 Task: Find connections with filter location Timóteo with filter topic #Leanstartupswith filter profile language English with filter current company Ivalua with filter school The Bhawanipur Education Society College with filter industry Home Health Care Services with filter service category Video Animation with filter keywords title Account Manager
Action: Mouse moved to (580, 112)
Screenshot: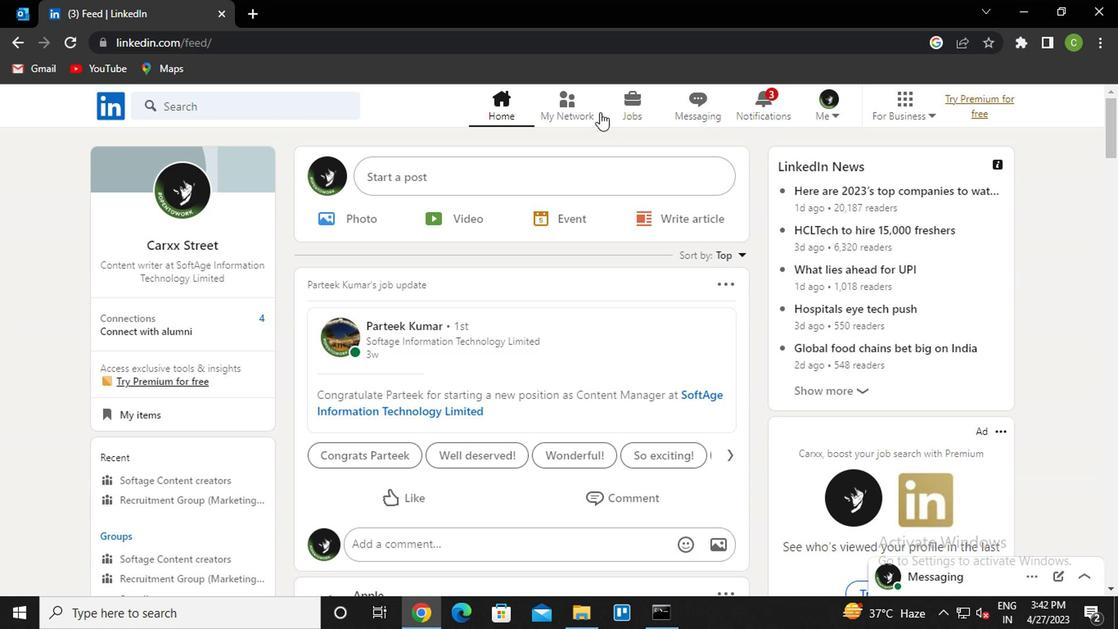 
Action: Mouse pressed left at (580, 112)
Screenshot: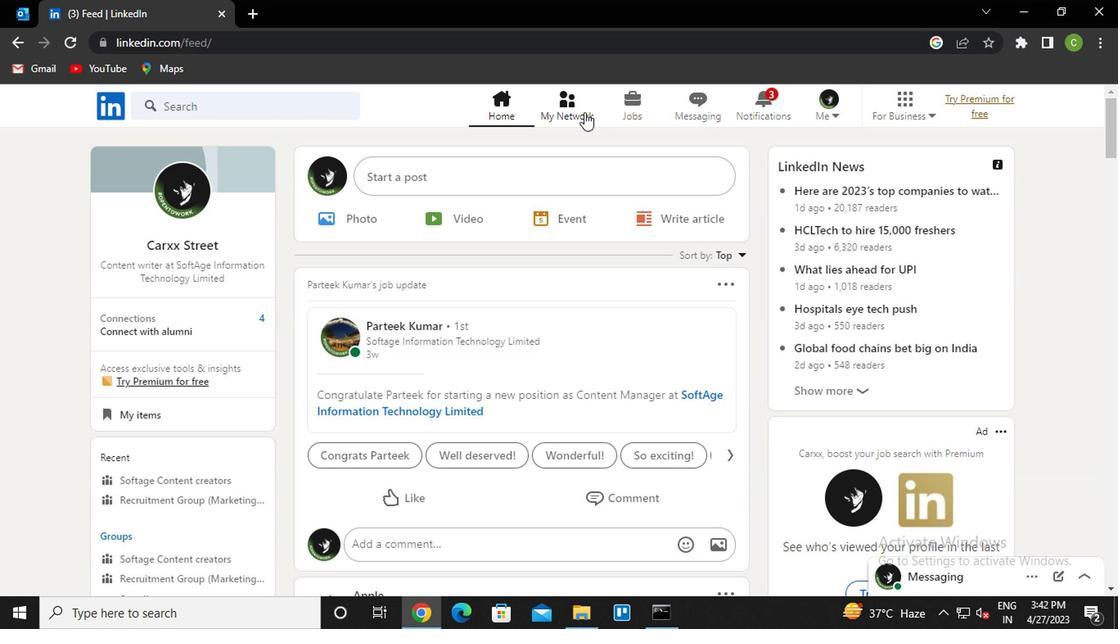
Action: Mouse moved to (236, 205)
Screenshot: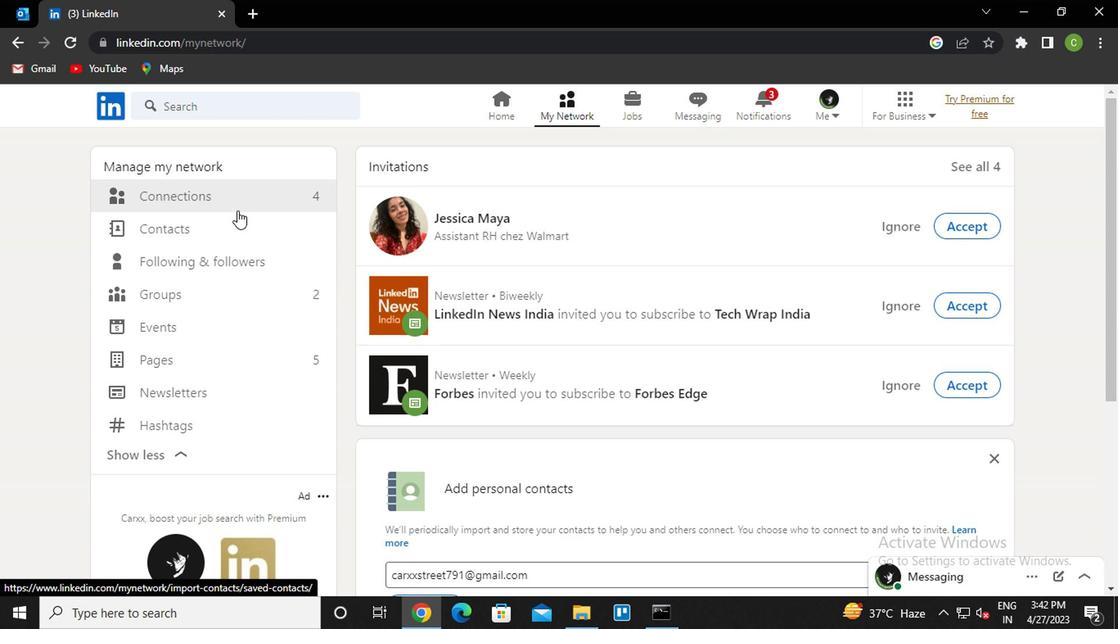 
Action: Mouse pressed left at (236, 205)
Screenshot: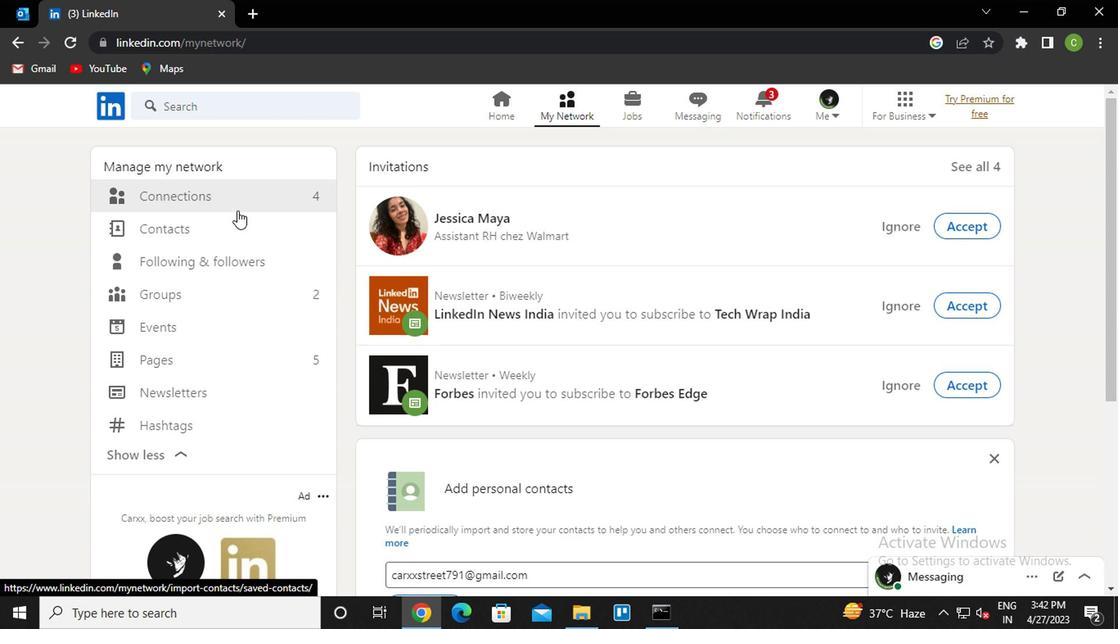 
Action: Mouse moved to (689, 200)
Screenshot: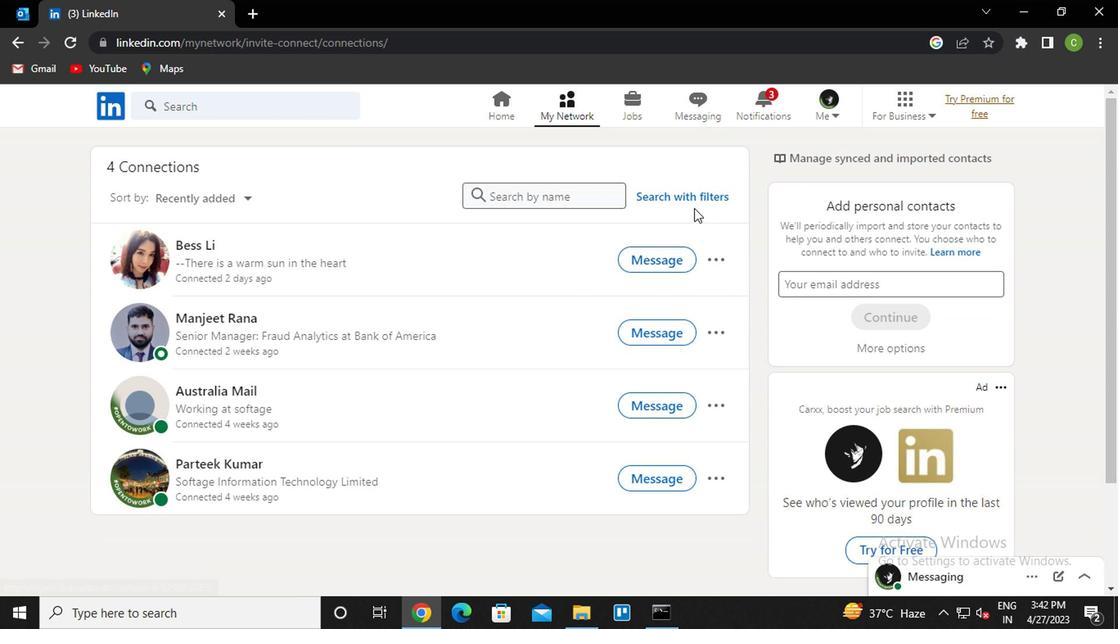 
Action: Mouse pressed left at (689, 200)
Screenshot: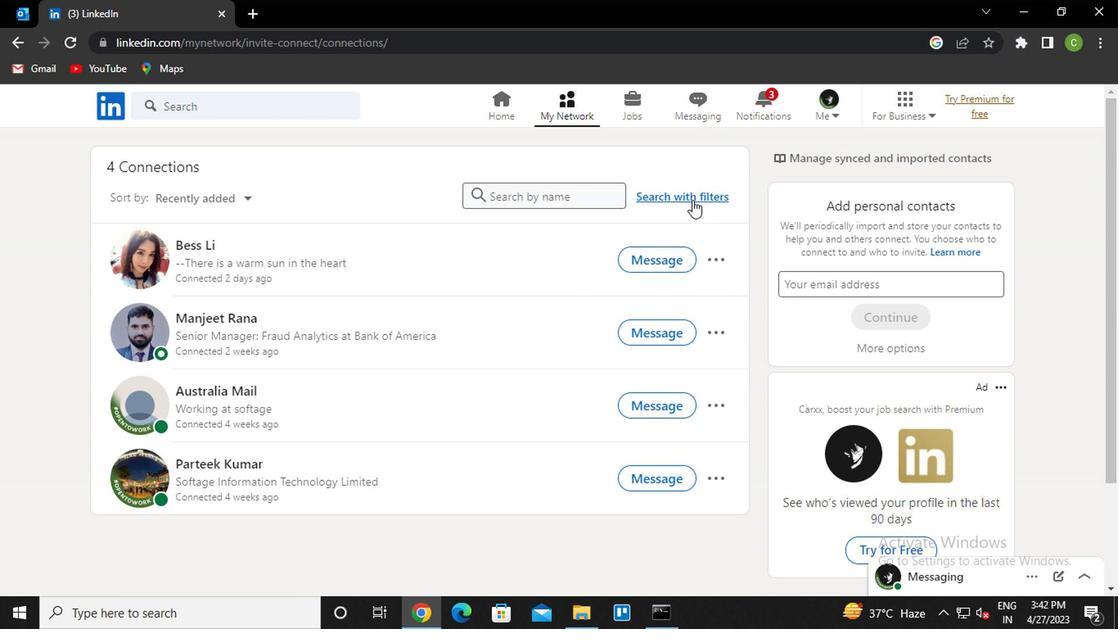 
Action: Mouse moved to (598, 147)
Screenshot: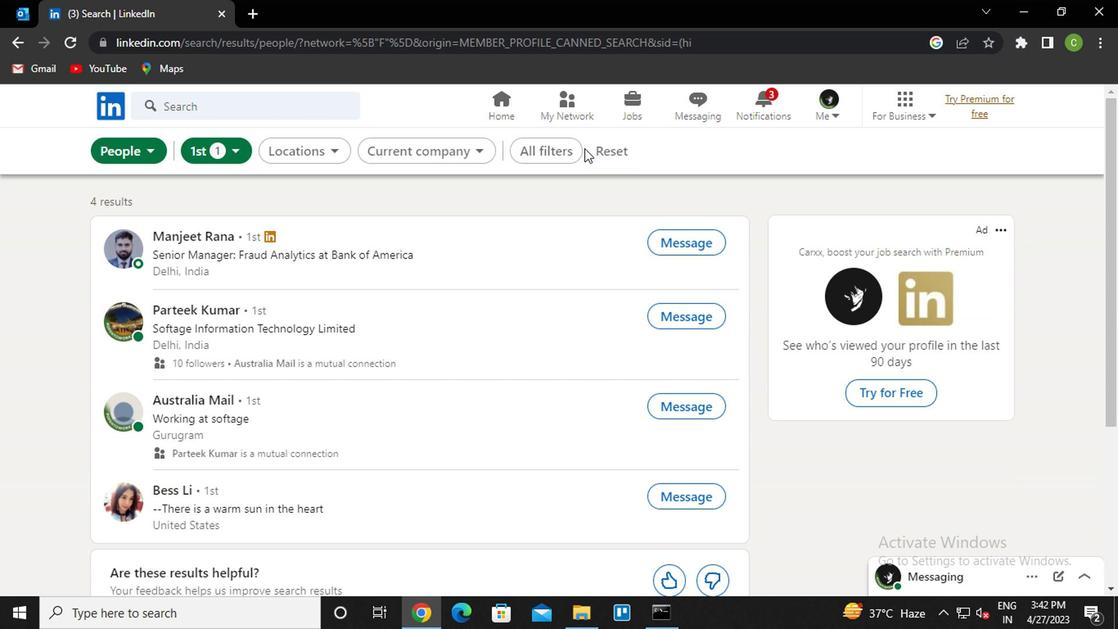 
Action: Mouse pressed left at (598, 147)
Screenshot: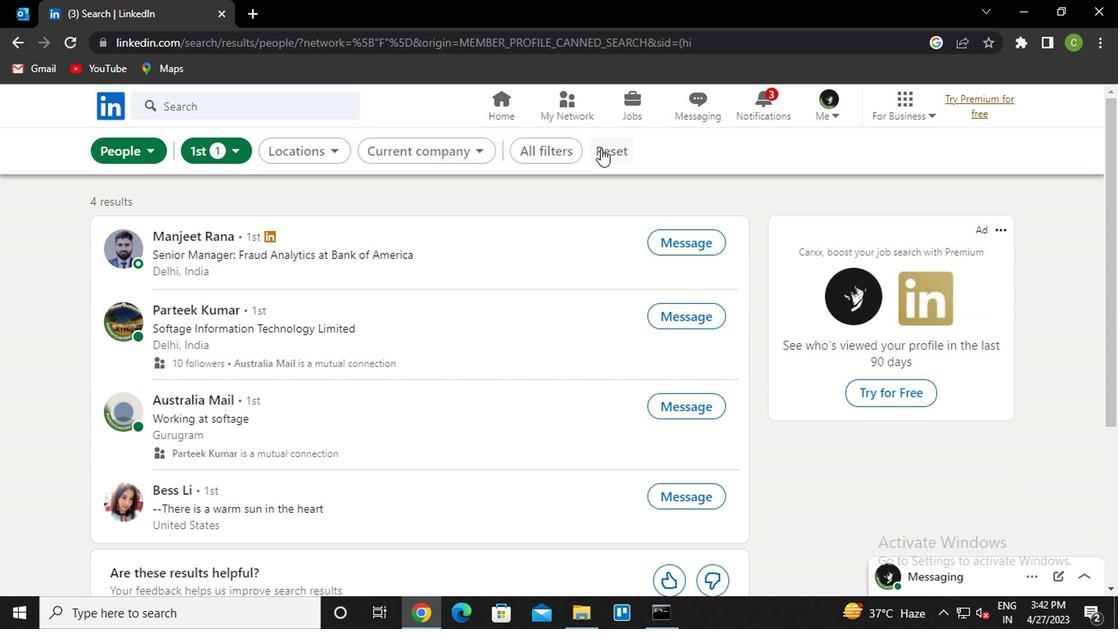 
Action: Mouse moved to (592, 156)
Screenshot: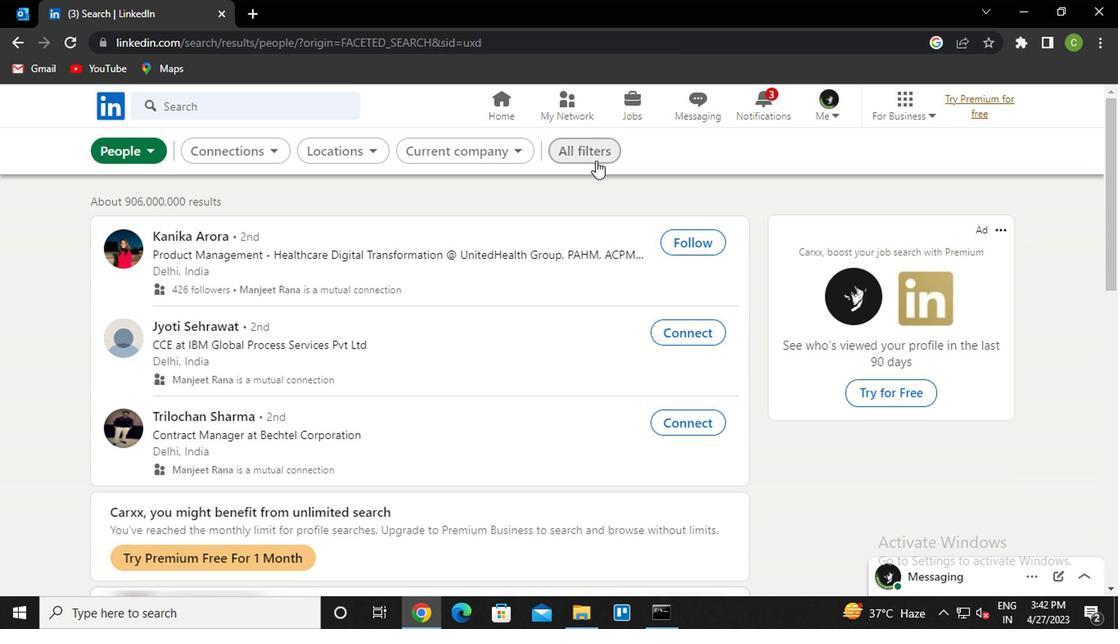 
Action: Mouse pressed left at (592, 156)
Screenshot: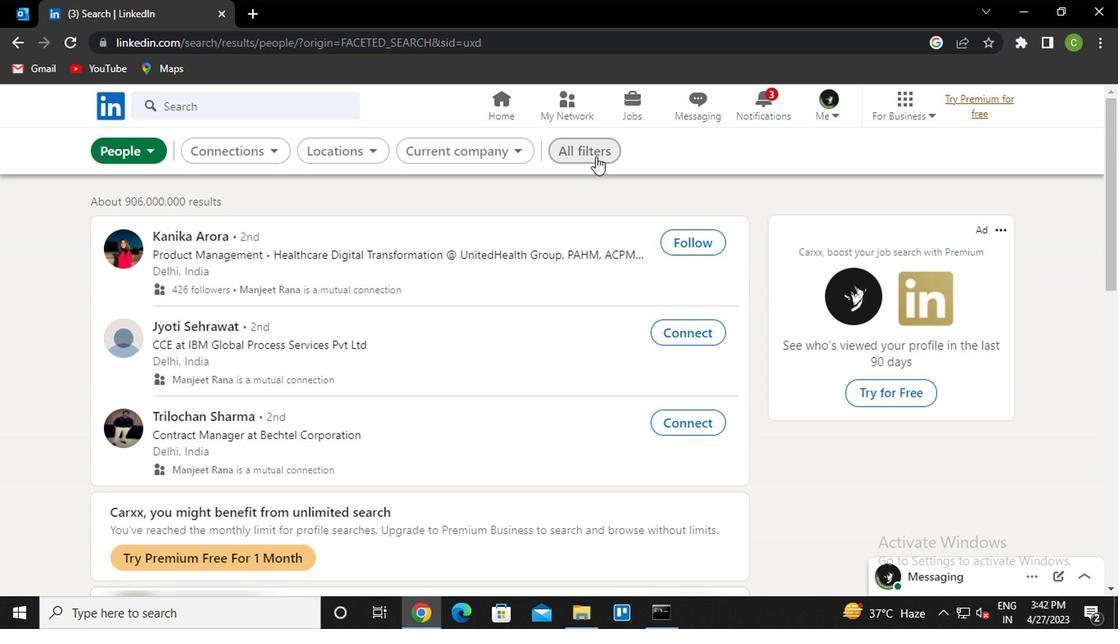
Action: Mouse moved to (869, 338)
Screenshot: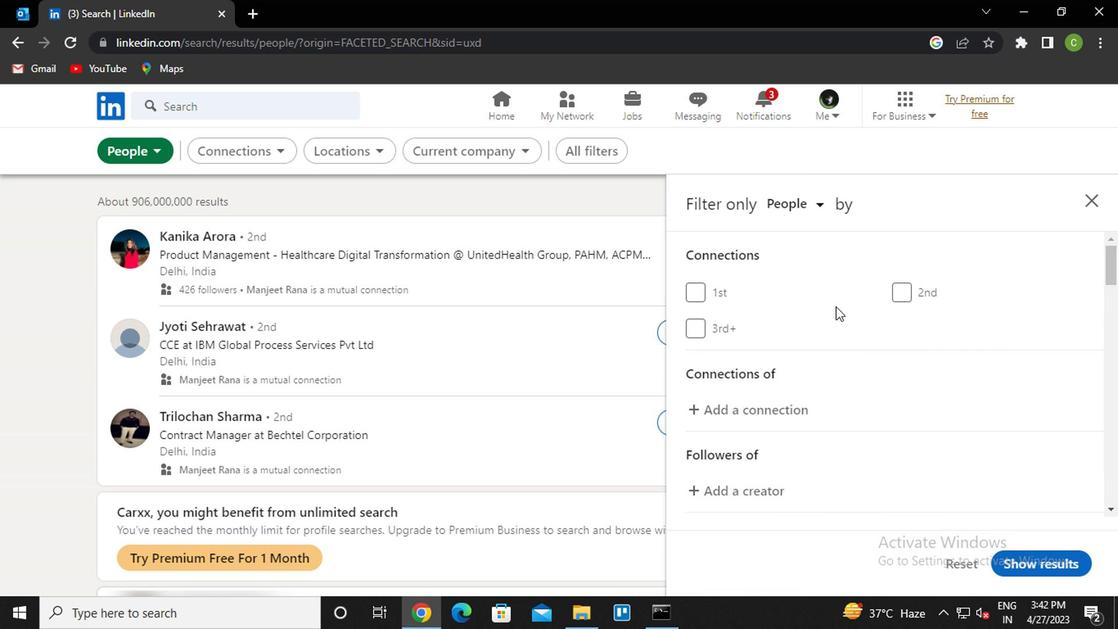 
Action: Mouse scrolled (869, 337) with delta (0, 0)
Screenshot: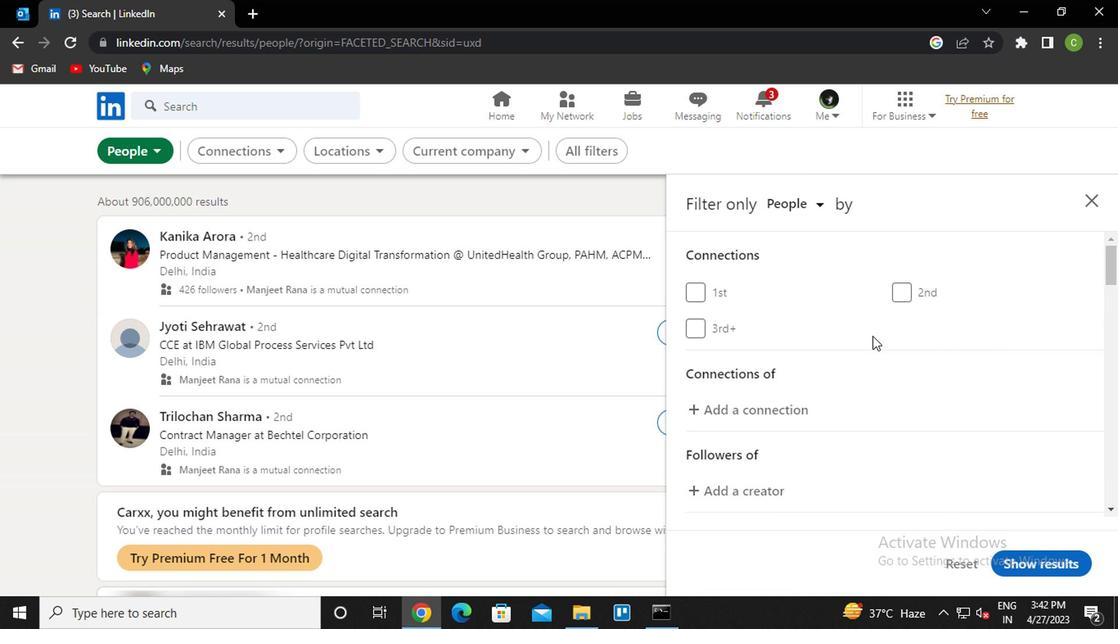 
Action: Mouse scrolled (869, 337) with delta (0, 0)
Screenshot: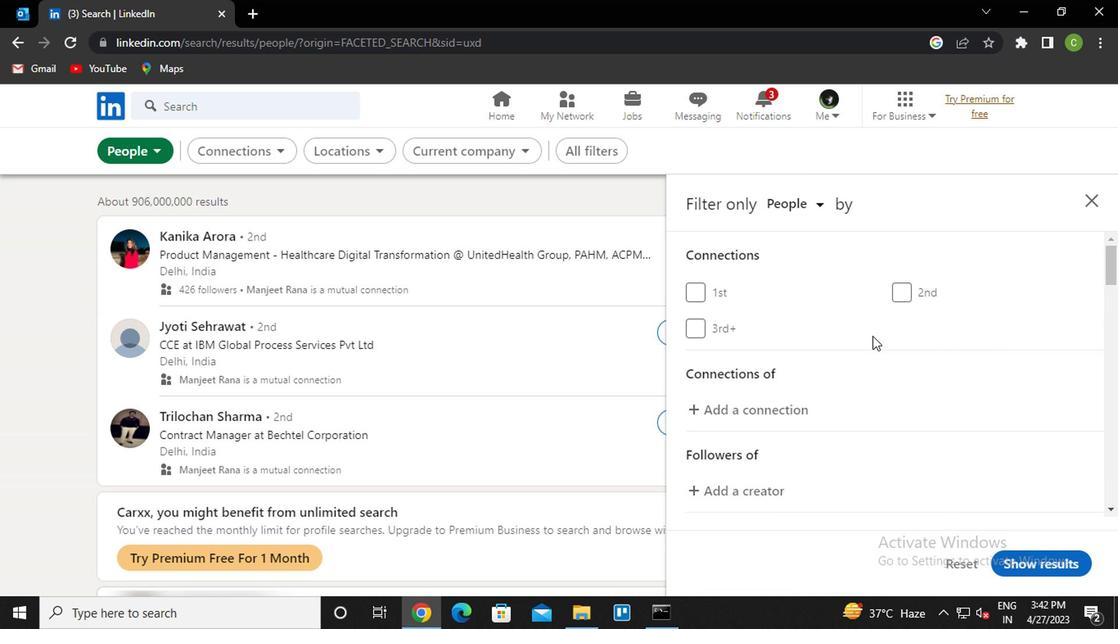 
Action: Mouse moved to (869, 339)
Screenshot: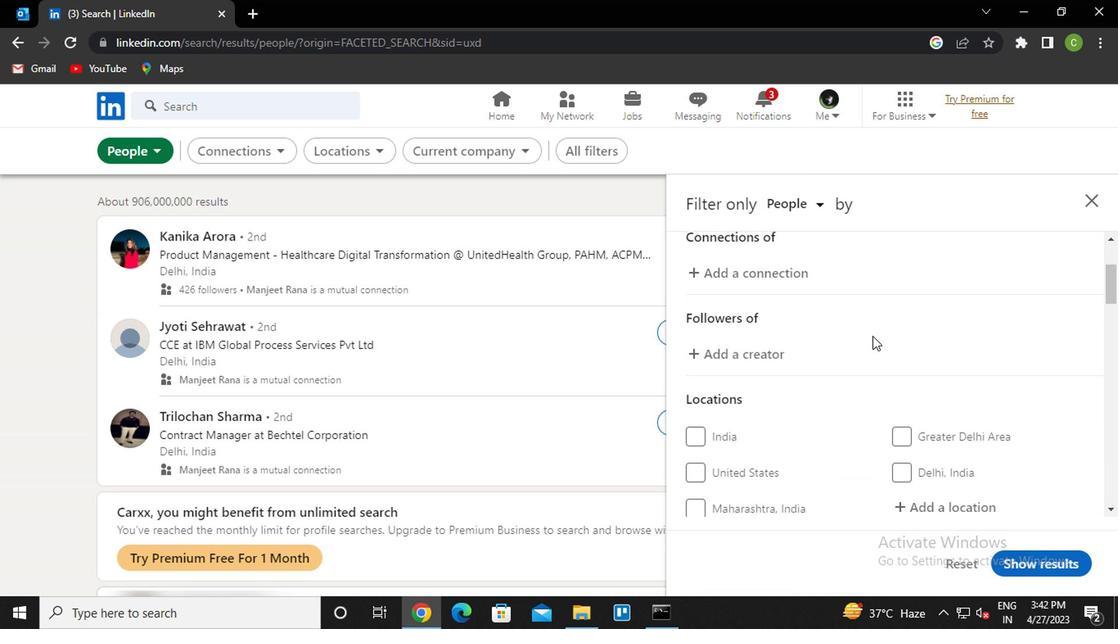 
Action: Mouse scrolled (869, 338) with delta (0, -1)
Screenshot: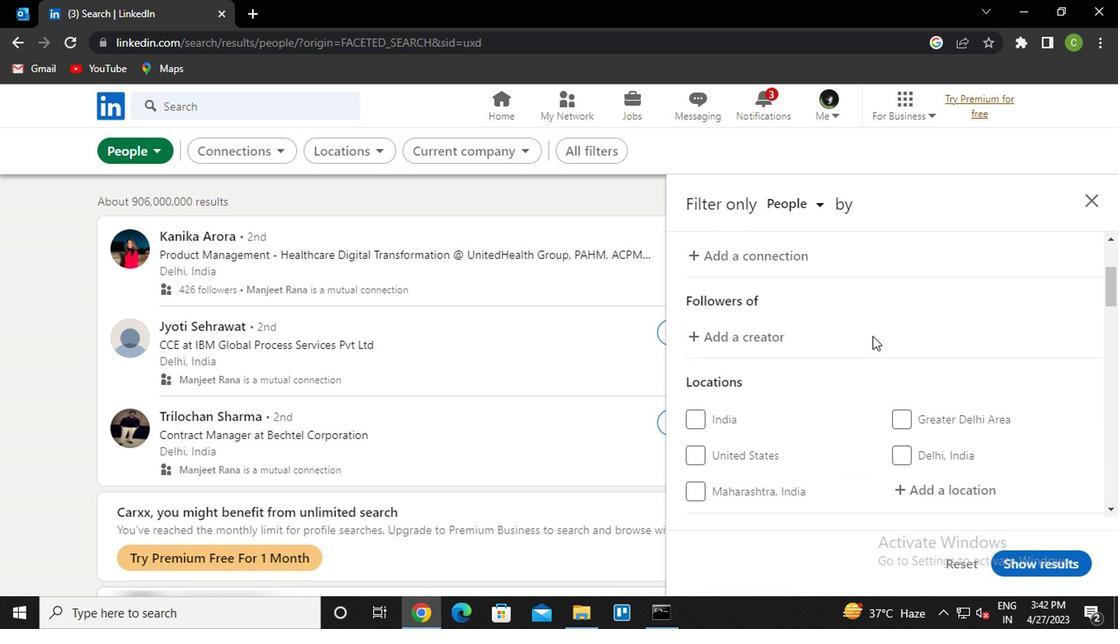 
Action: Mouse moved to (869, 340)
Screenshot: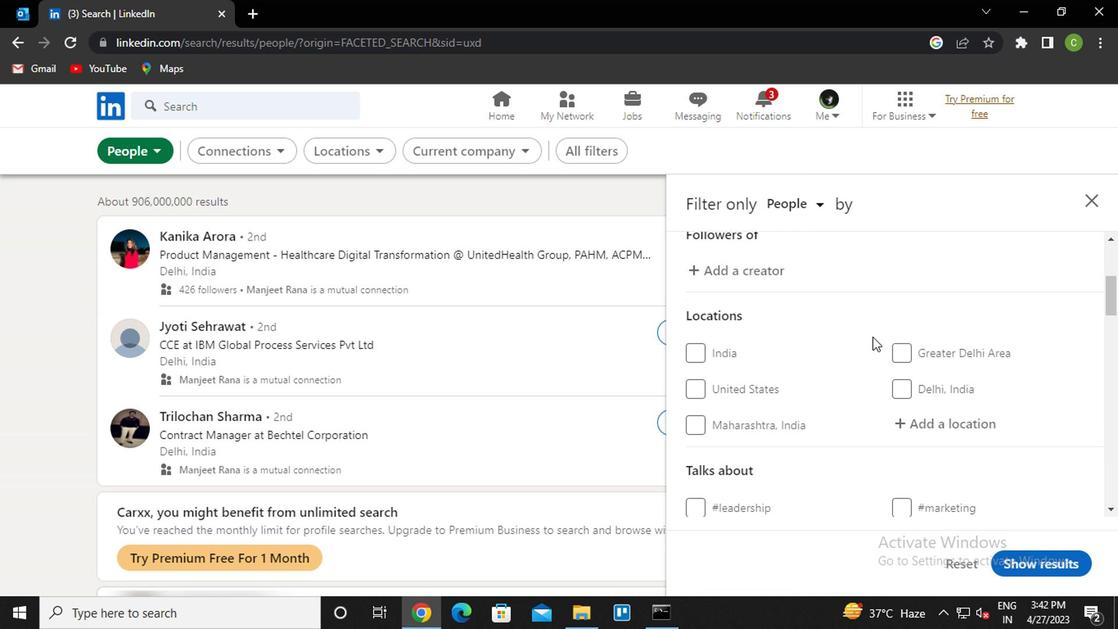 
Action: Mouse scrolled (869, 339) with delta (0, 0)
Screenshot: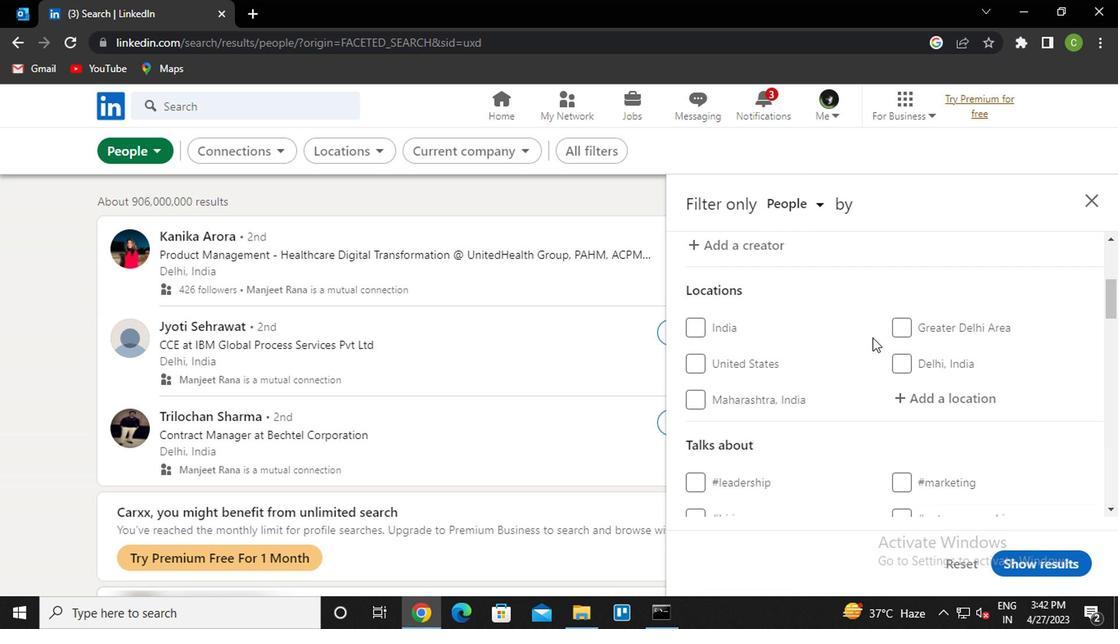 
Action: Mouse moved to (921, 316)
Screenshot: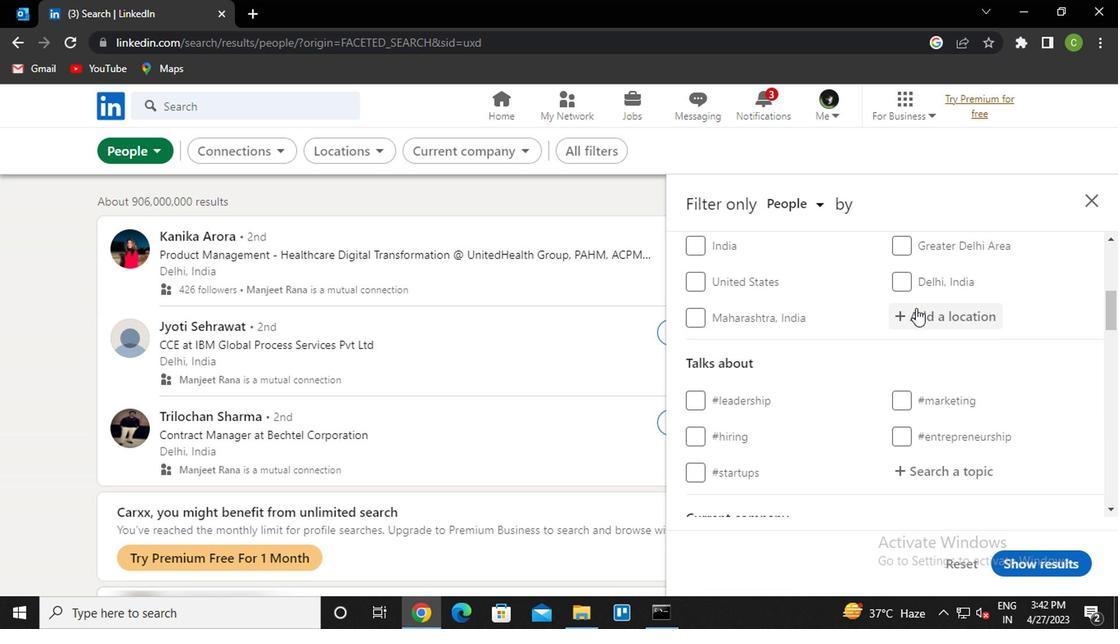 
Action: Mouse pressed left at (921, 316)
Screenshot: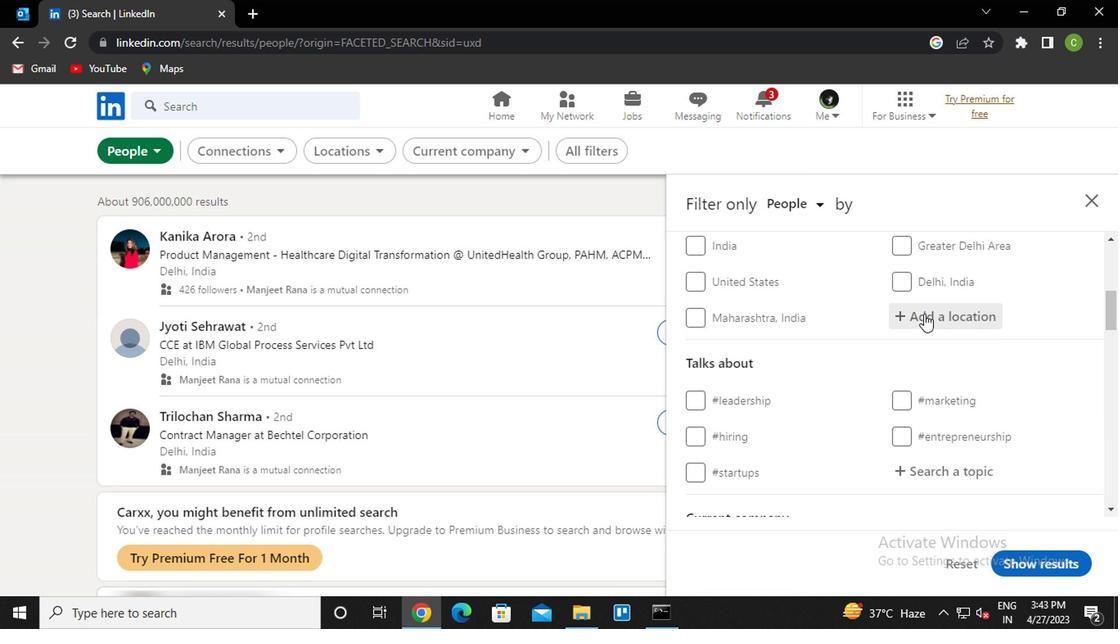 
Action: Key pressed <Key.caps_lock>t<Key.caps_lock>imote<Key.down><Key.enter>
Screenshot: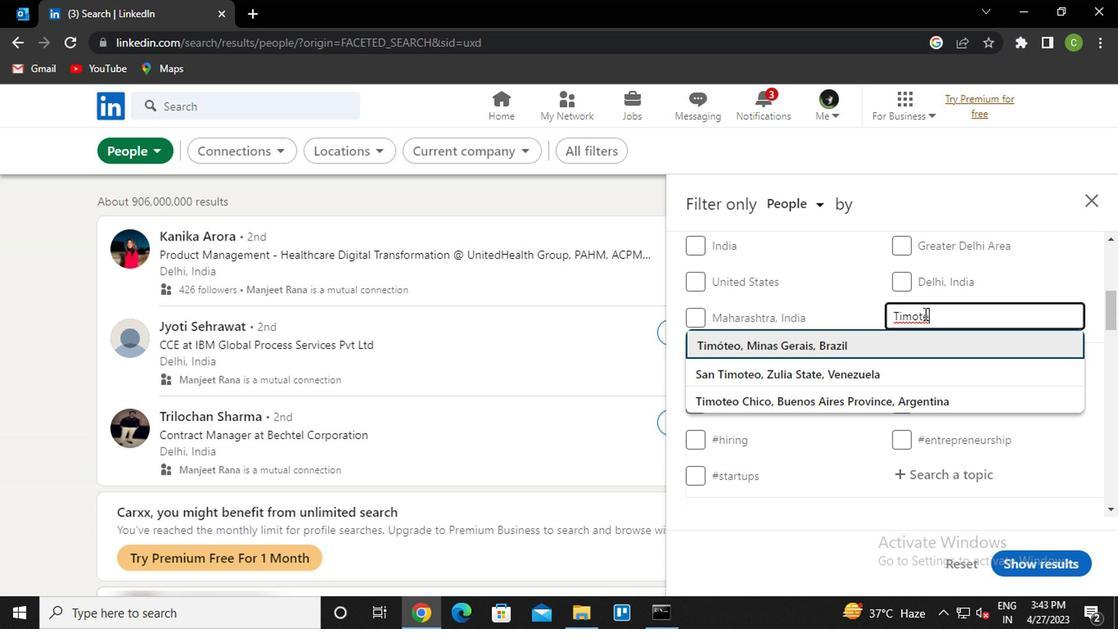 
Action: Mouse scrolled (921, 315) with delta (0, -1)
Screenshot: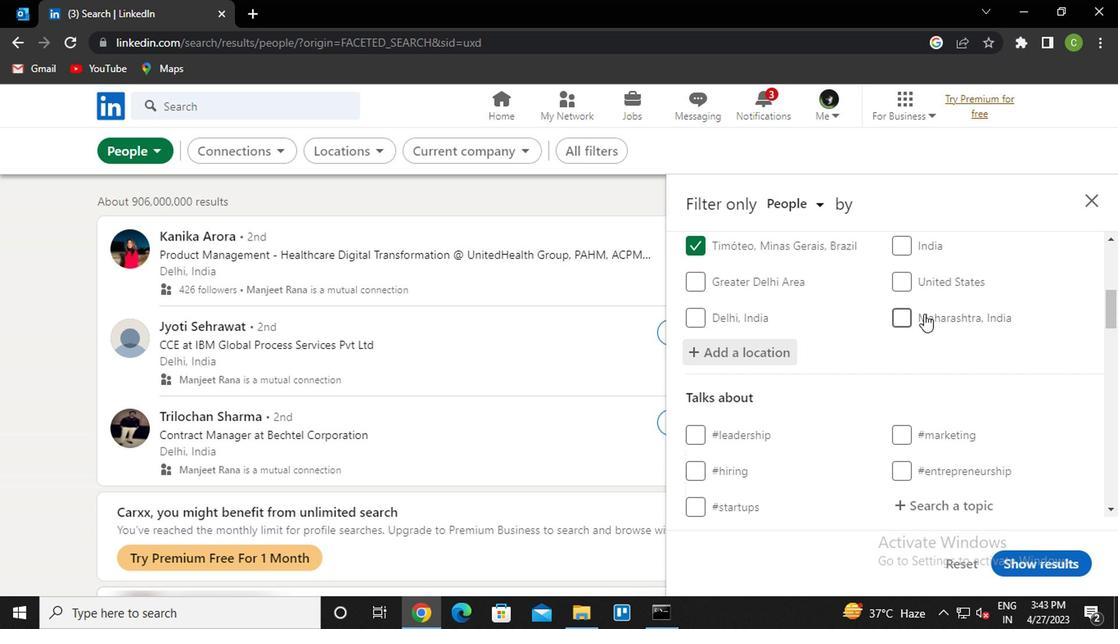 
Action: Mouse scrolled (921, 315) with delta (0, -1)
Screenshot: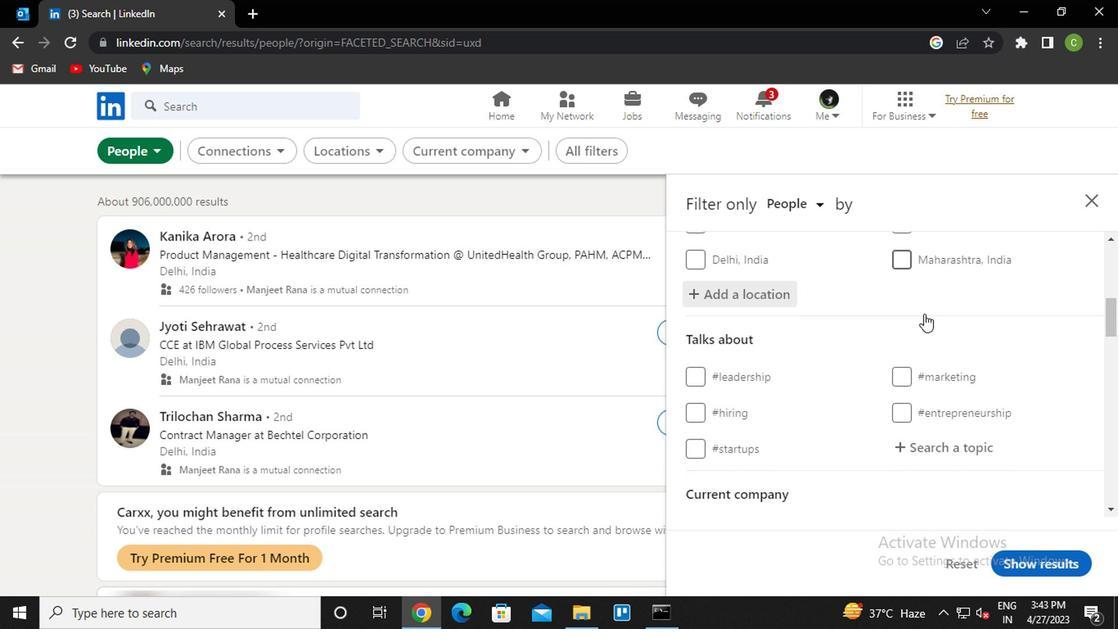 
Action: Mouse moved to (934, 339)
Screenshot: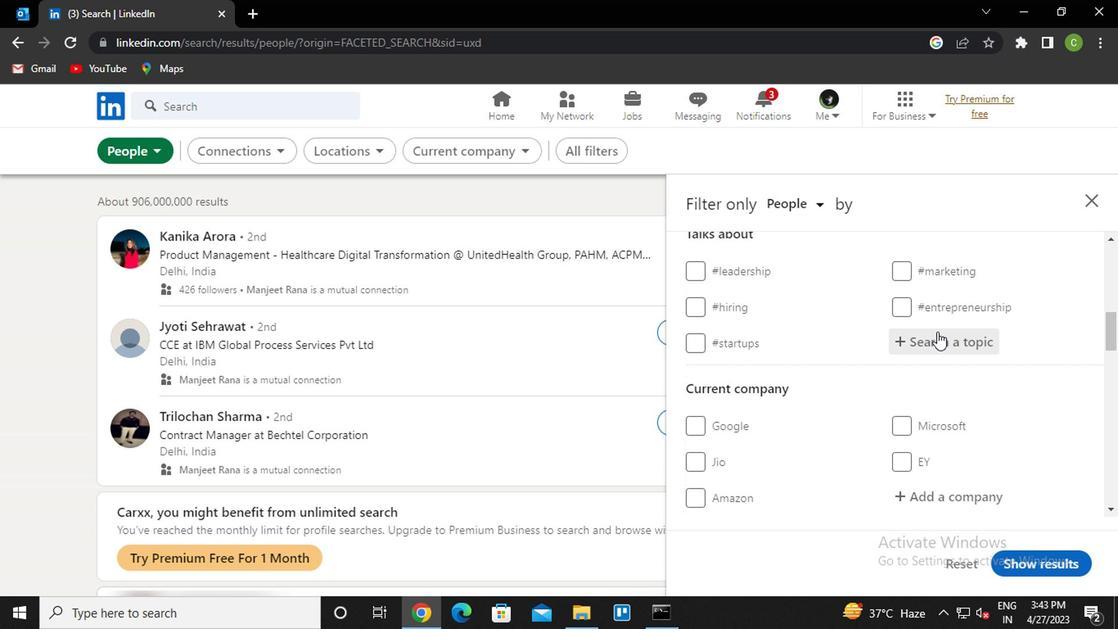 
Action: Mouse pressed left at (934, 339)
Screenshot: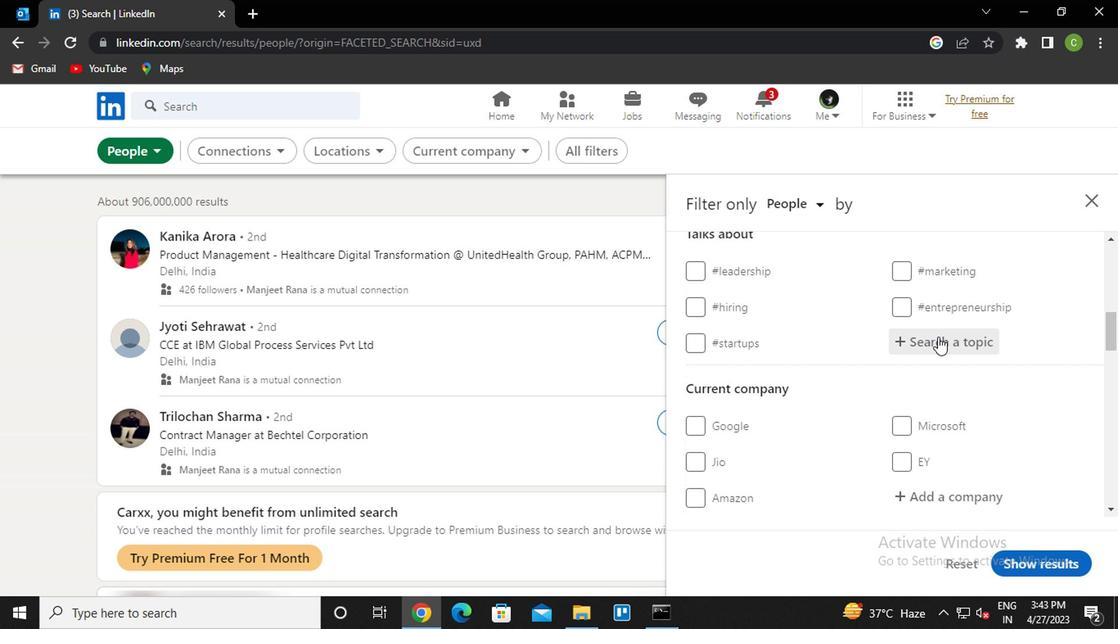 
Action: Key pressed <Key.caps_lock>l<Key.caps_lock>eanstart<Key.down><Key.enter>
Screenshot: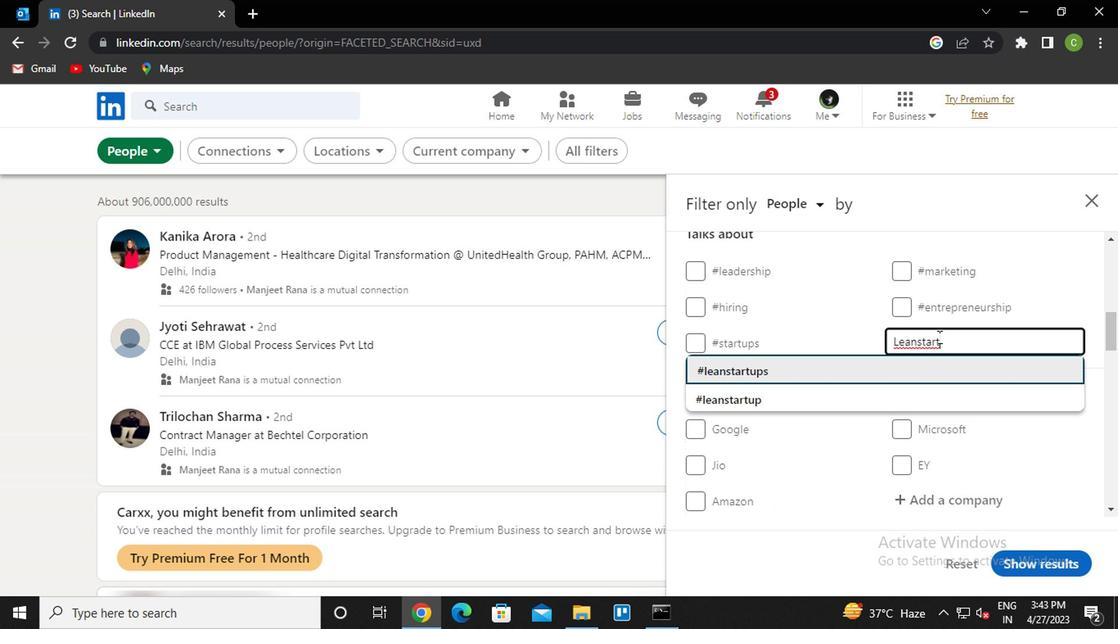 
Action: Mouse moved to (934, 341)
Screenshot: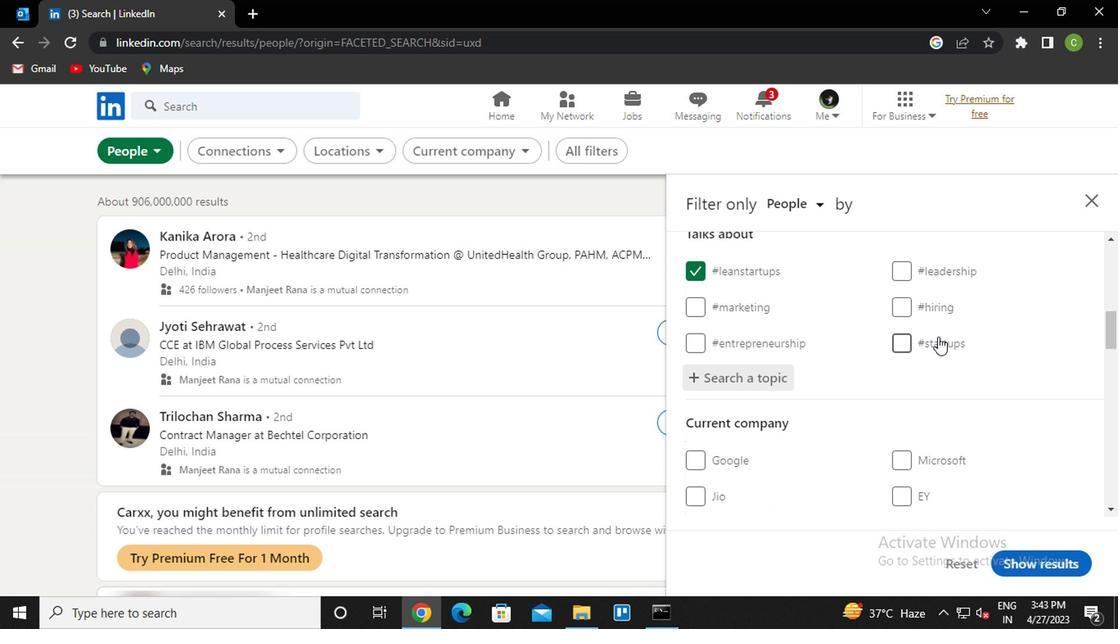 
Action: Mouse scrolled (934, 340) with delta (0, -1)
Screenshot: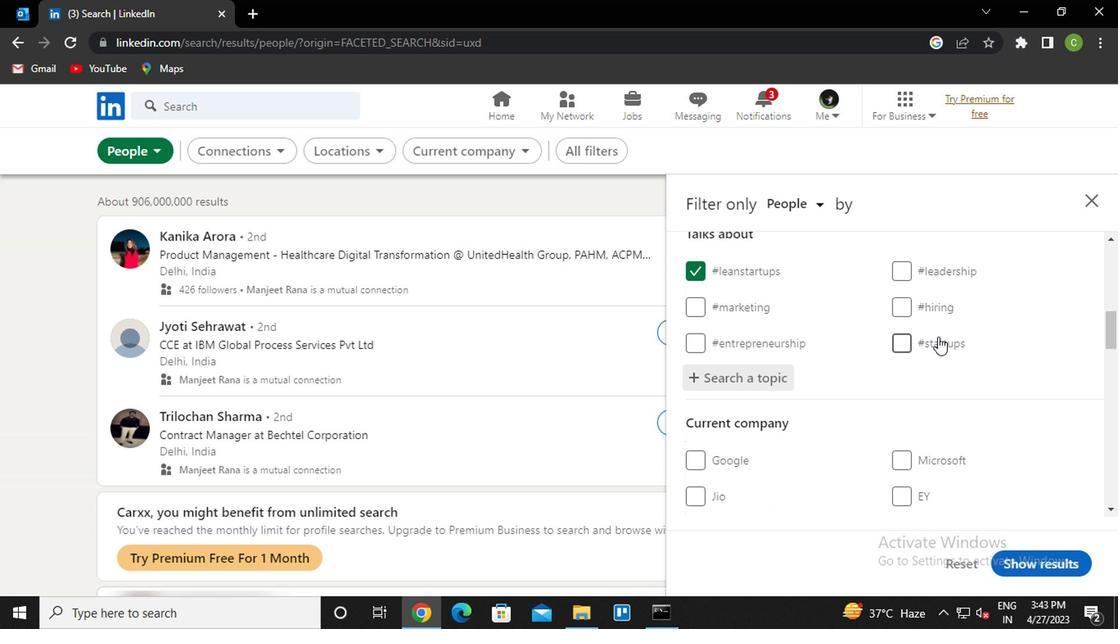 
Action: Mouse moved to (932, 342)
Screenshot: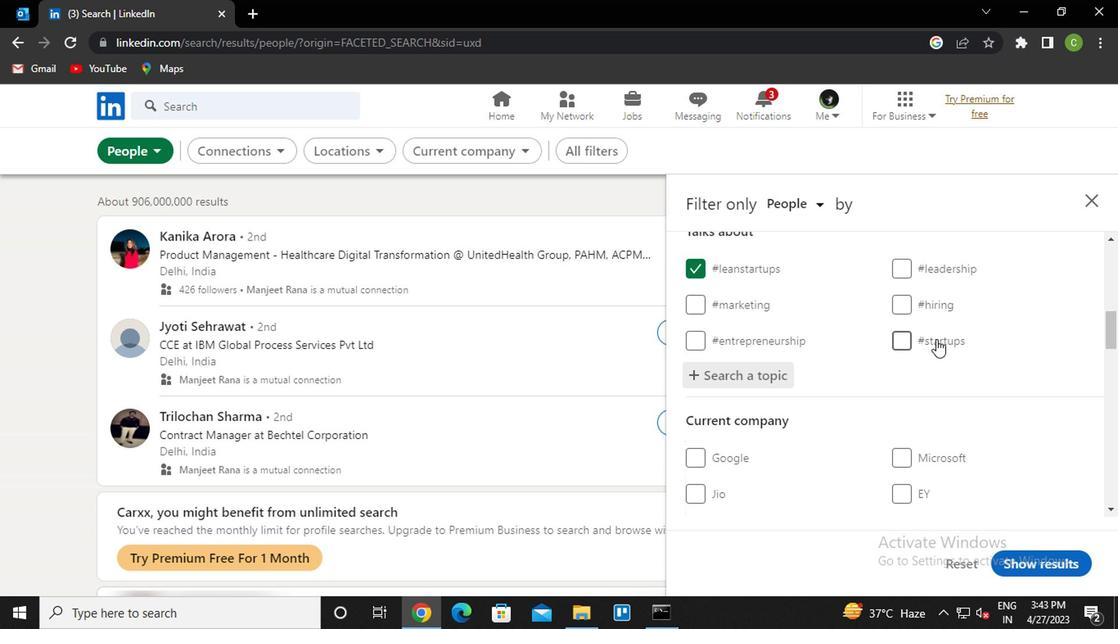 
Action: Mouse scrolled (932, 341) with delta (0, 0)
Screenshot: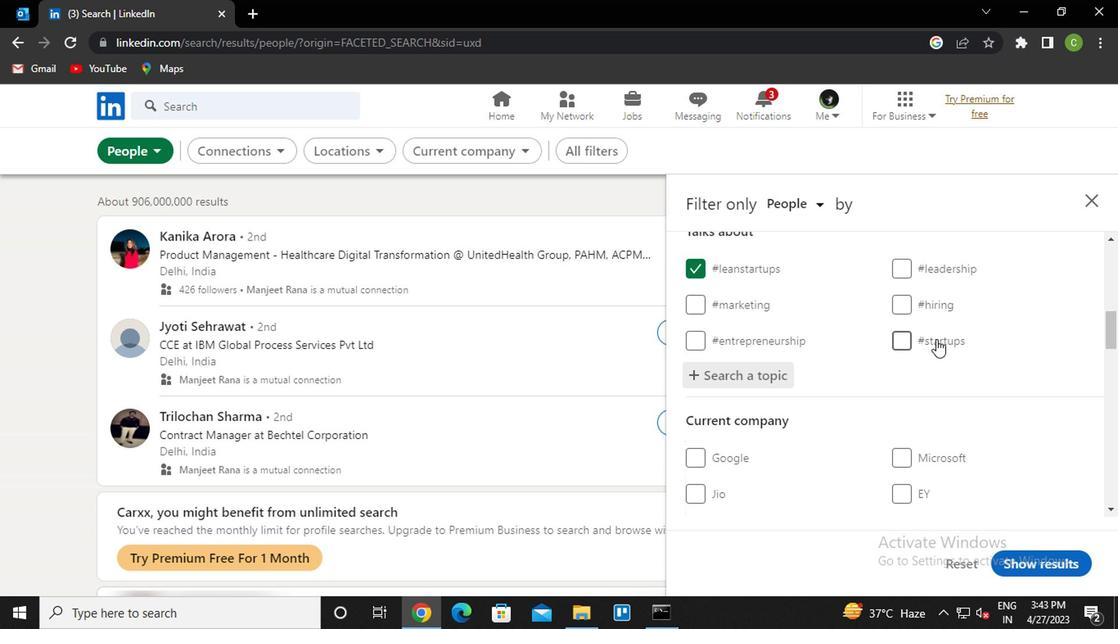 
Action: Mouse moved to (926, 346)
Screenshot: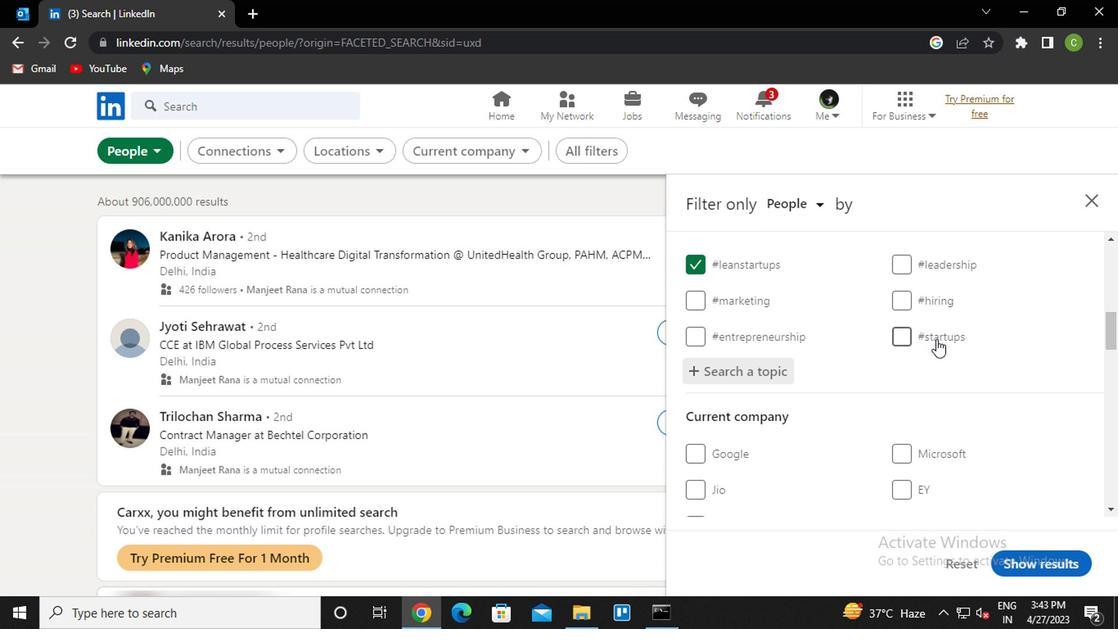 
Action: Mouse scrolled (926, 345) with delta (0, 0)
Screenshot: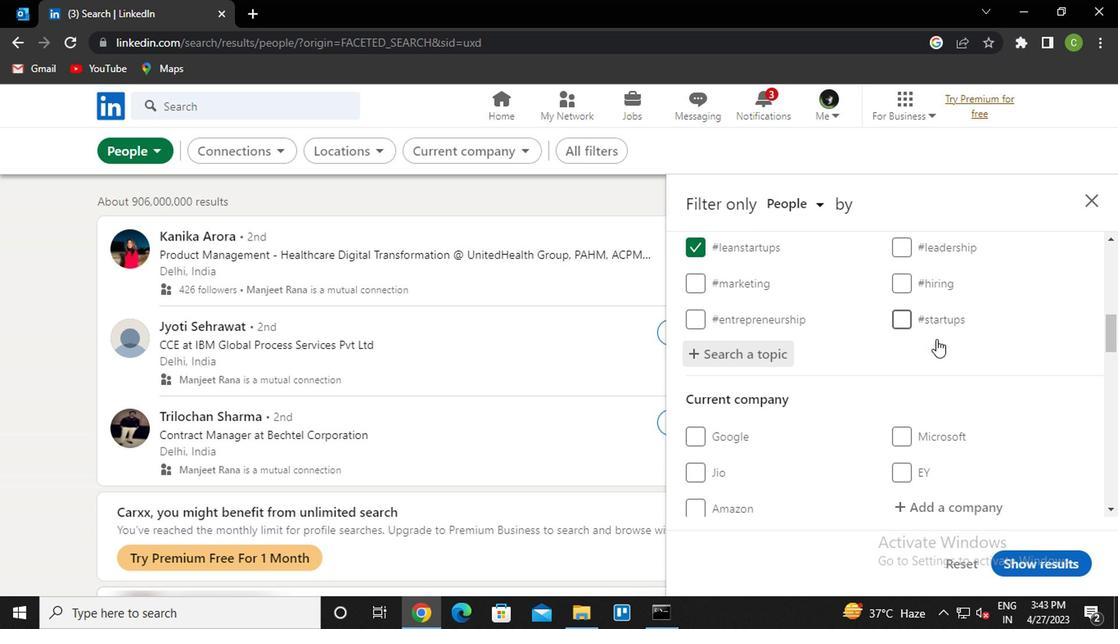 
Action: Mouse moved to (923, 349)
Screenshot: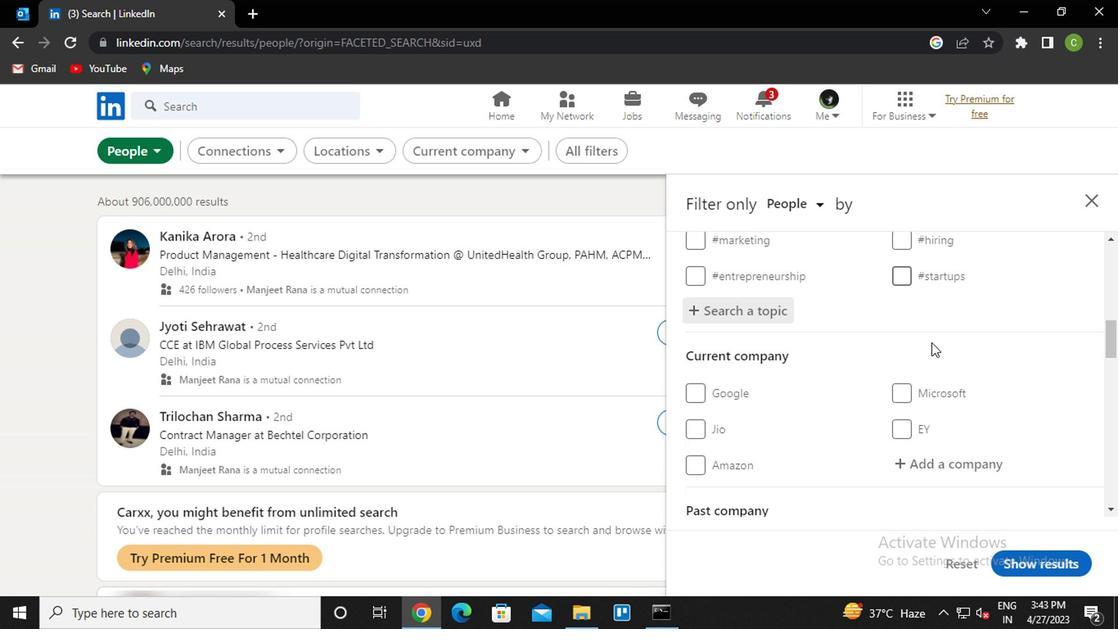 
Action: Mouse scrolled (923, 348) with delta (0, -1)
Screenshot: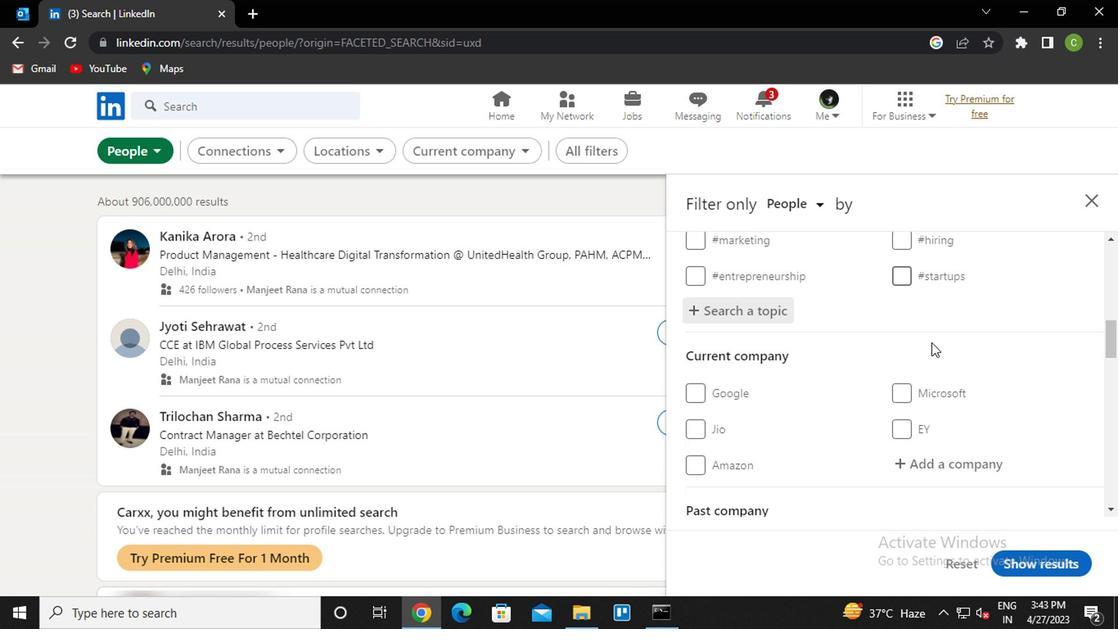 
Action: Mouse moved to (858, 379)
Screenshot: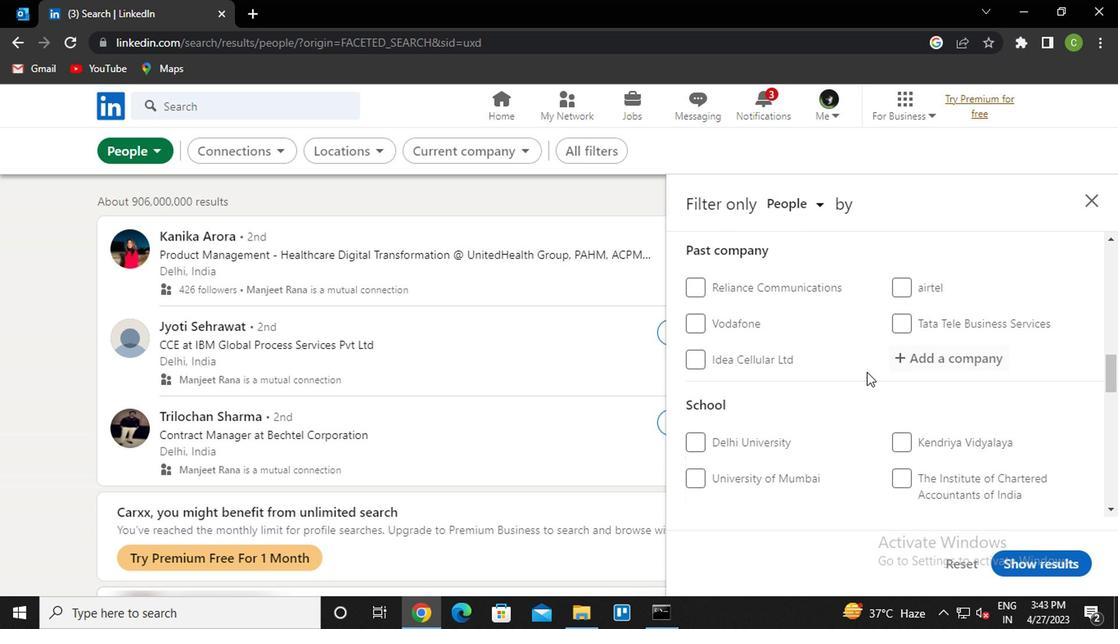 
Action: Mouse scrolled (858, 379) with delta (0, 0)
Screenshot: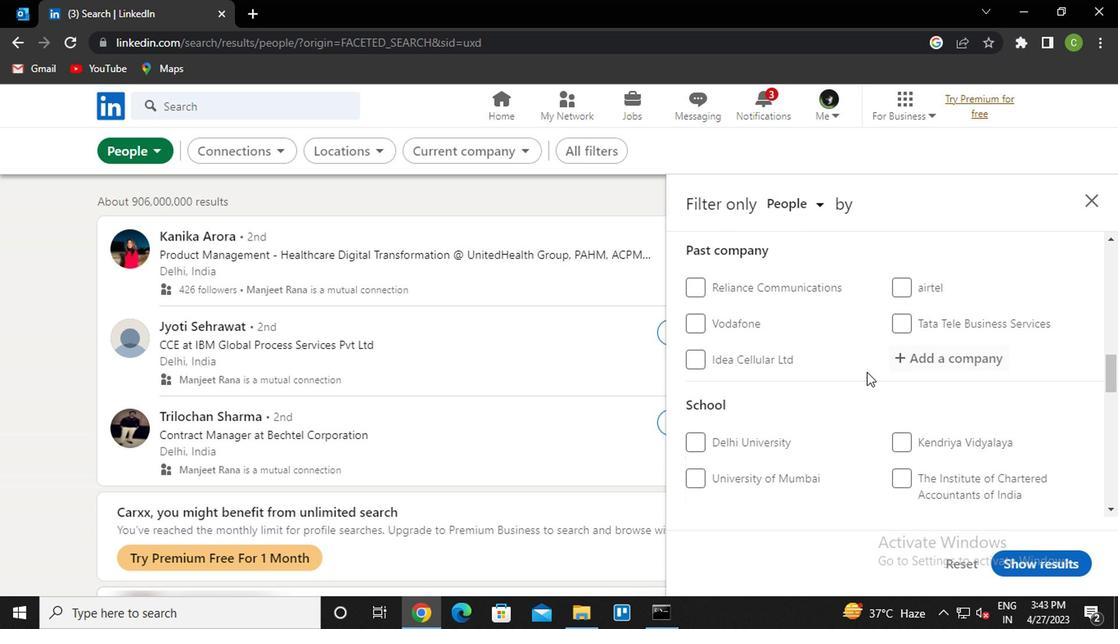 
Action: Mouse moved to (858, 379)
Screenshot: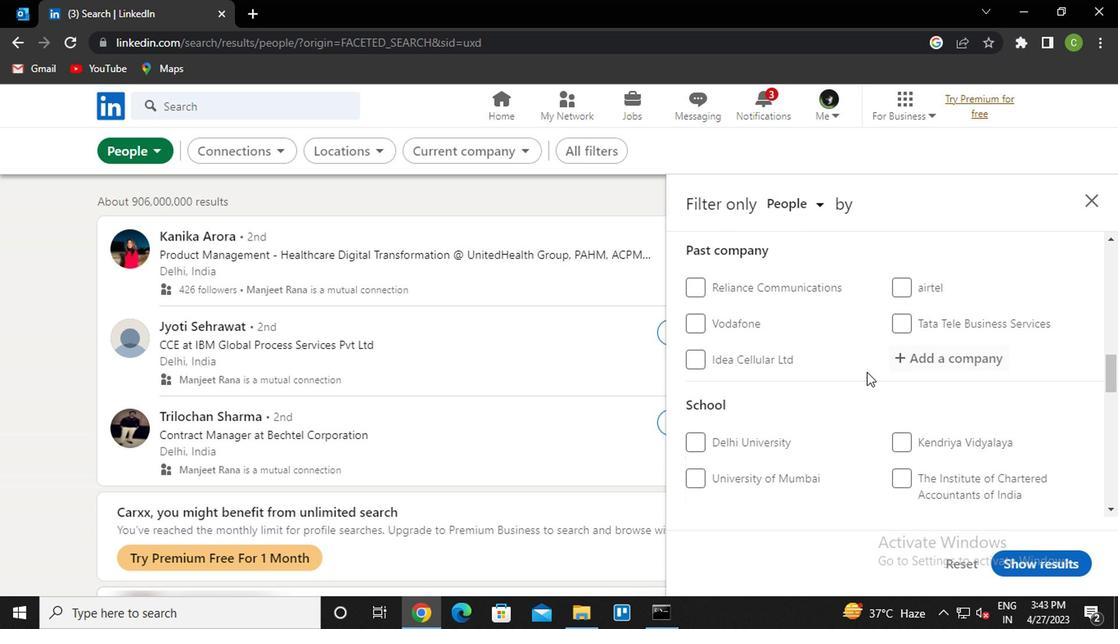 
Action: Mouse scrolled (858, 379) with delta (0, 0)
Screenshot: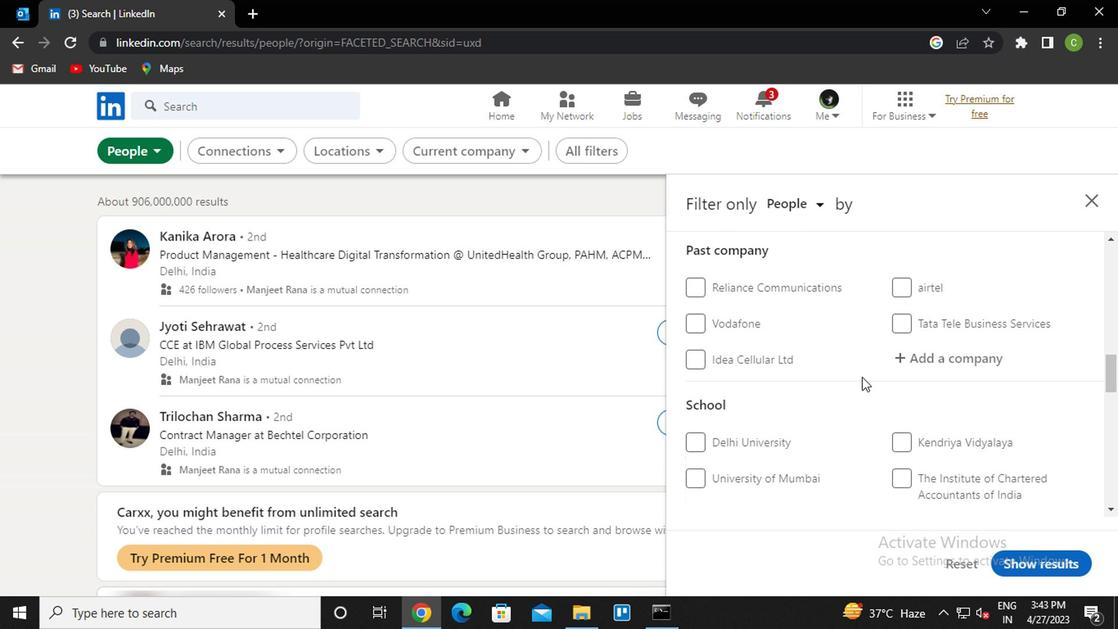 
Action: Mouse scrolled (858, 379) with delta (0, 0)
Screenshot: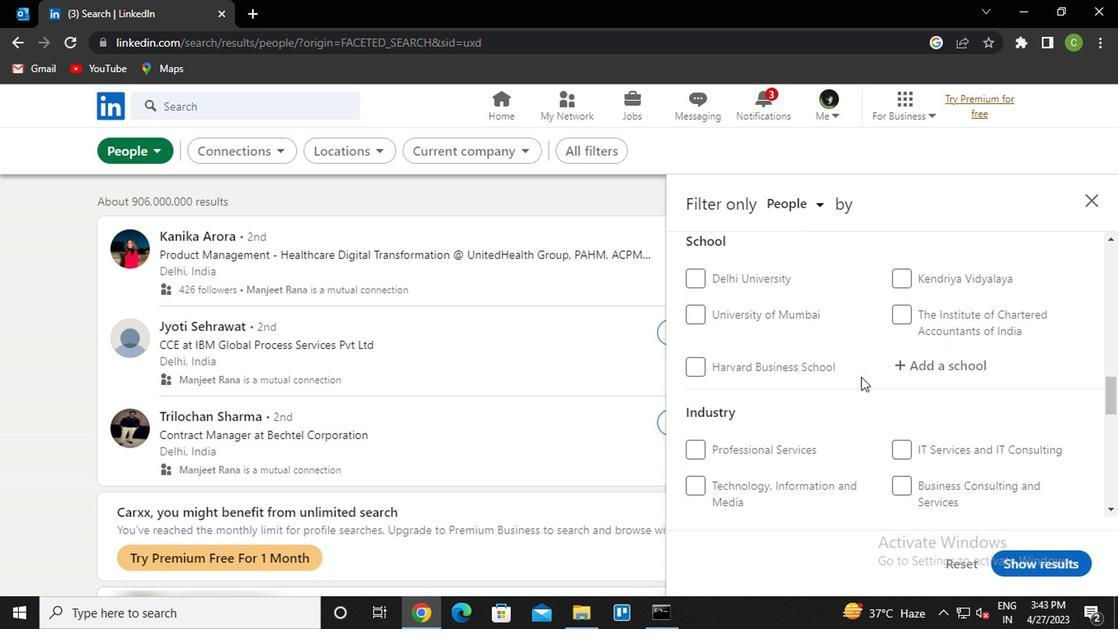 
Action: Mouse moved to (855, 380)
Screenshot: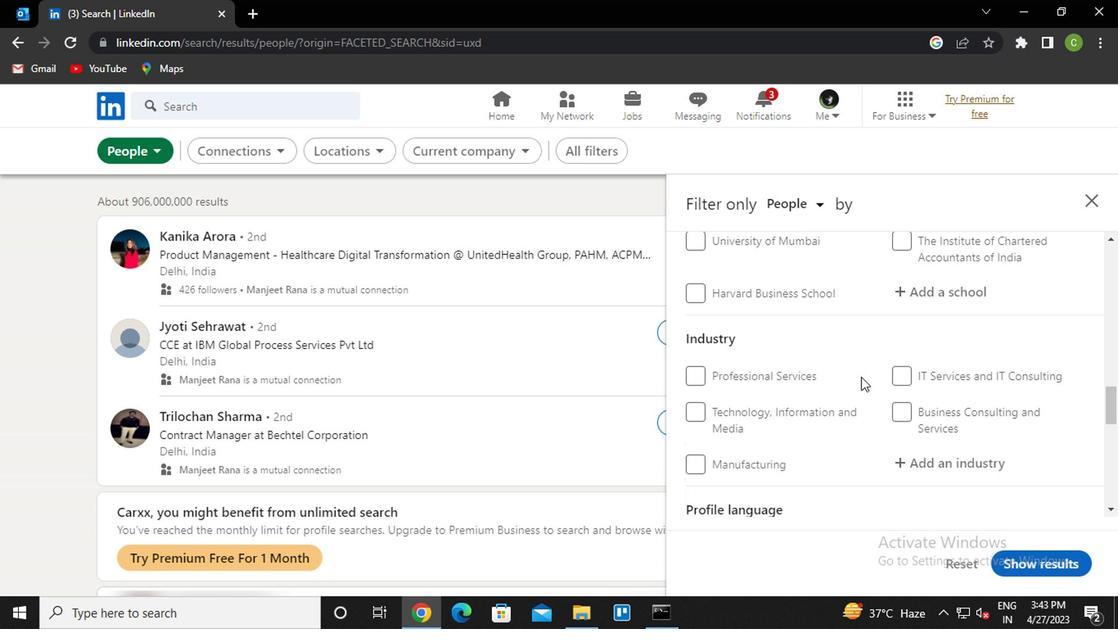 
Action: Mouse scrolled (855, 379) with delta (0, -1)
Screenshot: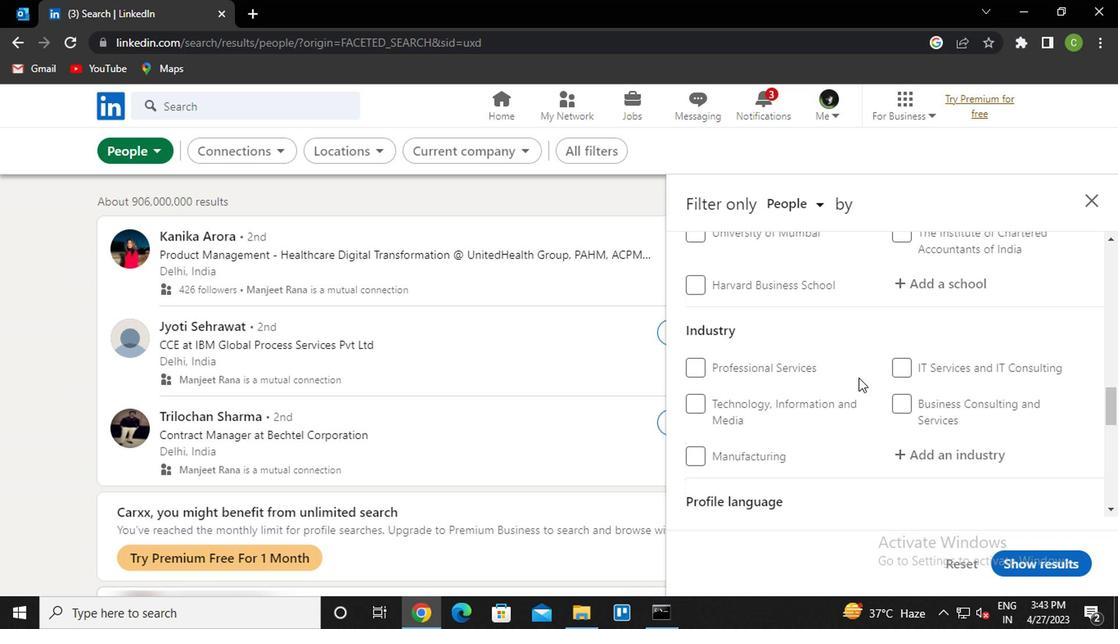 
Action: Mouse scrolled (855, 379) with delta (0, -1)
Screenshot: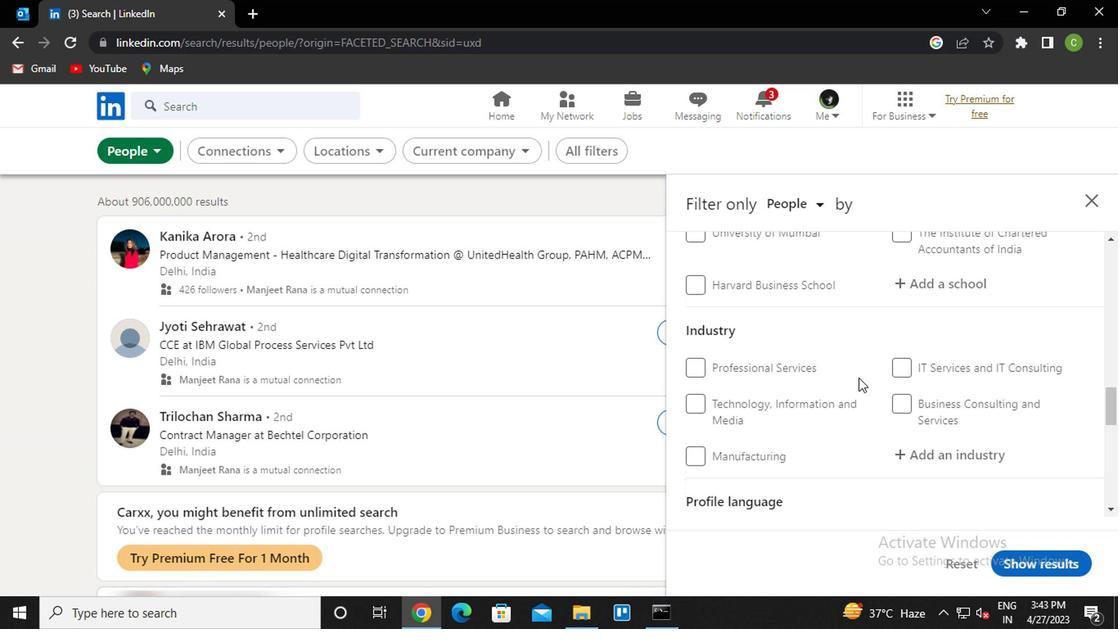 
Action: Mouse scrolled (855, 379) with delta (0, -1)
Screenshot: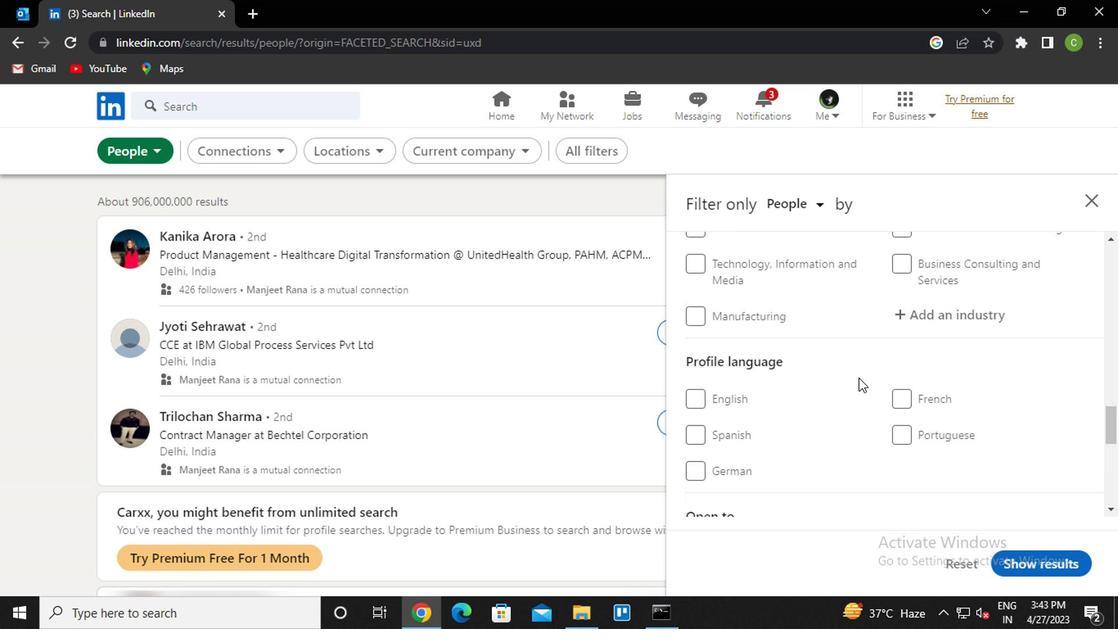 
Action: Mouse moved to (693, 297)
Screenshot: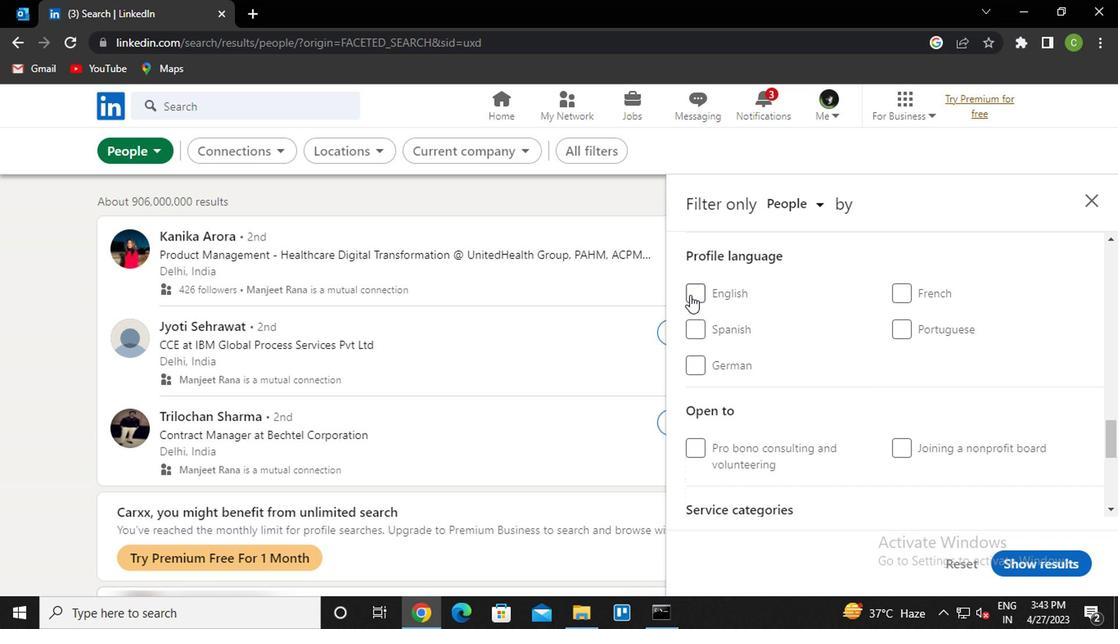 
Action: Mouse pressed left at (693, 297)
Screenshot: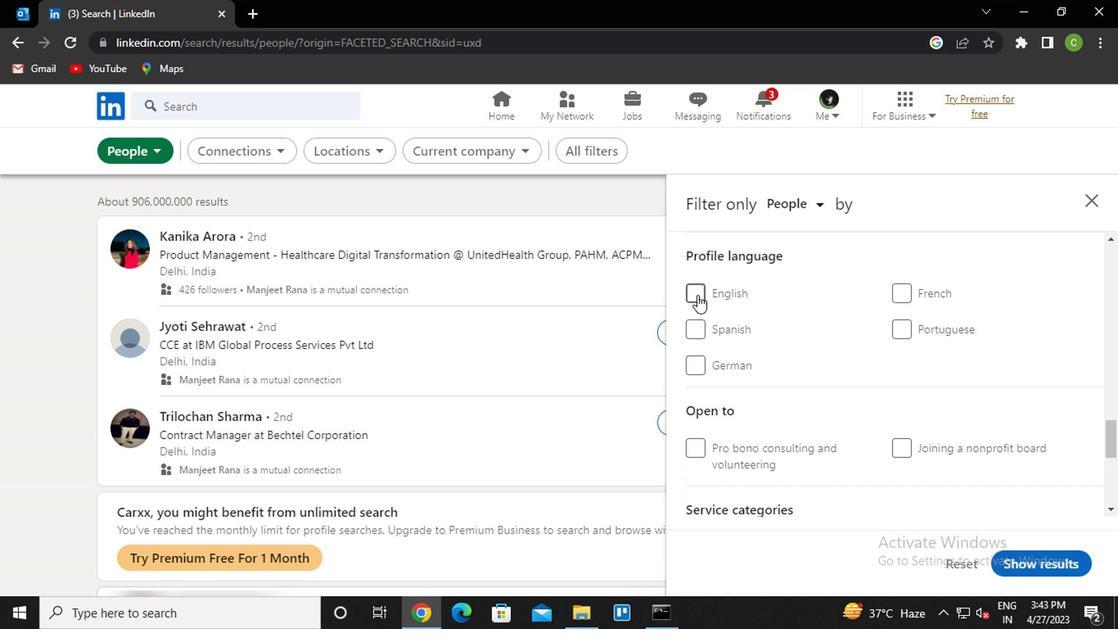 
Action: Mouse moved to (823, 427)
Screenshot: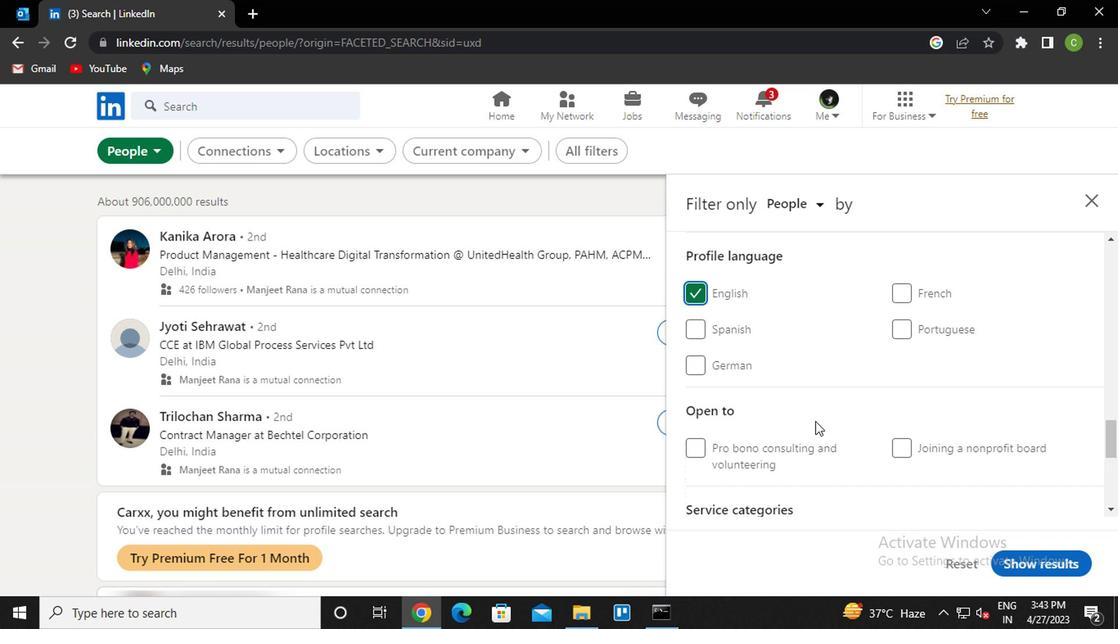 
Action: Mouse scrolled (823, 428) with delta (0, 0)
Screenshot: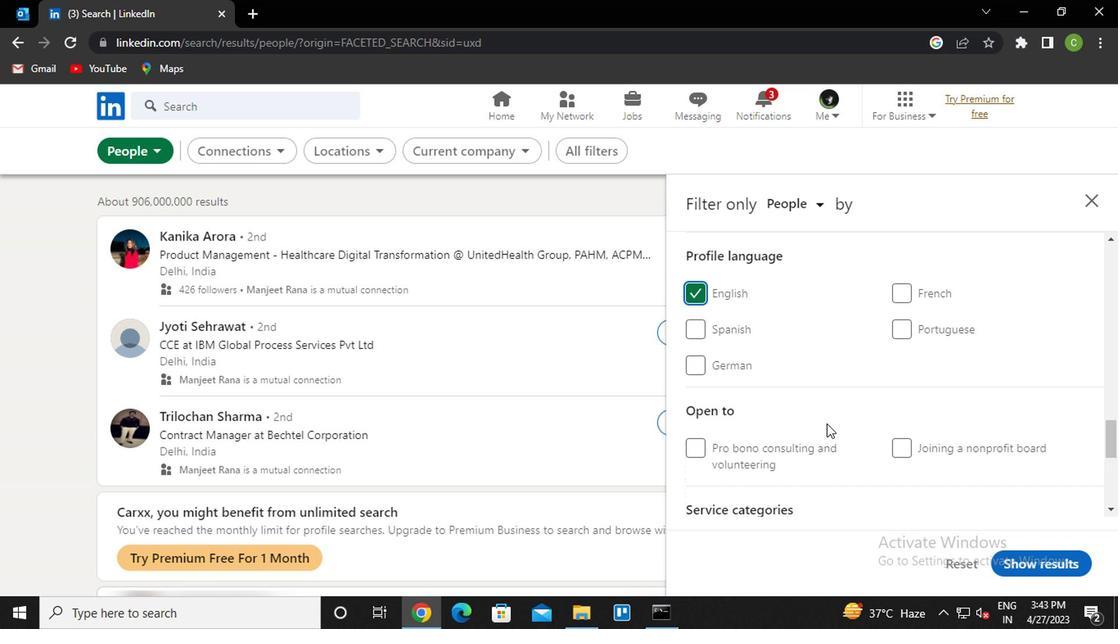 
Action: Mouse scrolled (823, 428) with delta (0, 0)
Screenshot: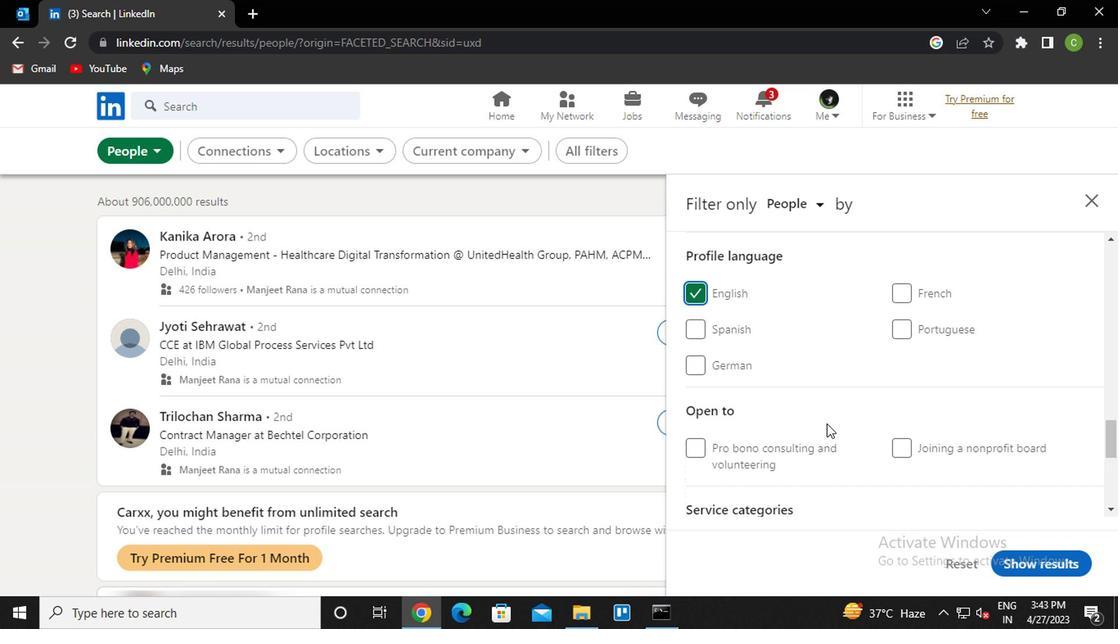 
Action: Mouse scrolled (823, 428) with delta (0, 0)
Screenshot: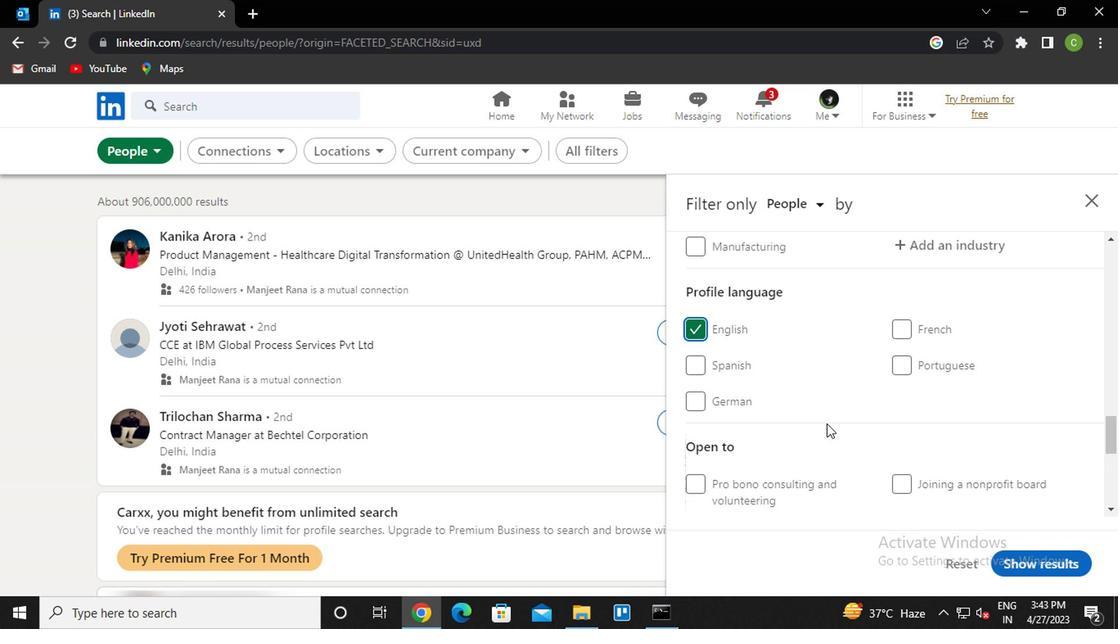 
Action: Mouse scrolled (823, 428) with delta (0, 0)
Screenshot: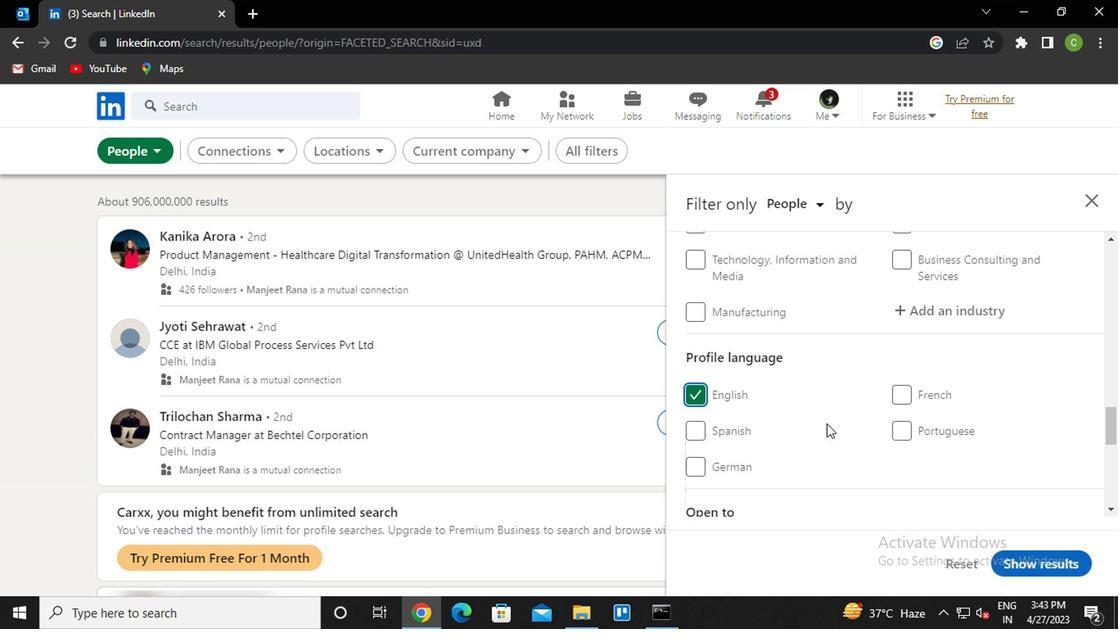 
Action: Mouse scrolled (823, 428) with delta (0, 0)
Screenshot: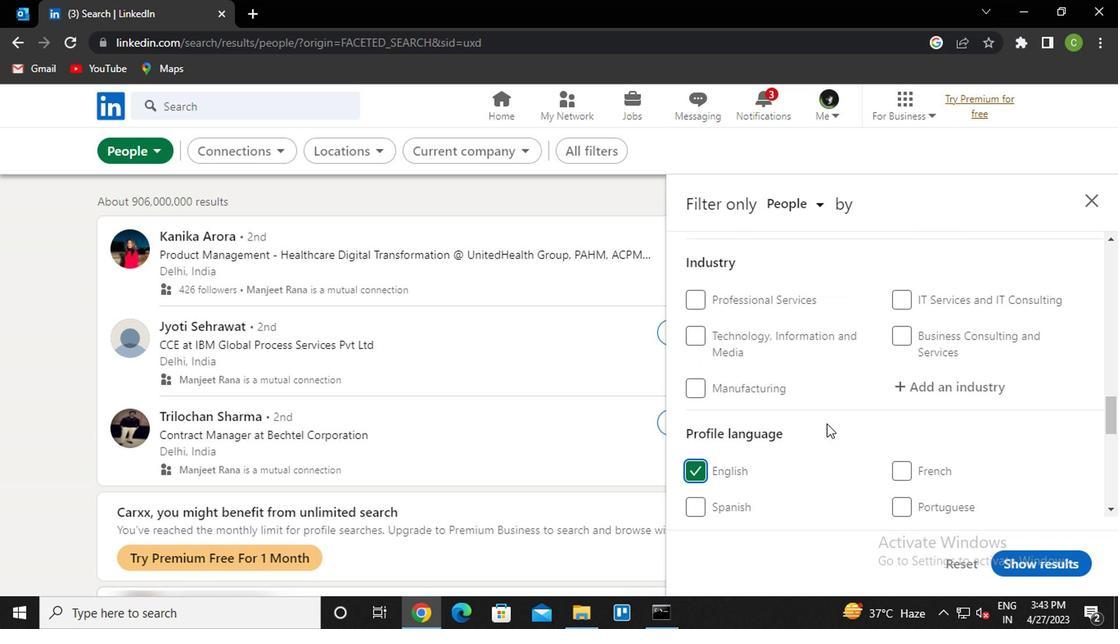 
Action: Mouse moved to (806, 441)
Screenshot: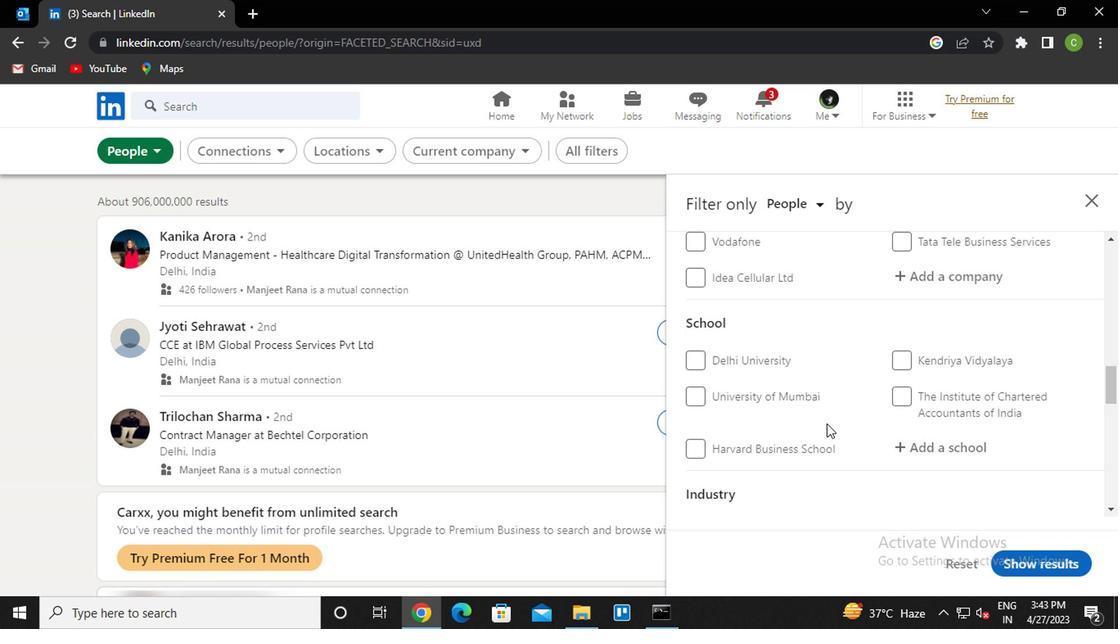 
Action: Mouse scrolled (806, 442) with delta (0, 0)
Screenshot: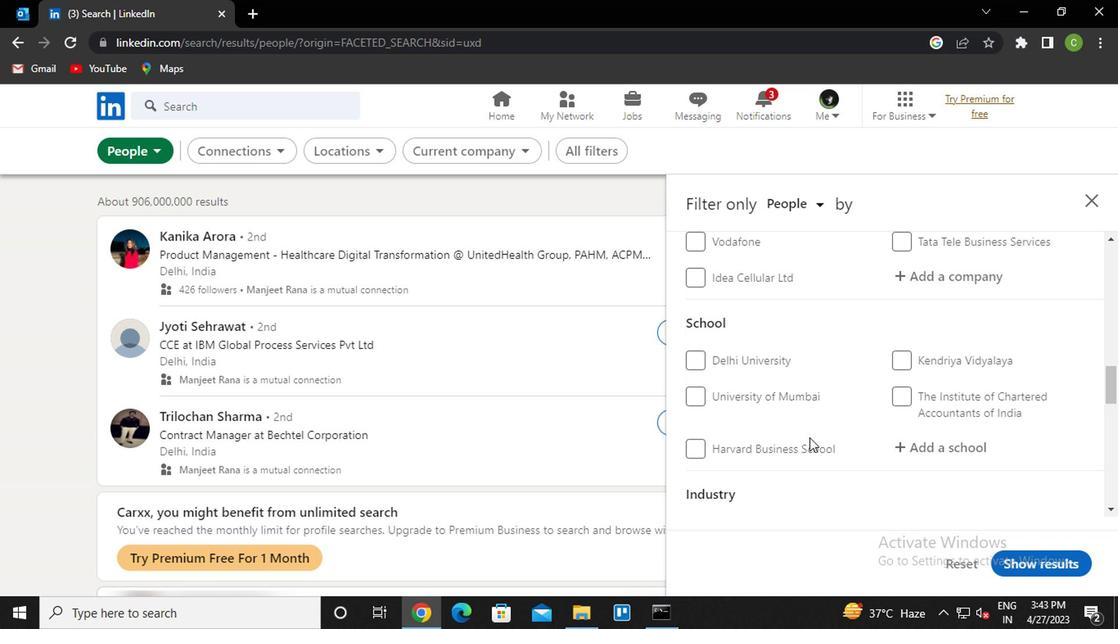 
Action: Mouse moved to (927, 394)
Screenshot: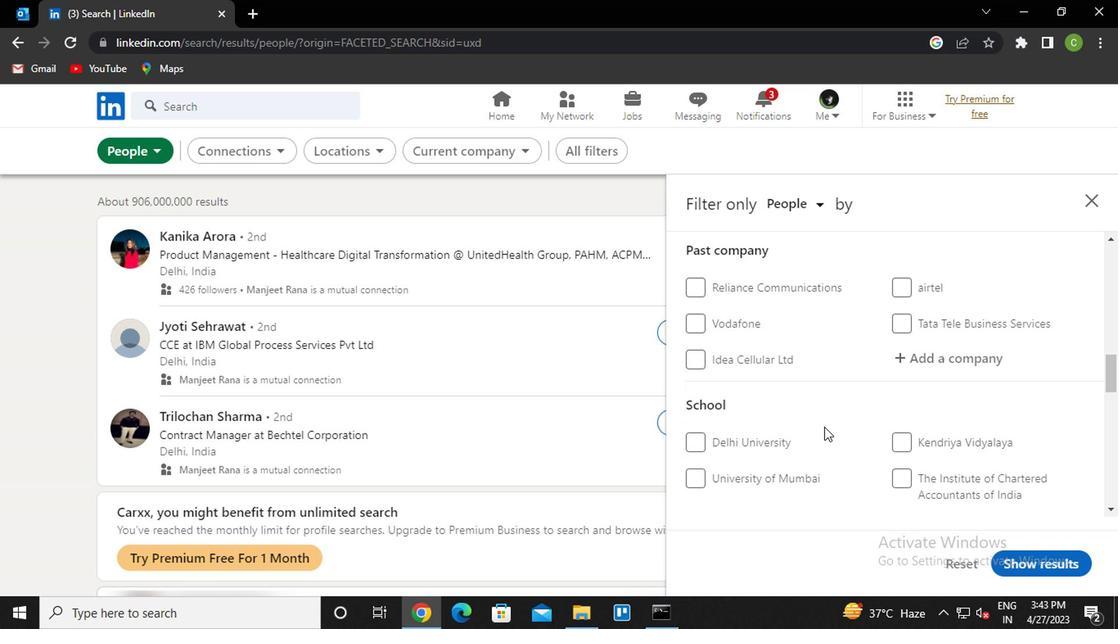 
Action: Mouse scrolled (927, 394) with delta (0, 0)
Screenshot: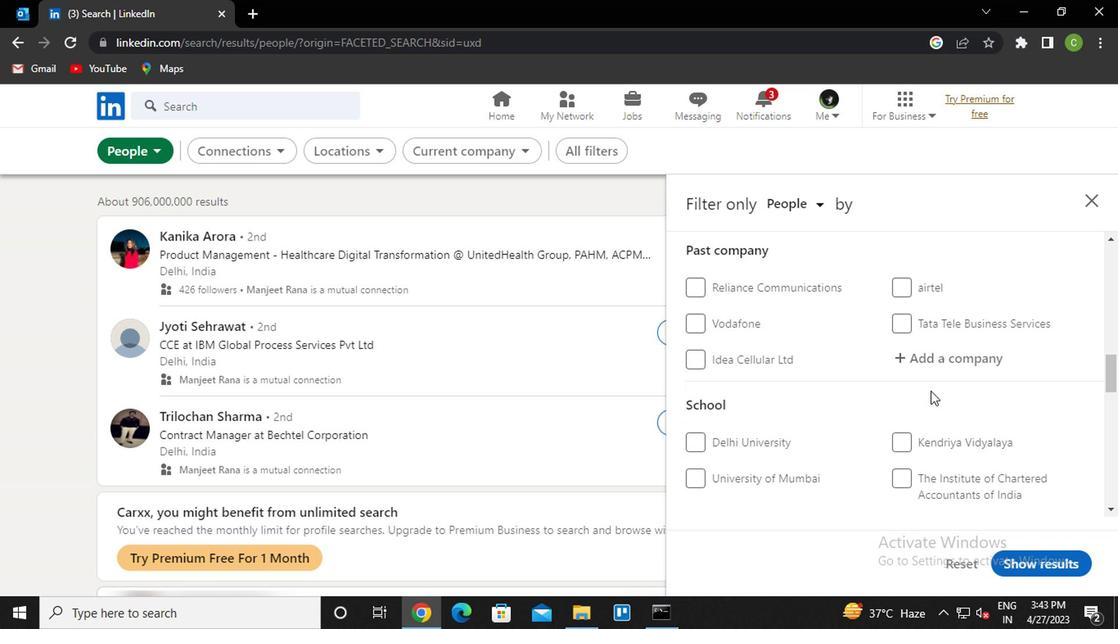 
Action: Mouse scrolled (927, 394) with delta (0, 0)
Screenshot: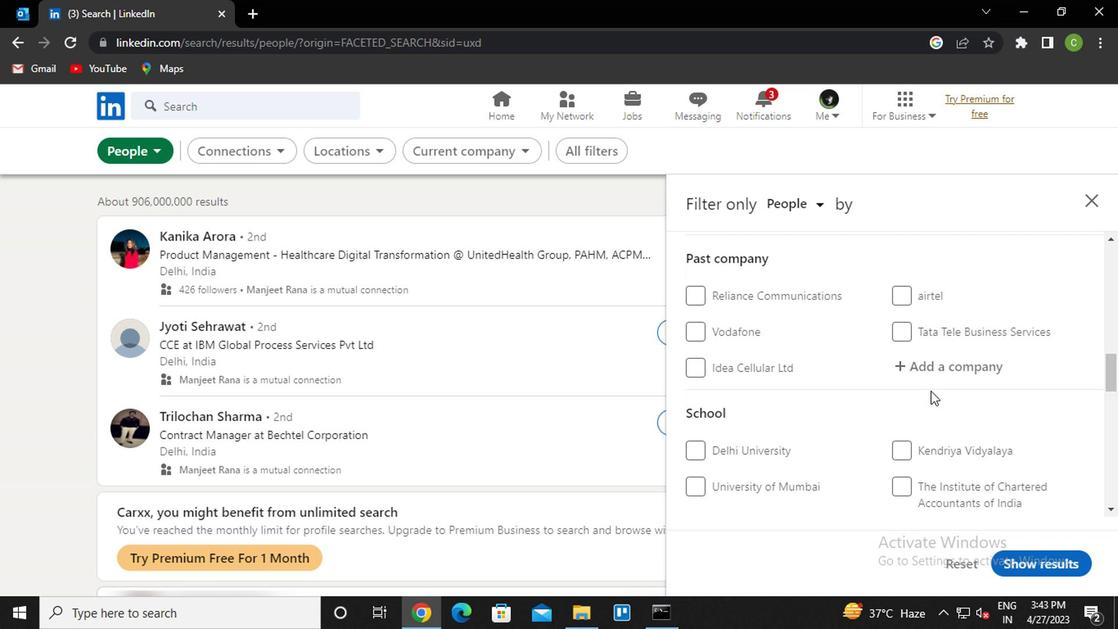 
Action: Mouse moved to (946, 378)
Screenshot: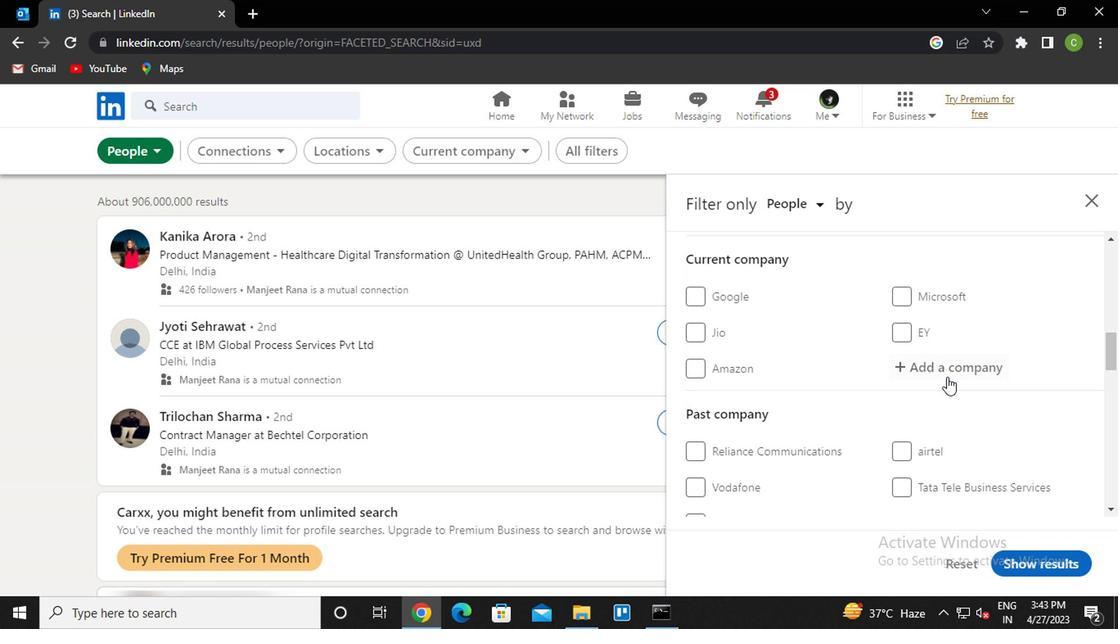 
Action: Mouse pressed left at (946, 378)
Screenshot: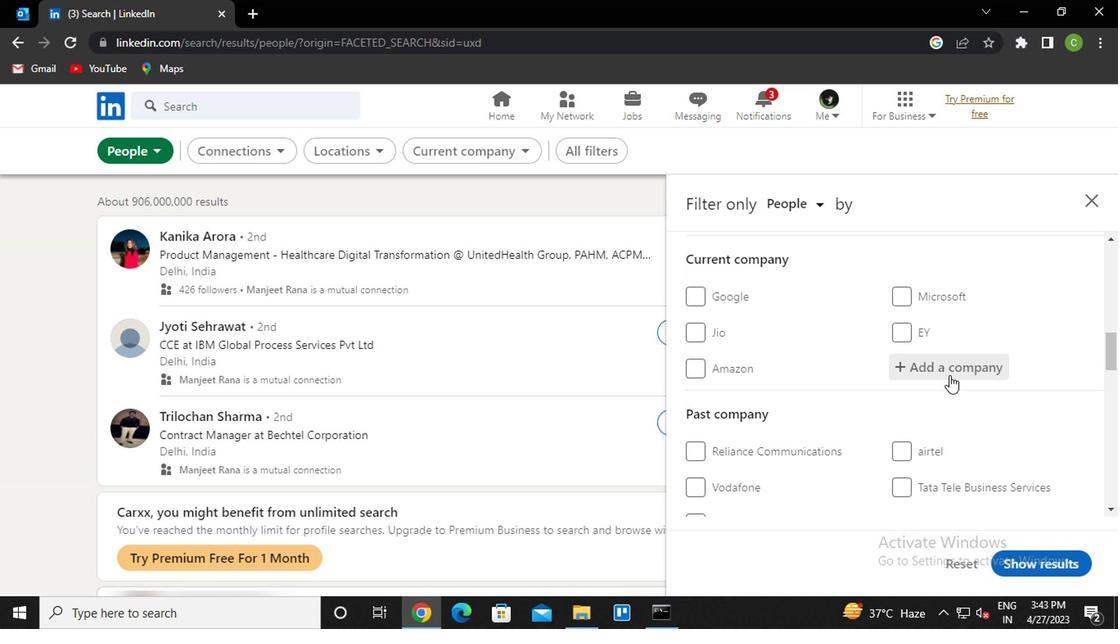 
Action: Key pressed <Key.caps_lock>i<Key.caps_lock>valua<Key.down><Key.enter>
Screenshot: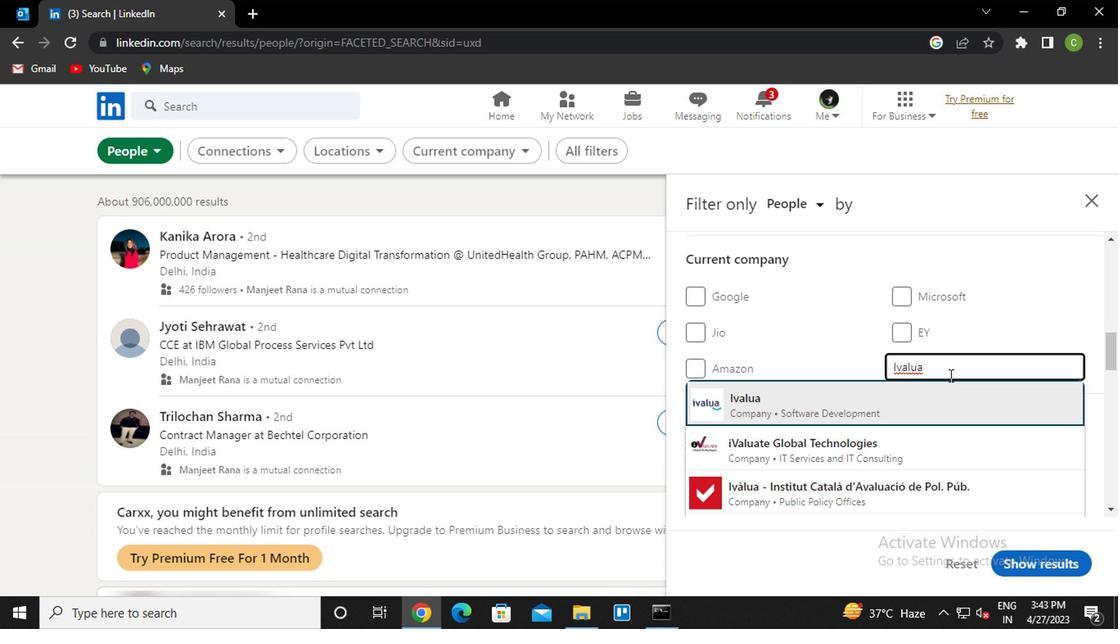
Action: Mouse moved to (944, 378)
Screenshot: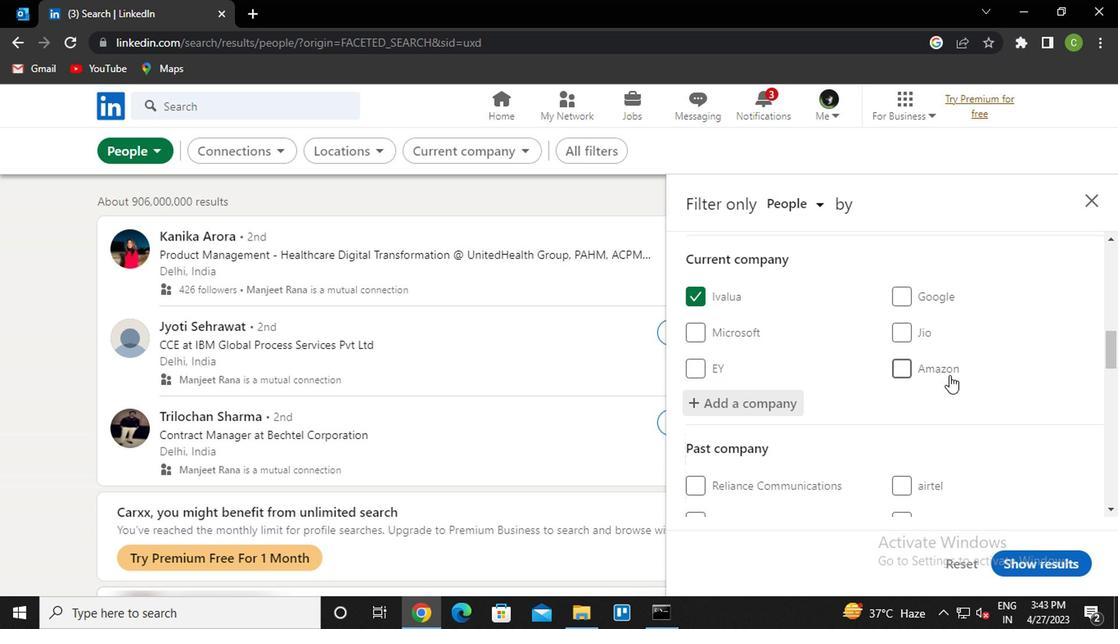 
Action: Mouse scrolled (944, 377) with delta (0, -1)
Screenshot: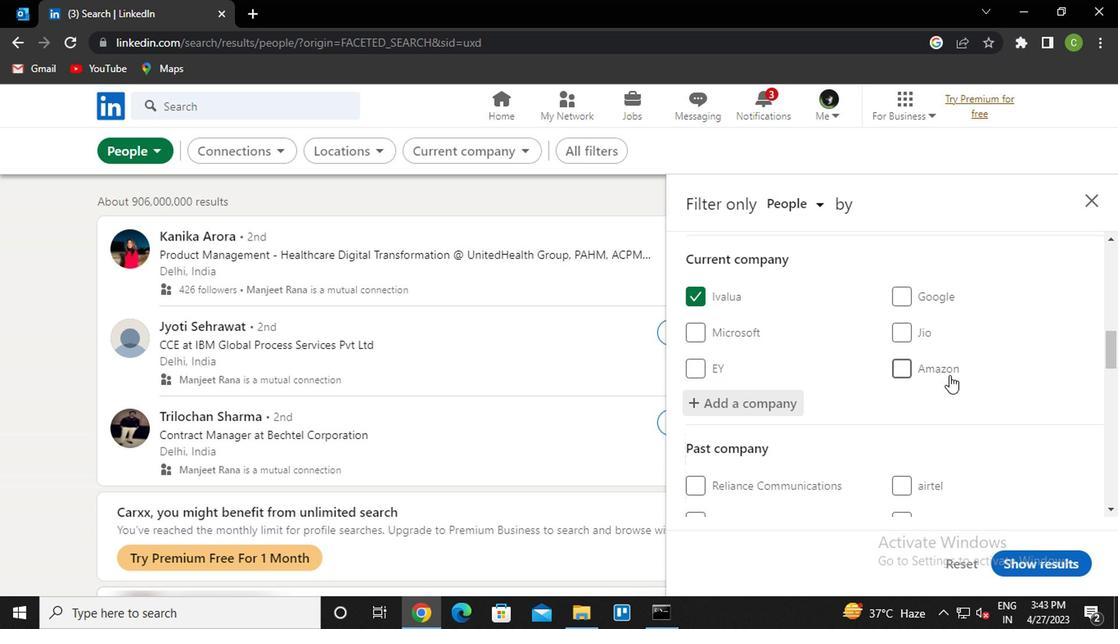 
Action: Mouse moved to (944, 379)
Screenshot: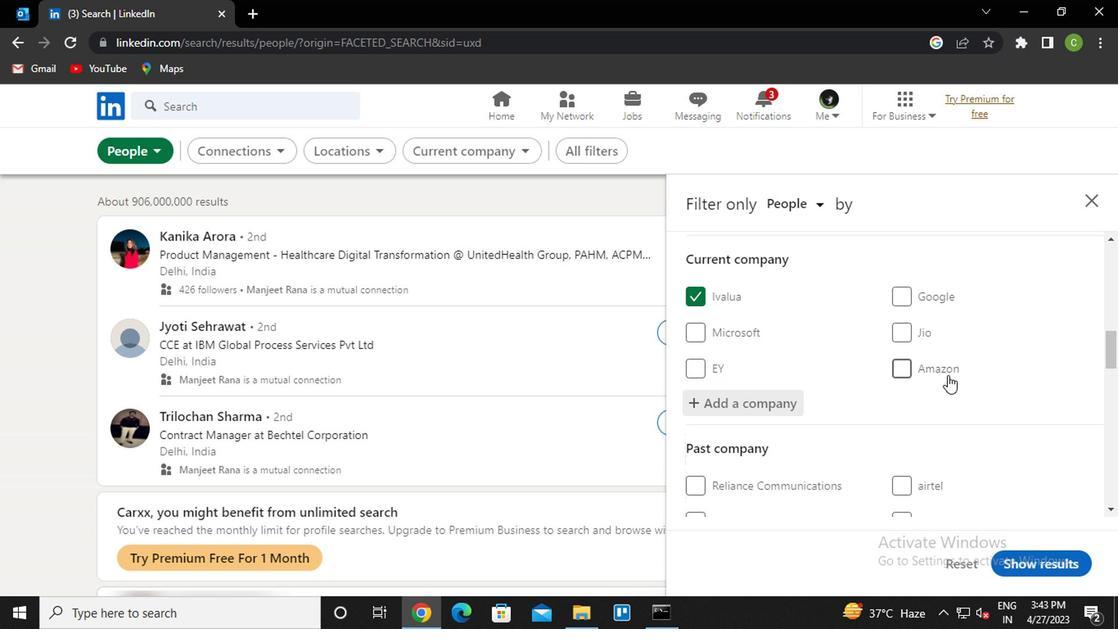 
Action: Mouse scrolled (944, 378) with delta (0, 0)
Screenshot: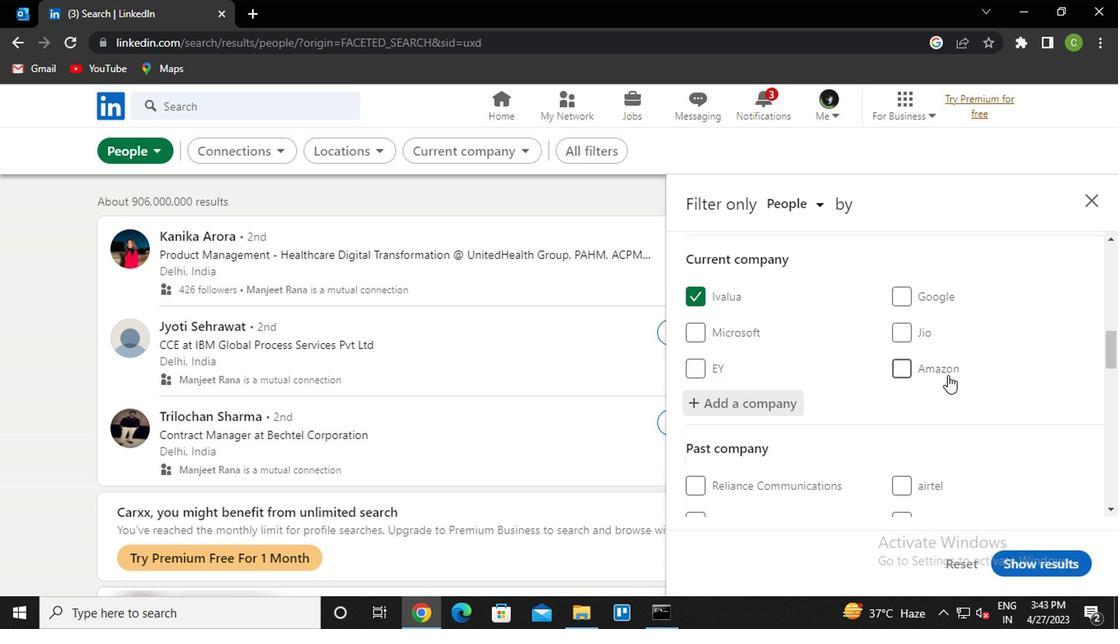 
Action: Mouse moved to (940, 382)
Screenshot: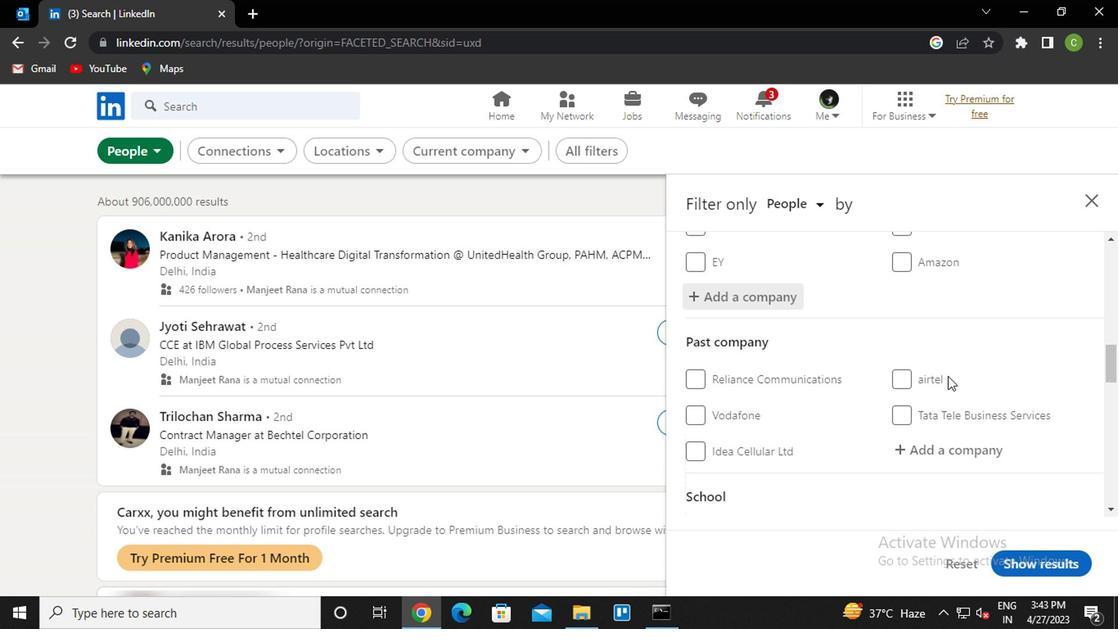 
Action: Mouse scrolled (940, 381) with delta (0, -1)
Screenshot: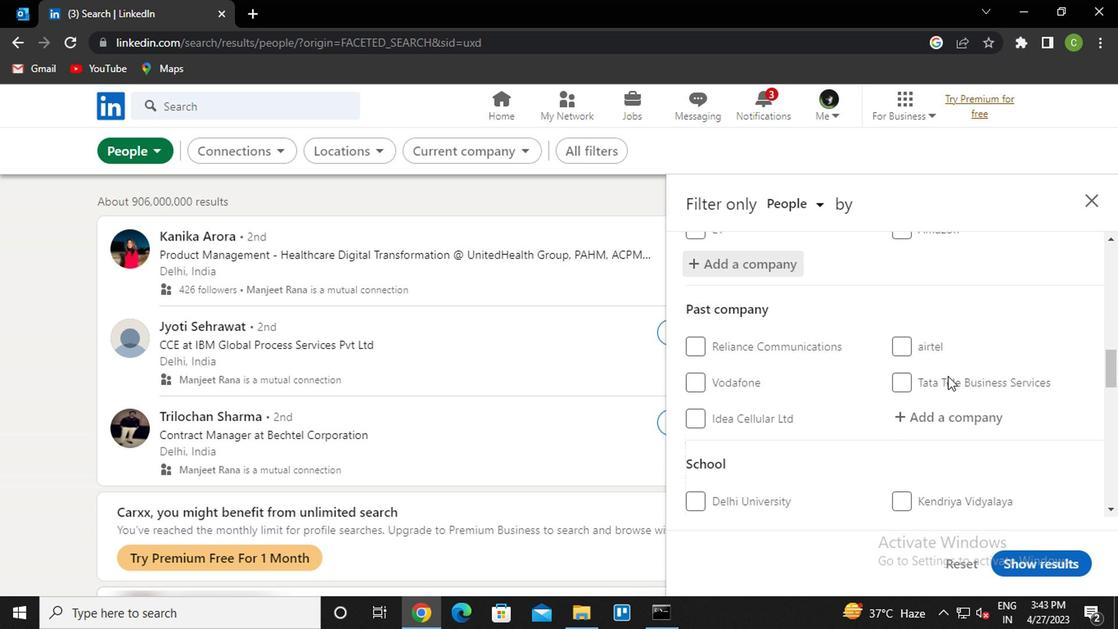 
Action: Mouse moved to (937, 385)
Screenshot: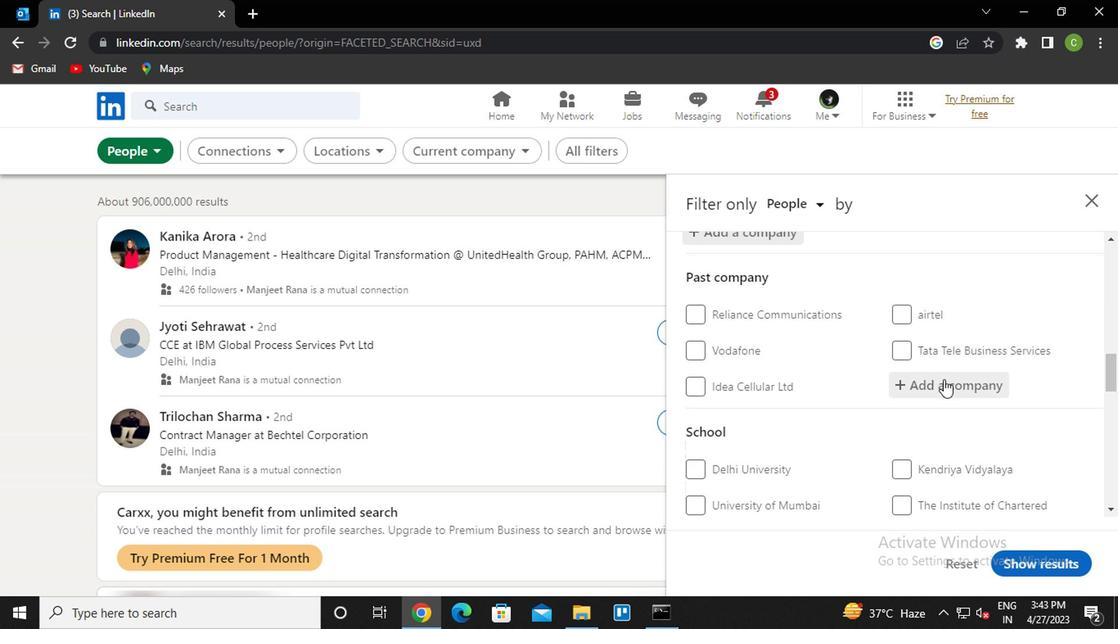 
Action: Mouse scrolled (937, 384) with delta (0, 0)
Screenshot: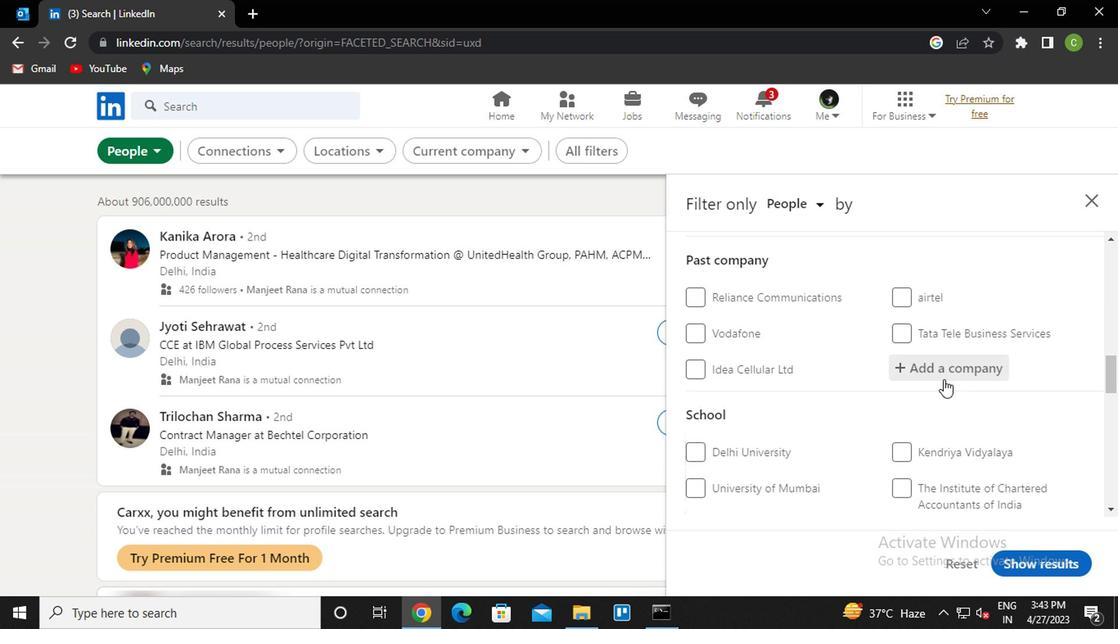 
Action: Mouse moved to (927, 408)
Screenshot: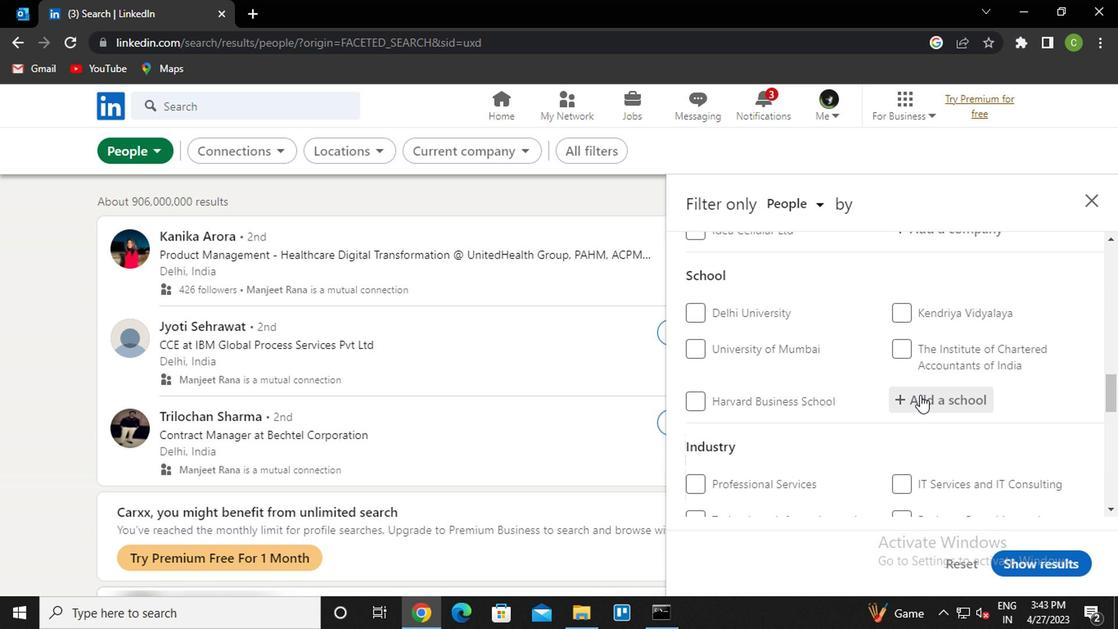 
Action: Mouse pressed left at (927, 408)
Screenshot: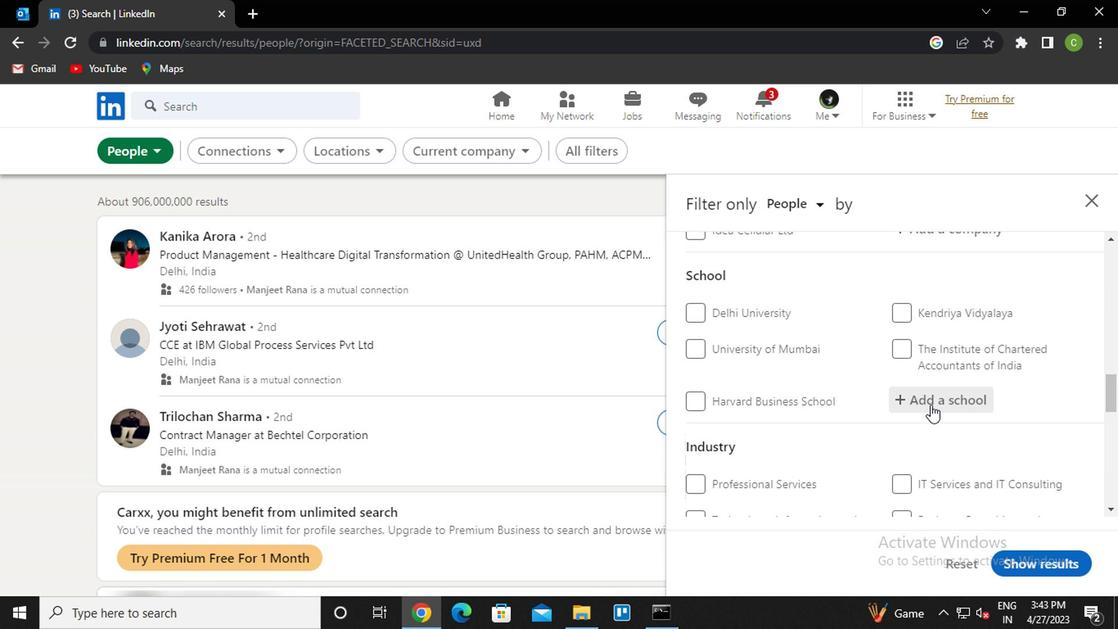 
Action: Key pressed <Key.caps_lock>b<Key.caps_lock>Hawani<Key.down><Key.down><Key.down><Key.up><Key.up><Key.enter>
Screenshot: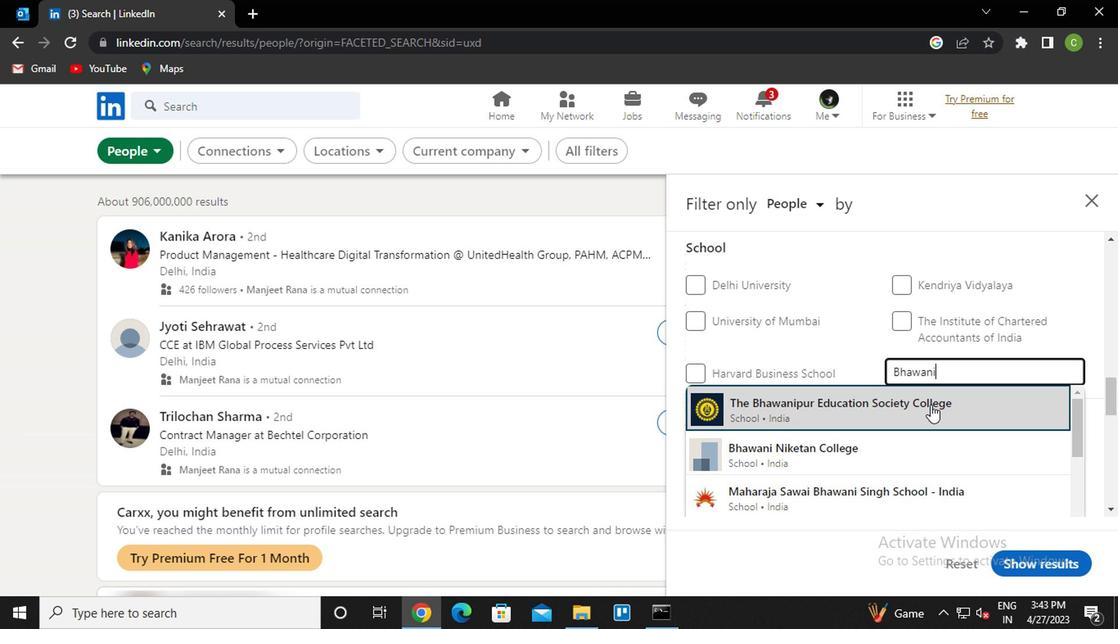 
Action: Mouse moved to (922, 422)
Screenshot: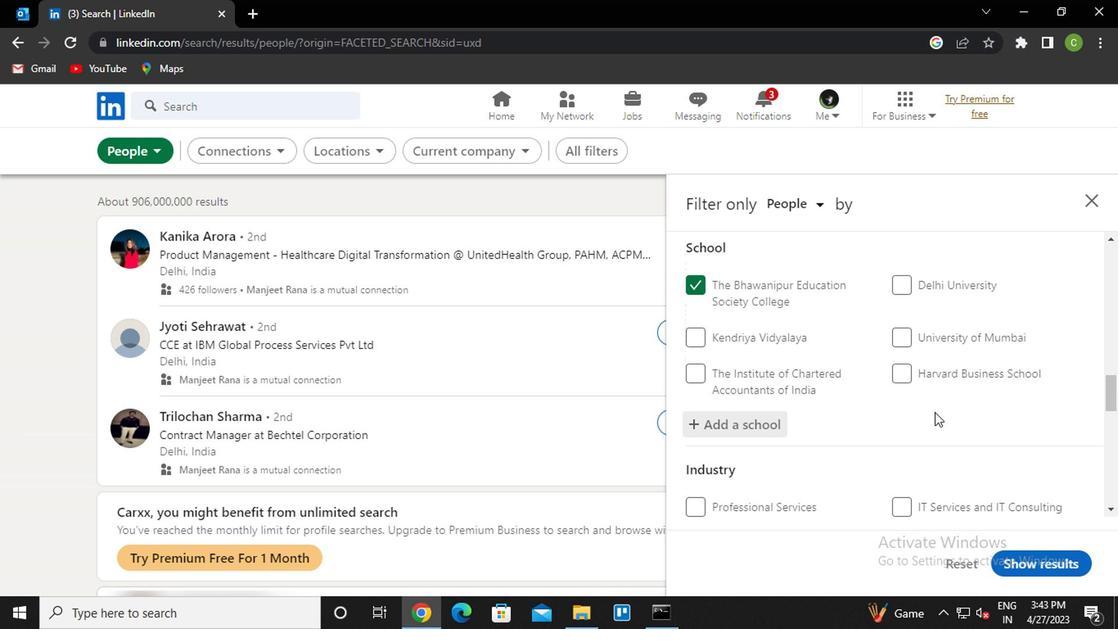 
Action: Mouse scrolled (922, 422) with delta (0, 0)
Screenshot: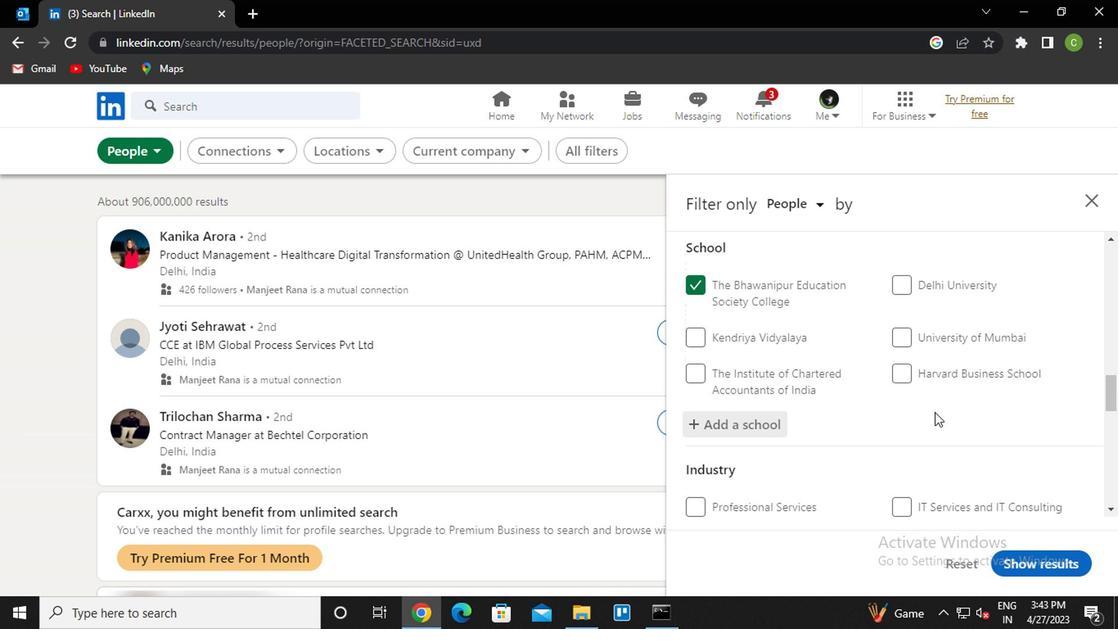 
Action: Mouse moved to (922, 422)
Screenshot: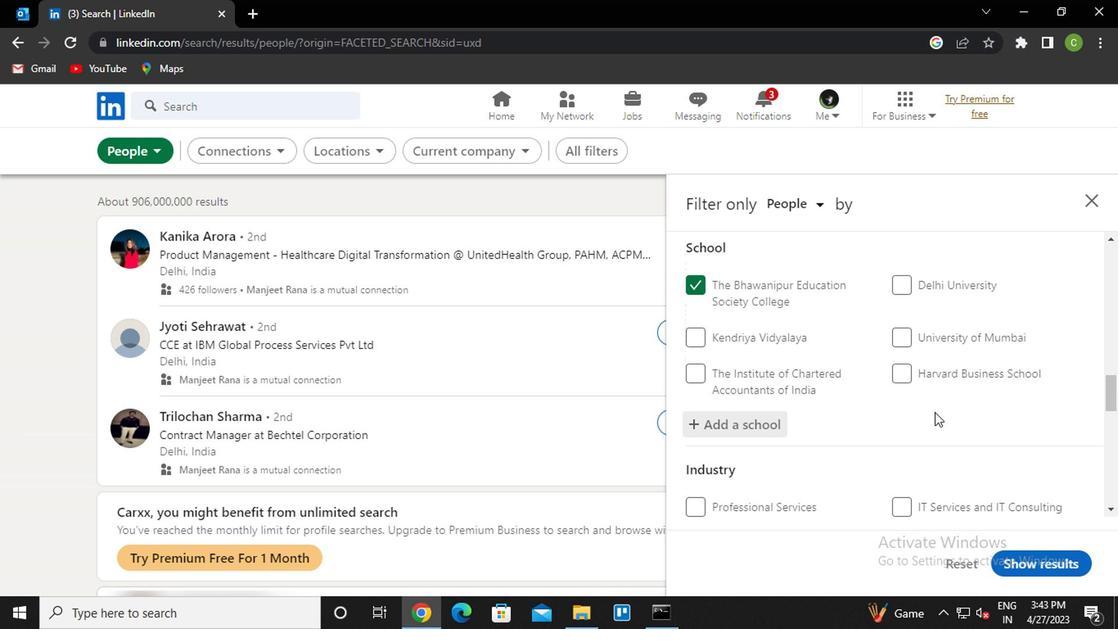 
Action: Mouse scrolled (922, 422) with delta (0, 0)
Screenshot: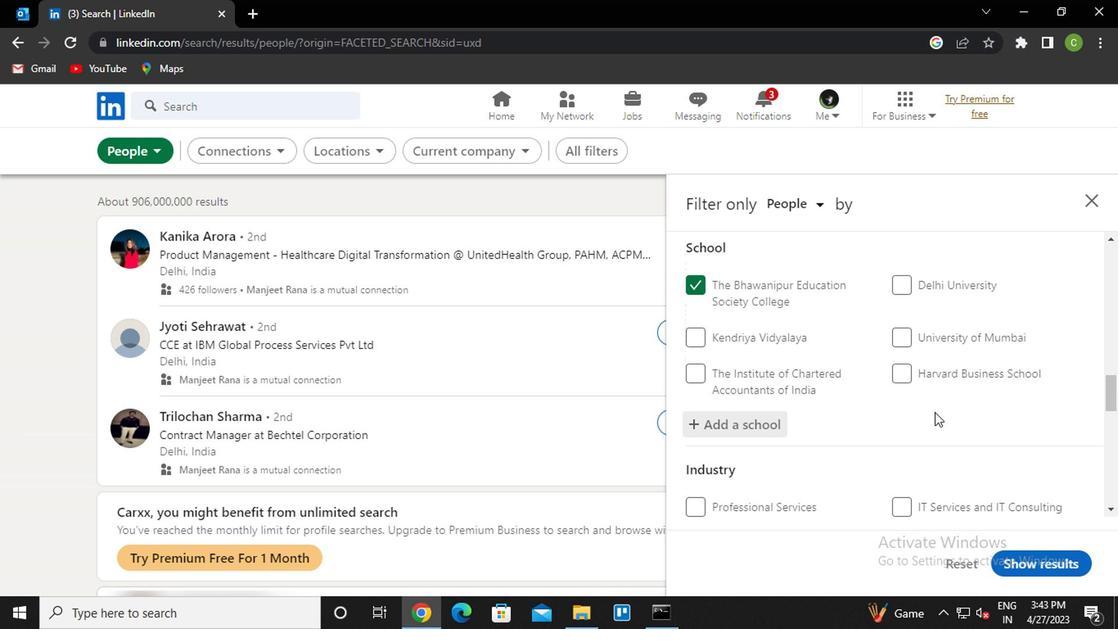 
Action: Mouse scrolled (922, 422) with delta (0, 0)
Screenshot: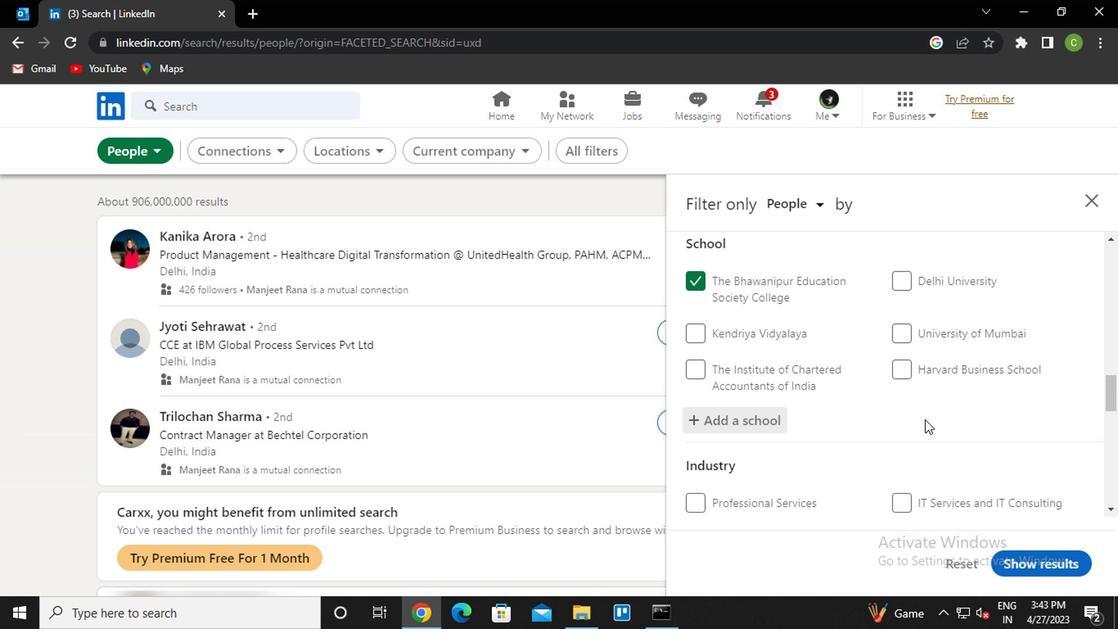 
Action: Mouse moved to (953, 351)
Screenshot: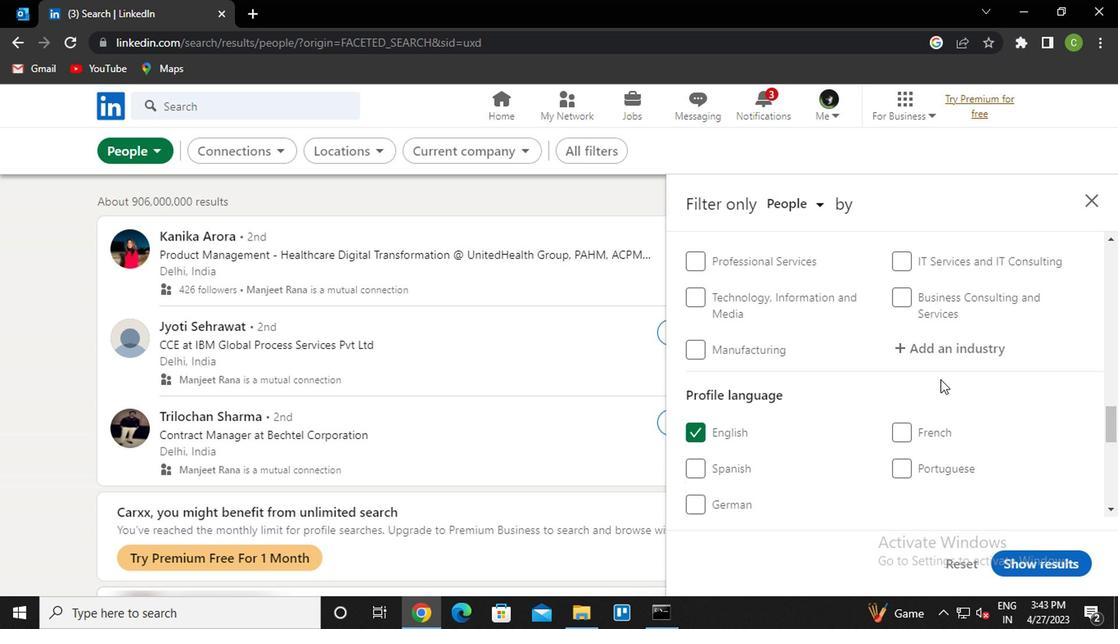 
Action: Mouse pressed left at (953, 351)
Screenshot: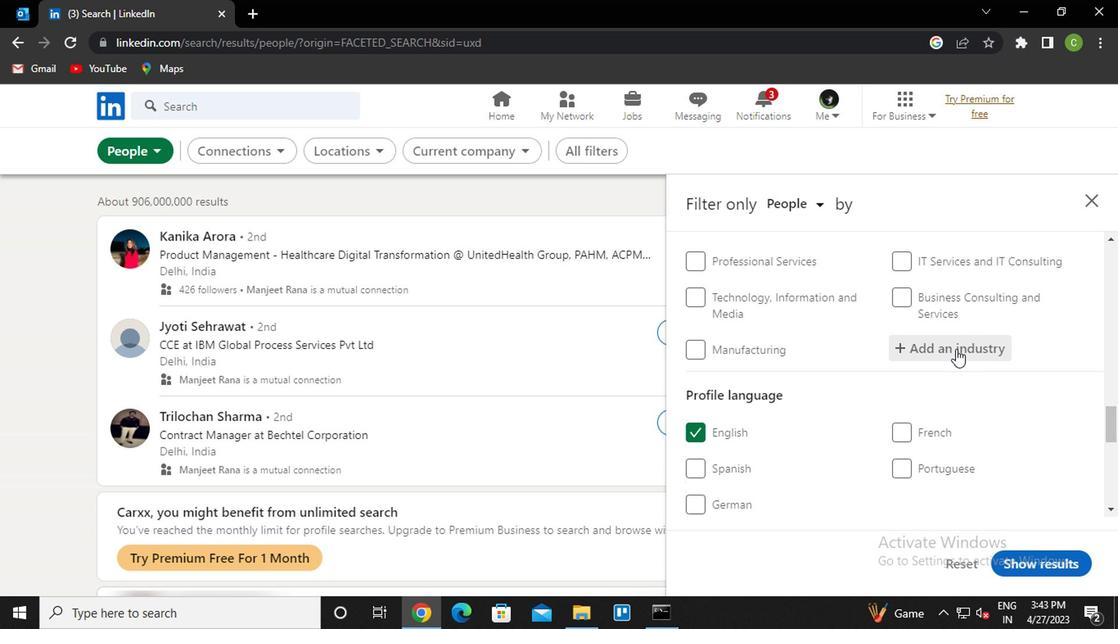 
Action: Key pressed <Key.caps_lock>h<Key.caps_lock>ome<Key.space><Key.caps_lock>h<Key.caps_lock>ealth<Key.down><Key.enter>
Screenshot: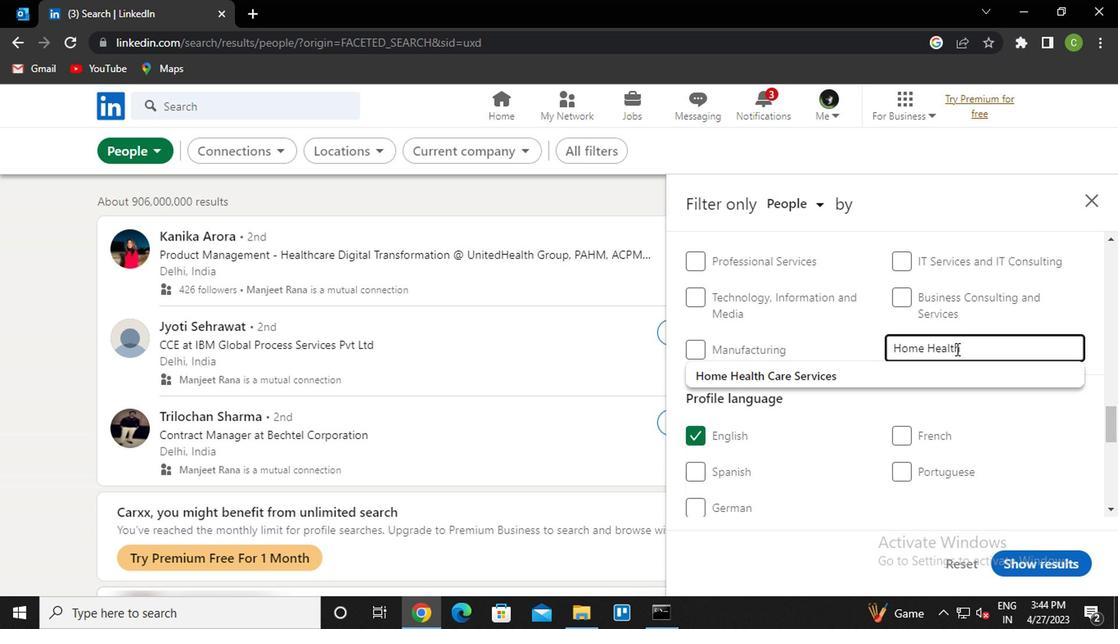 
Action: Mouse moved to (953, 351)
Screenshot: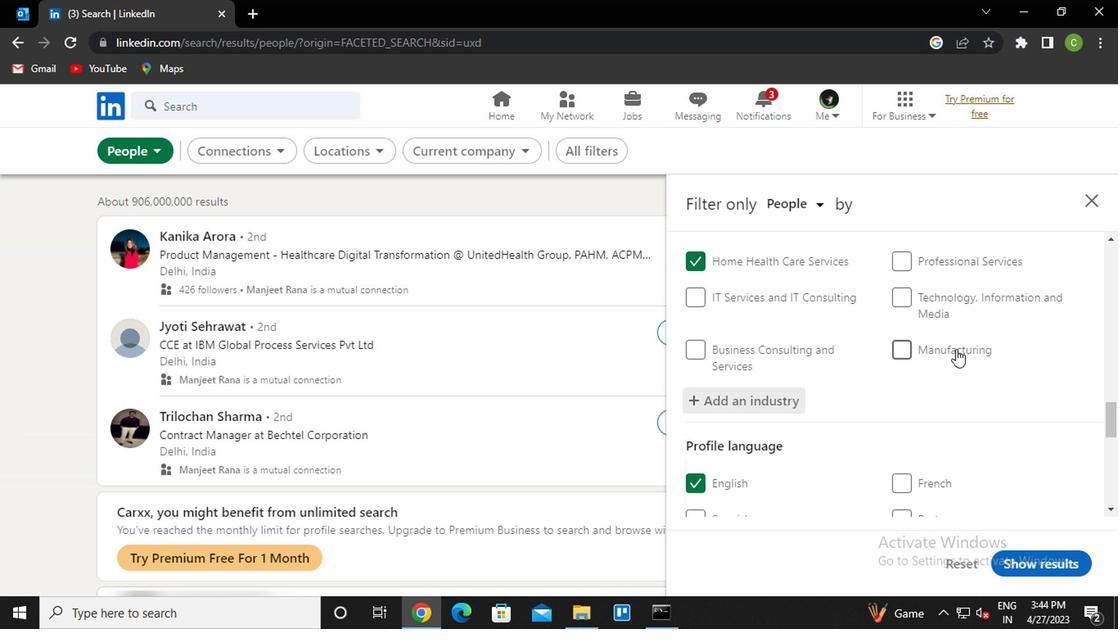 
Action: Mouse scrolled (953, 351) with delta (0, 0)
Screenshot: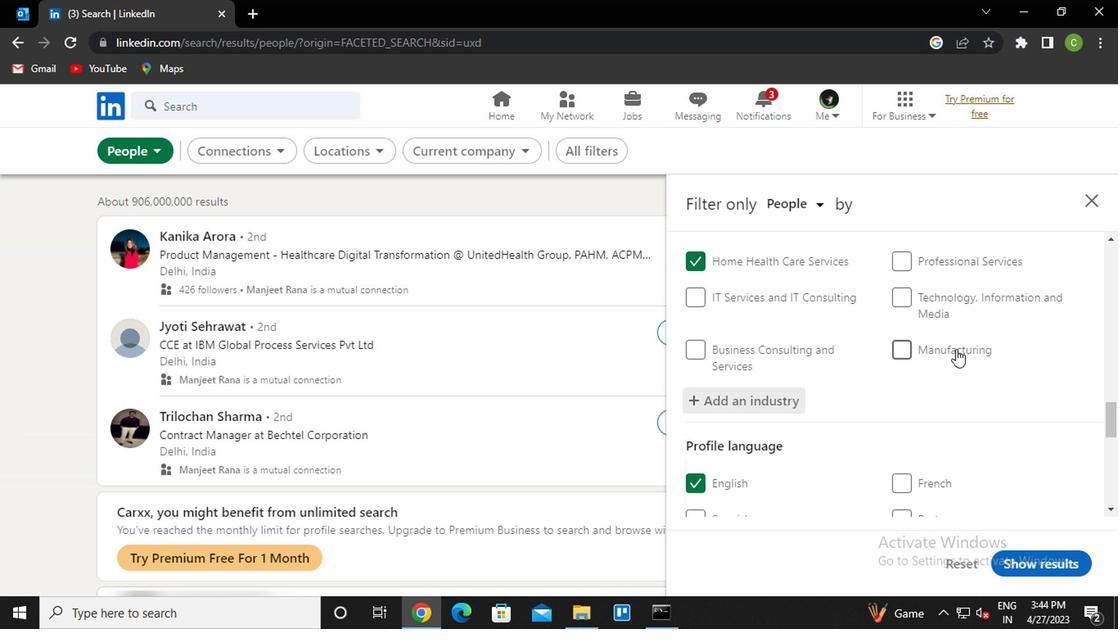 
Action: Mouse moved to (954, 362)
Screenshot: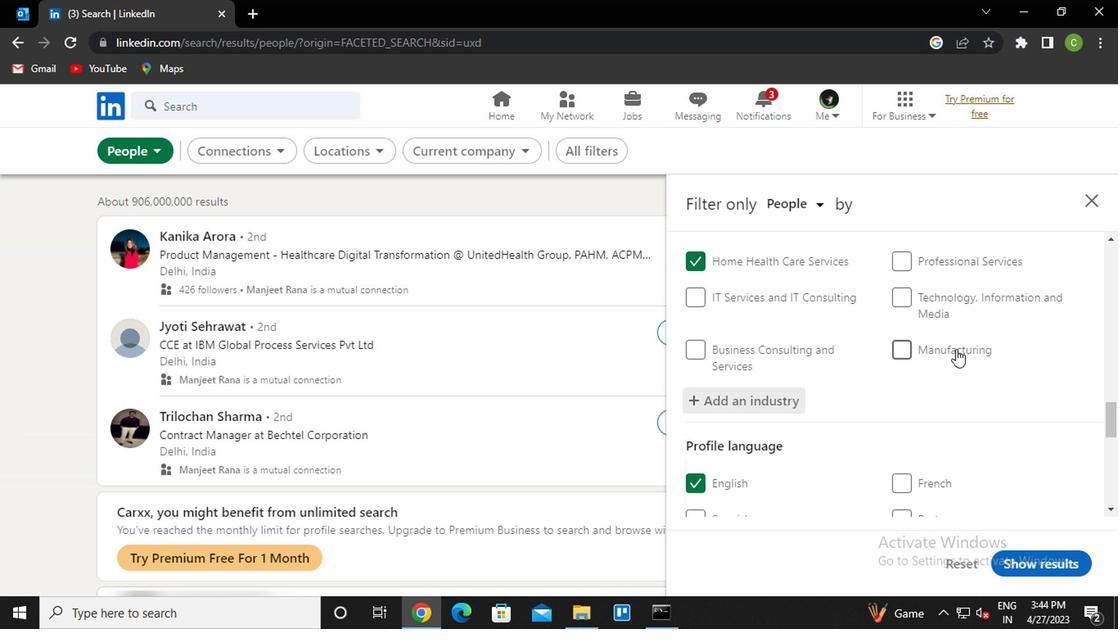 
Action: Mouse scrolled (954, 361) with delta (0, -1)
Screenshot: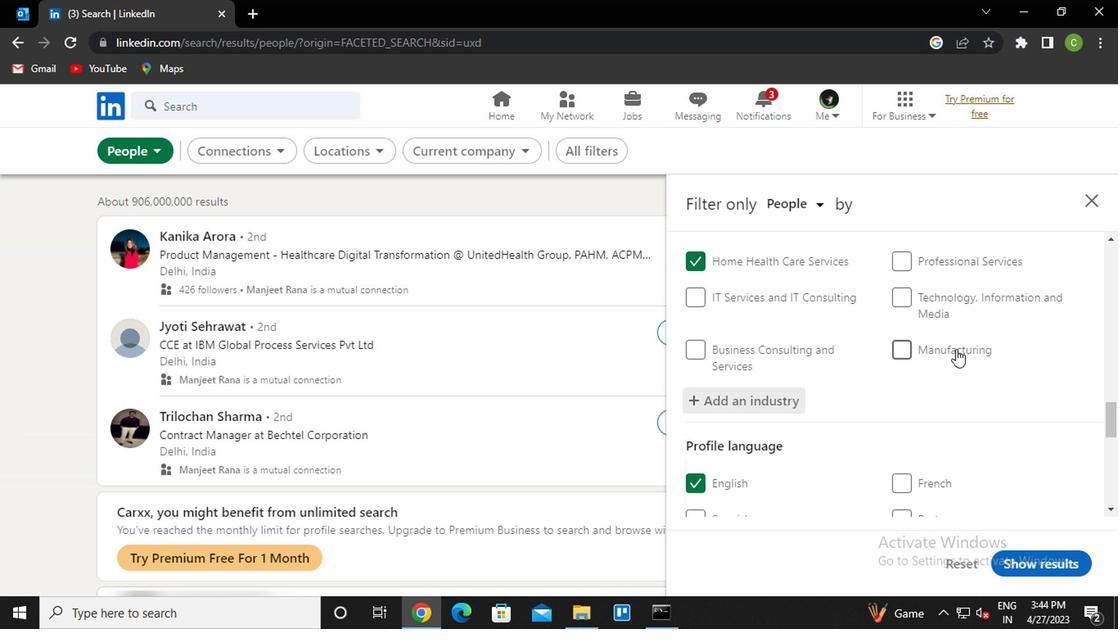 
Action: Mouse moved to (955, 365)
Screenshot: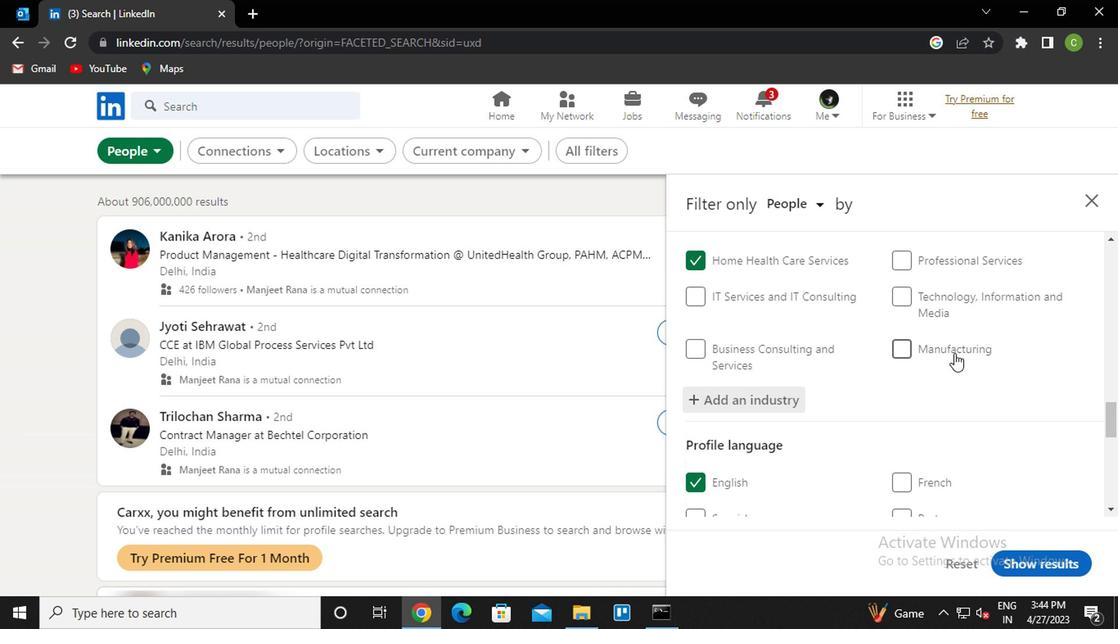 
Action: Mouse scrolled (955, 365) with delta (0, 0)
Screenshot: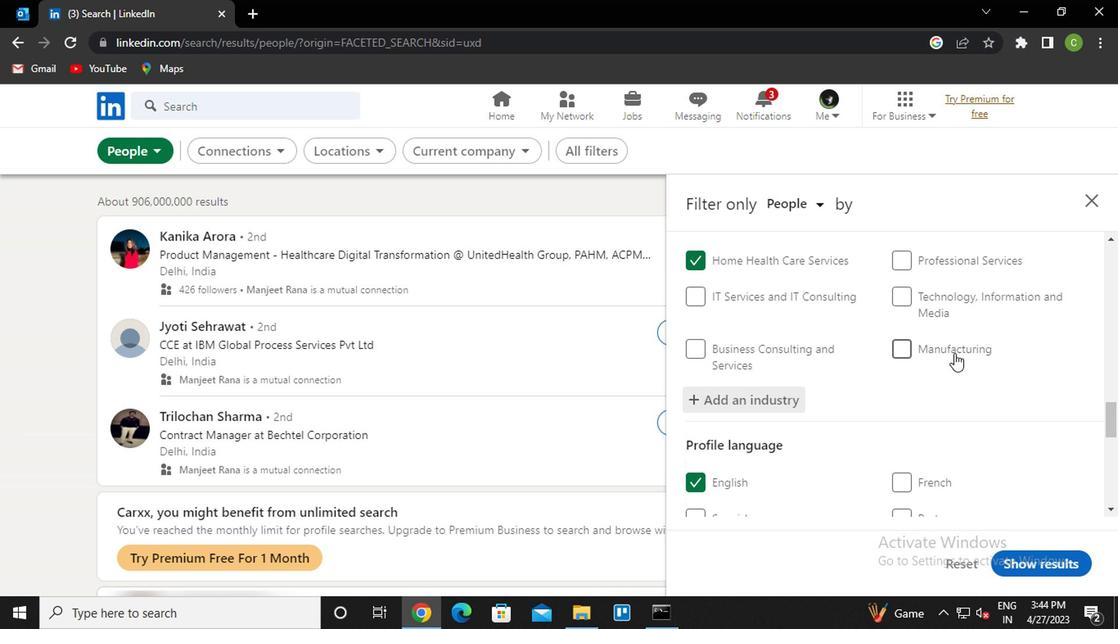 
Action: Mouse scrolled (955, 365) with delta (0, 0)
Screenshot: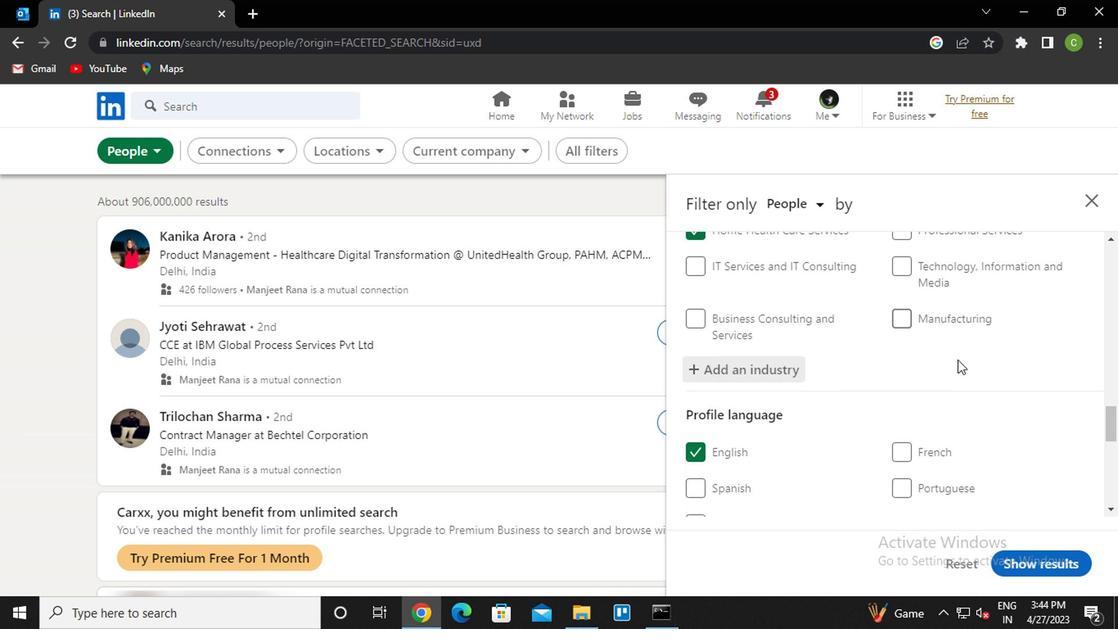
Action: Mouse moved to (954, 367)
Screenshot: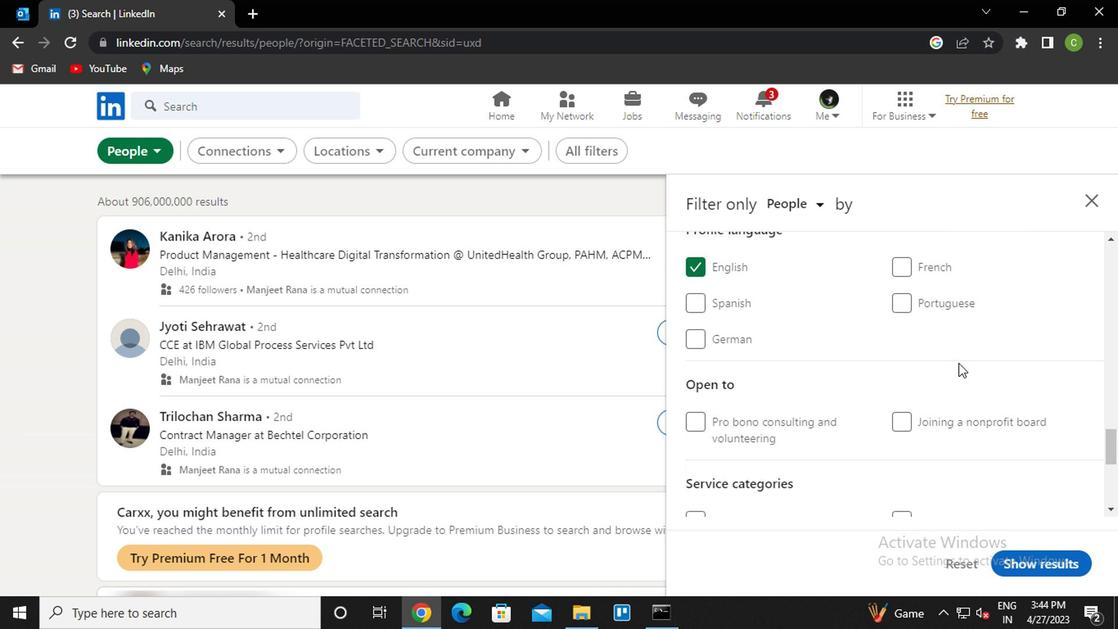 
Action: Mouse scrolled (954, 367) with delta (0, 0)
Screenshot: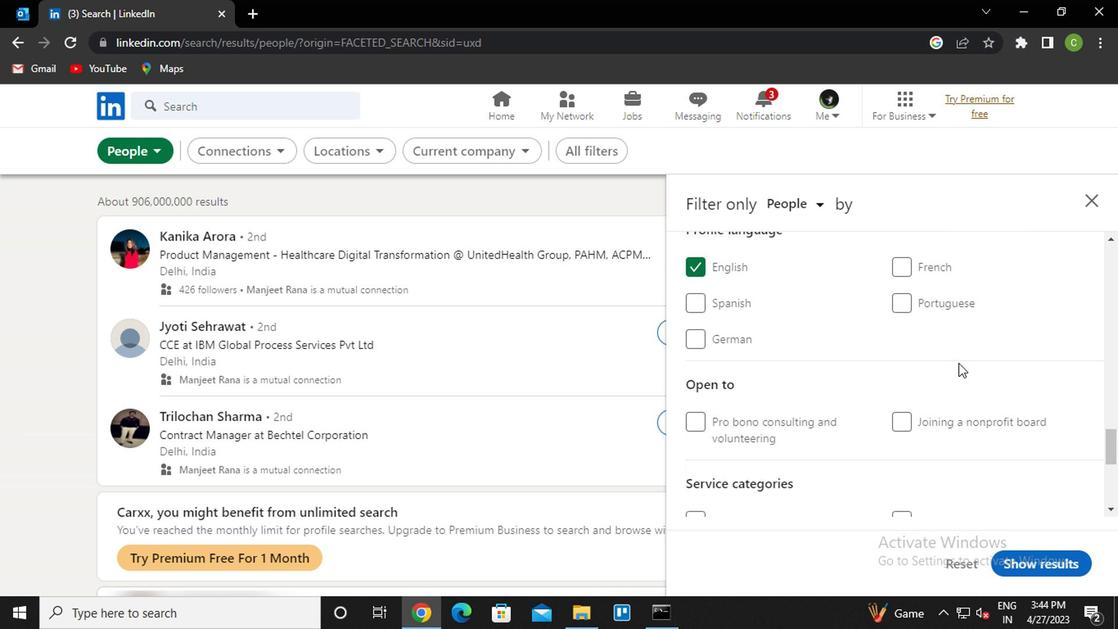 
Action: Mouse moved to (943, 400)
Screenshot: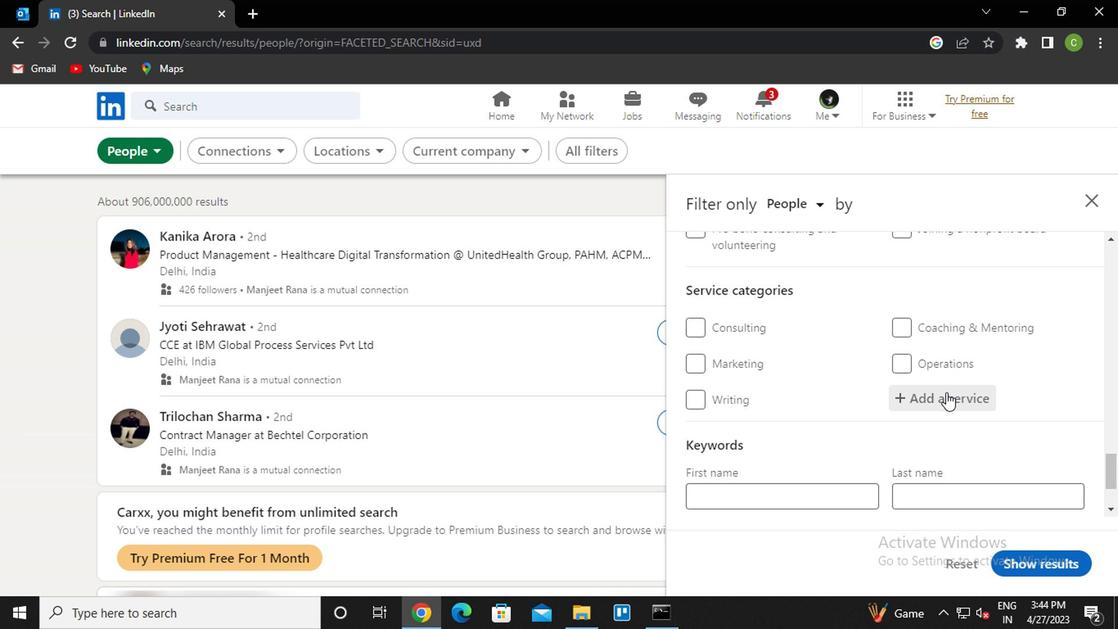 
Action: Mouse pressed left at (943, 400)
Screenshot: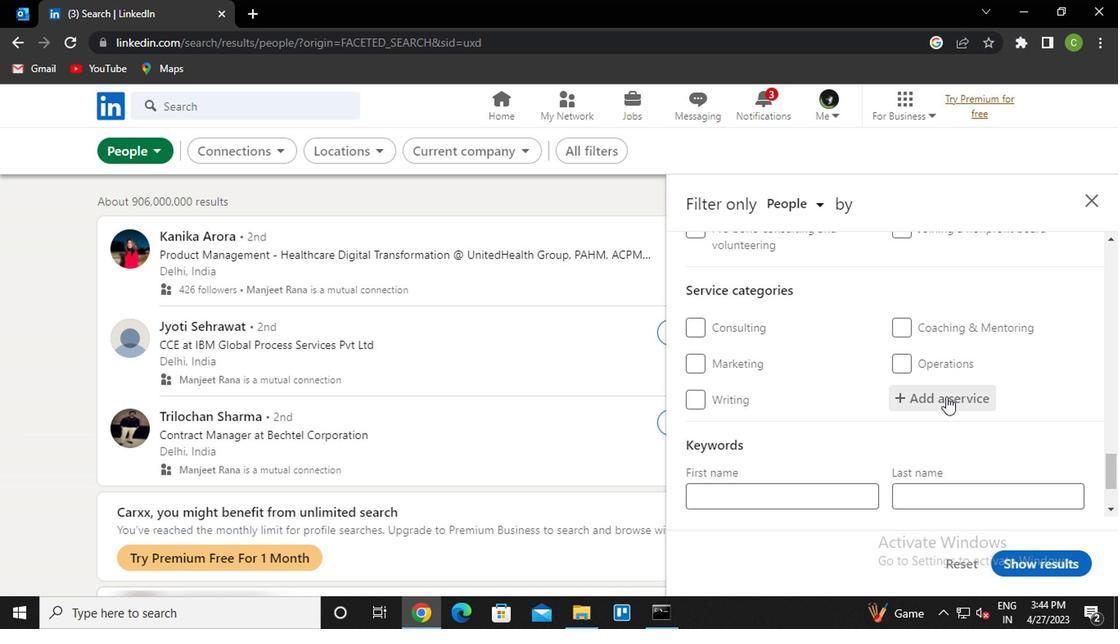 
Action: Key pressed <Key.caps_lock>v<Key.caps_lock>ideo<Key.space><Key.down><Key.down><Key.down><Key.down><Key.down><Key.down><Key.up><Key.enter>
Screenshot: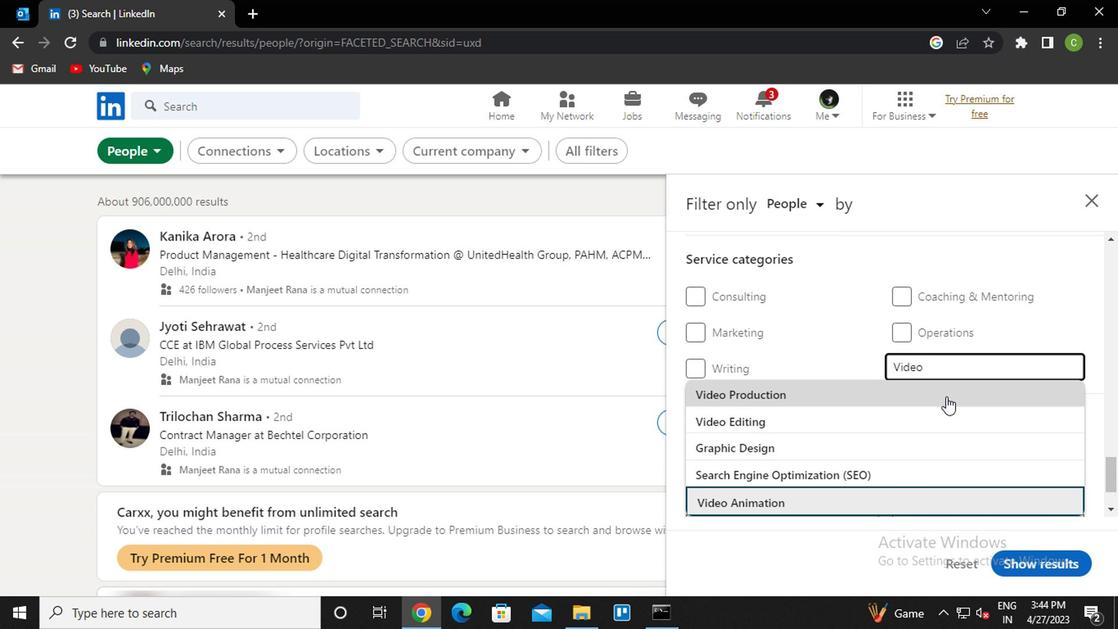 
Action: Mouse moved to (940, 404)
Screenshot: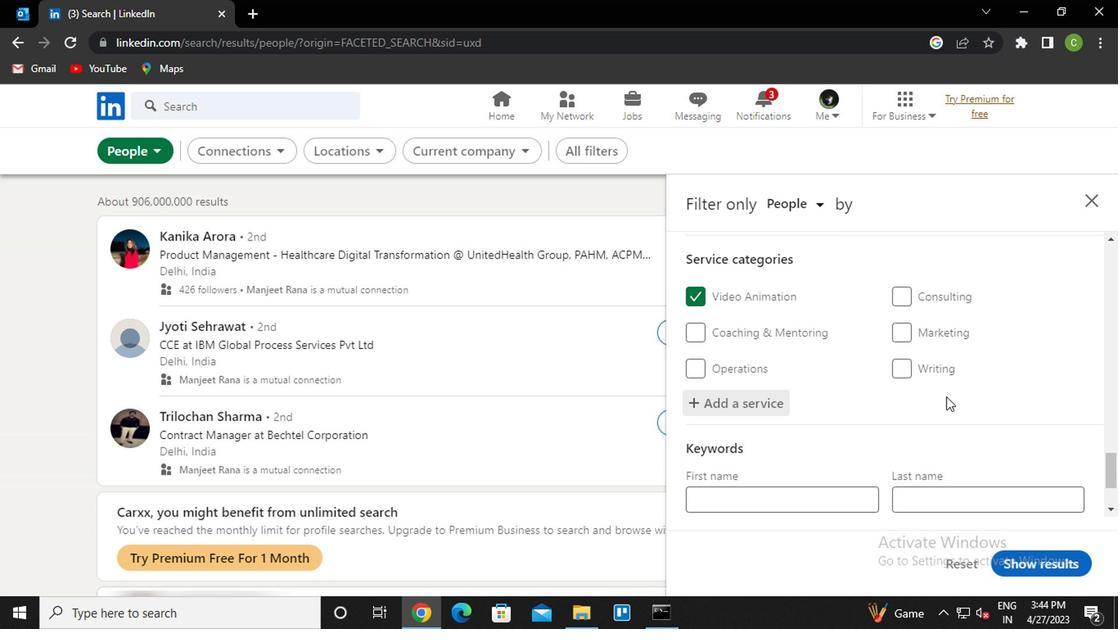 
Action: Mouse scrolled (940, 403) with delta (0, -1)
Screenshot: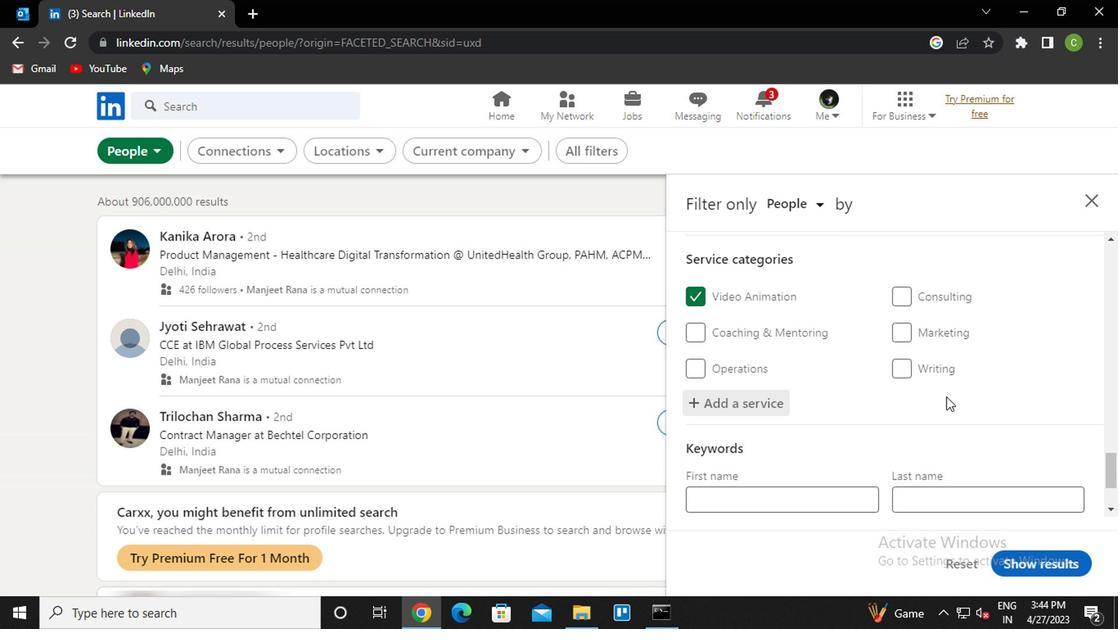 
Action: Mouse moved to (936, 406)
Screenshot: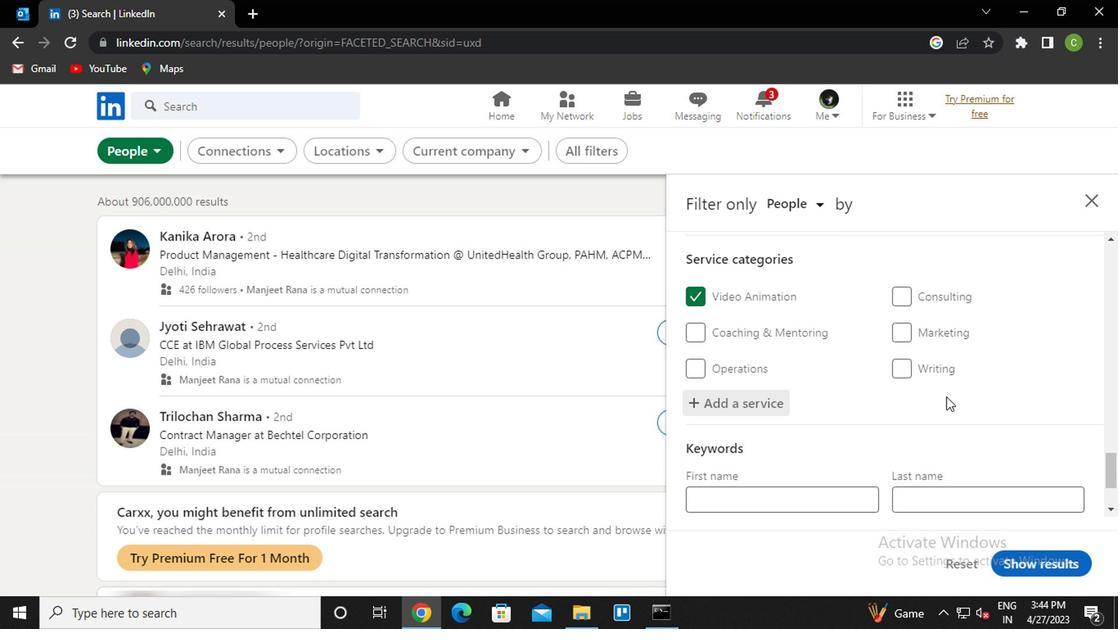 
Action: Mouse scrolled (936, 406) with delta (0, 0)
Screenshot: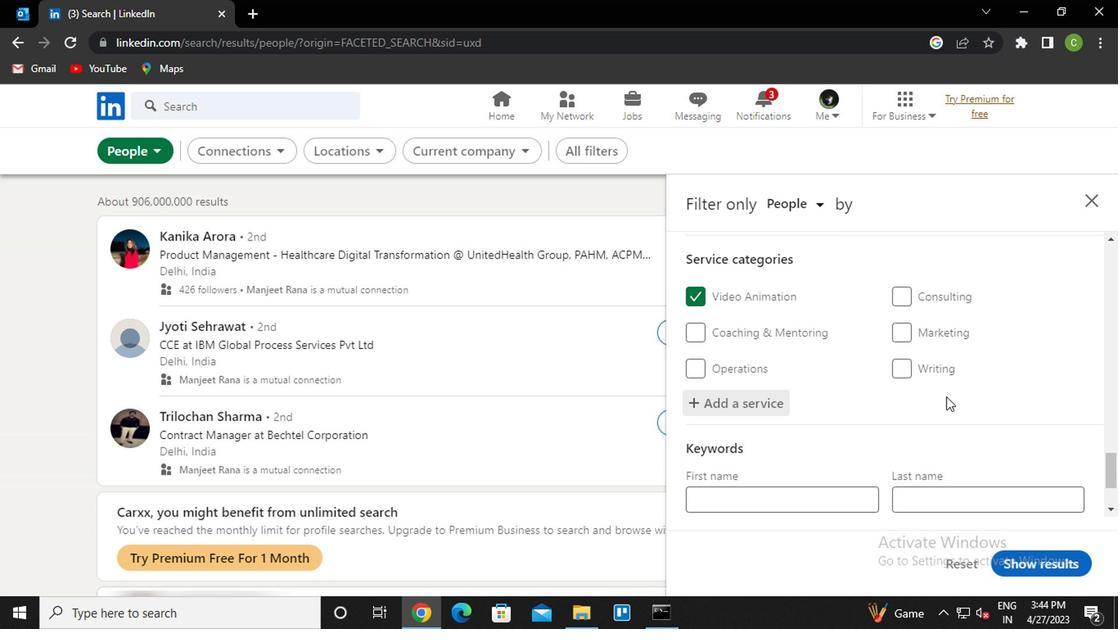 
Action: Mouse scrolled (936, 406) with delta (0, 0)
Screenshot: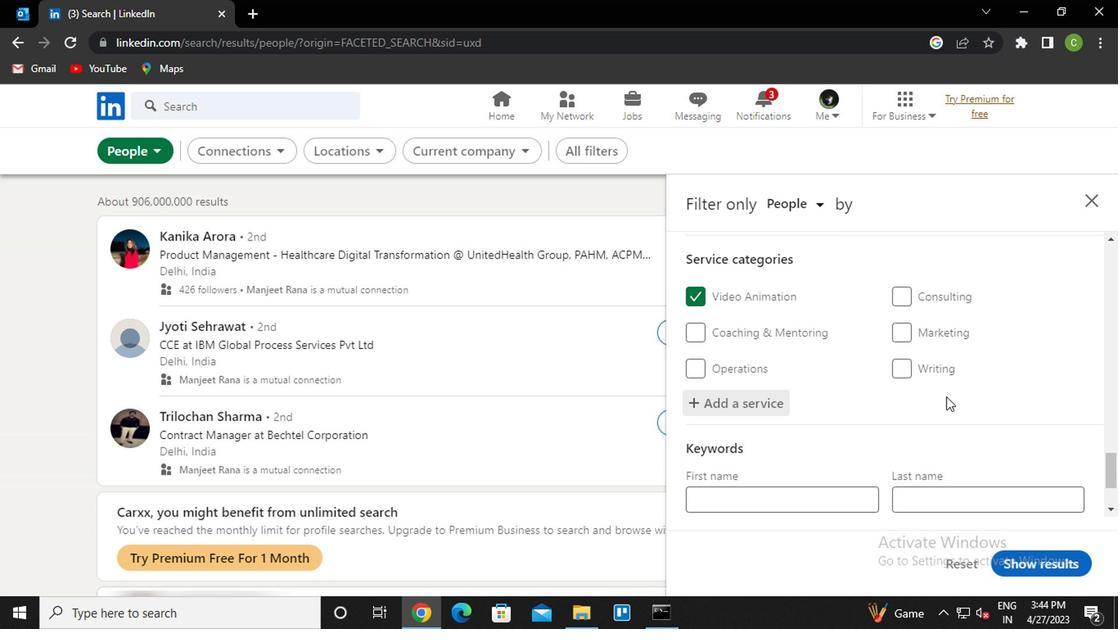
Action: Mouse scrolled (936, 406) with delta (0, 0)
Screenshot: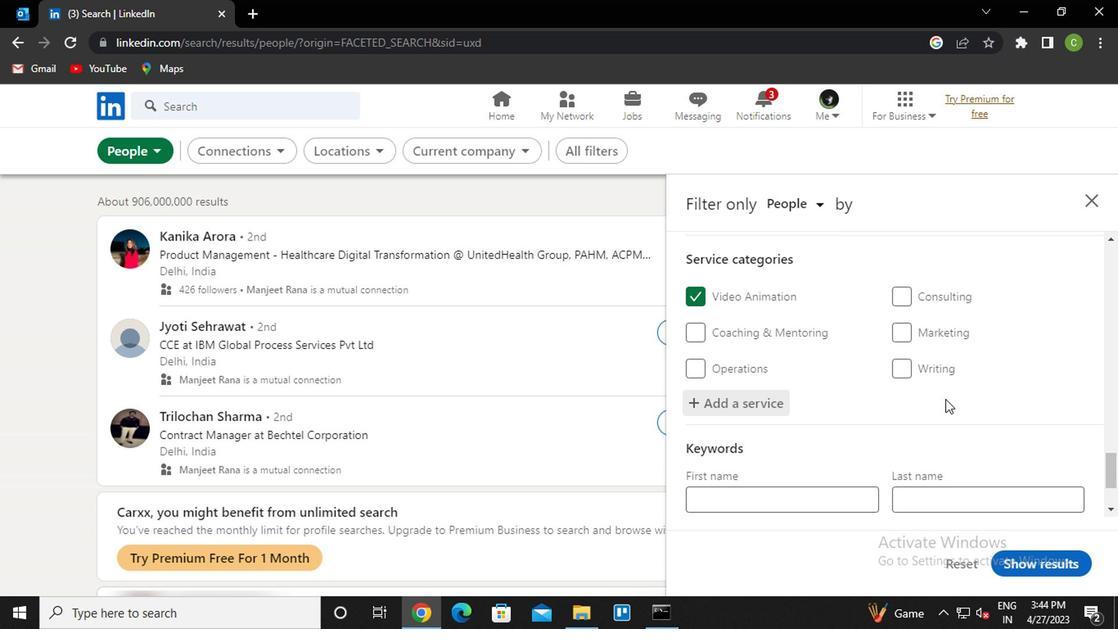
Action: Mouse moved to (932, 410)
Screenshot: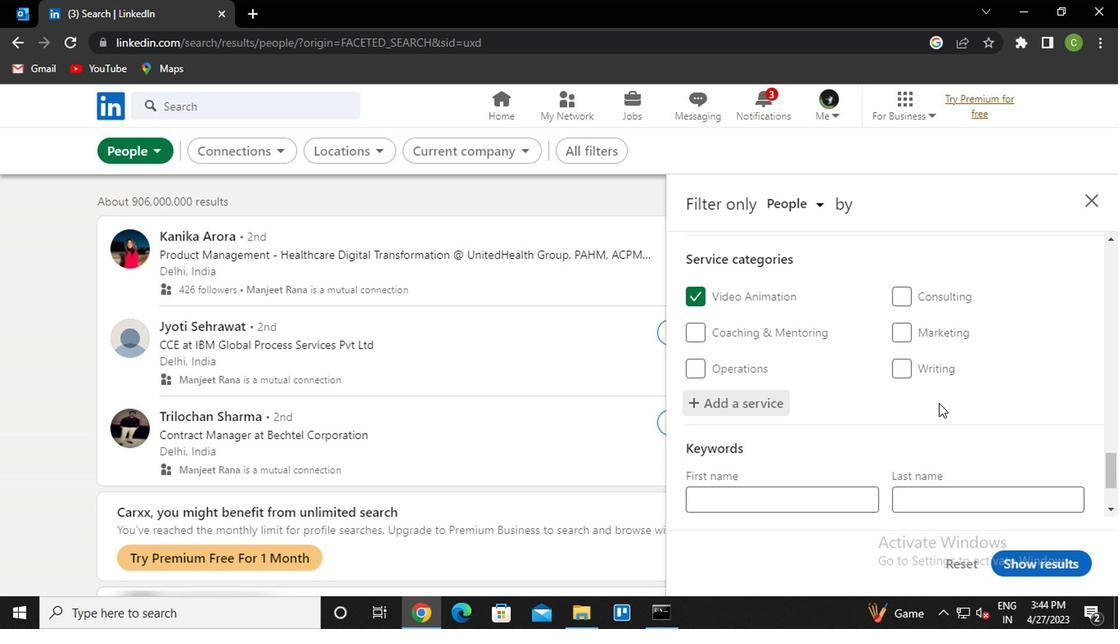 
Action: Mouse scrolled (932, 408) with delta (0, -1)
Screenshot: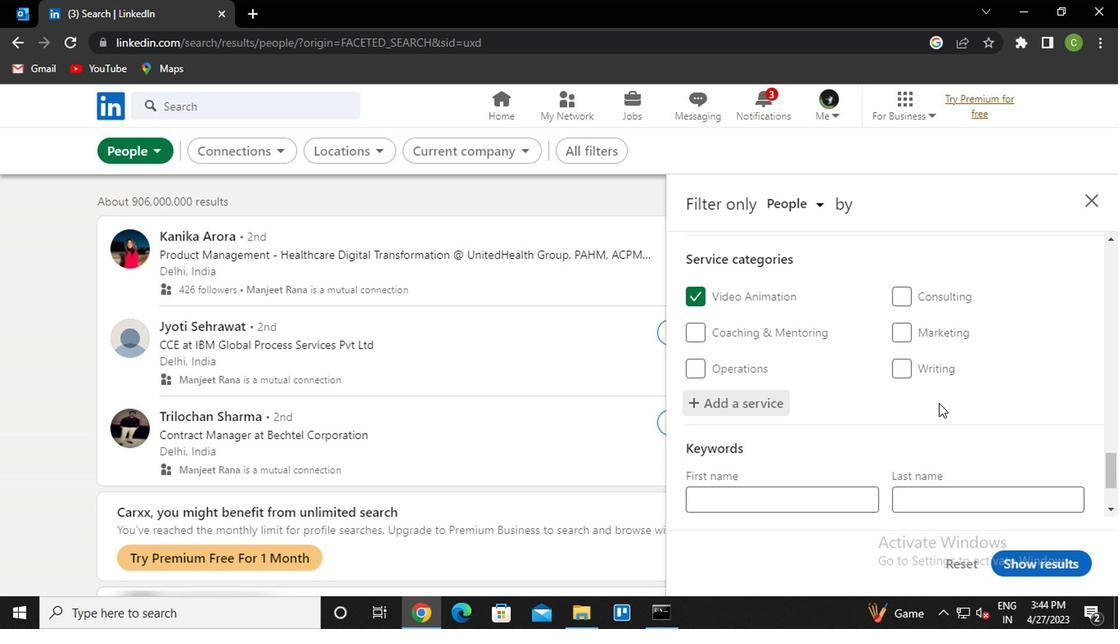 
Action: Mouse moved to (929, 412)
Screenshot: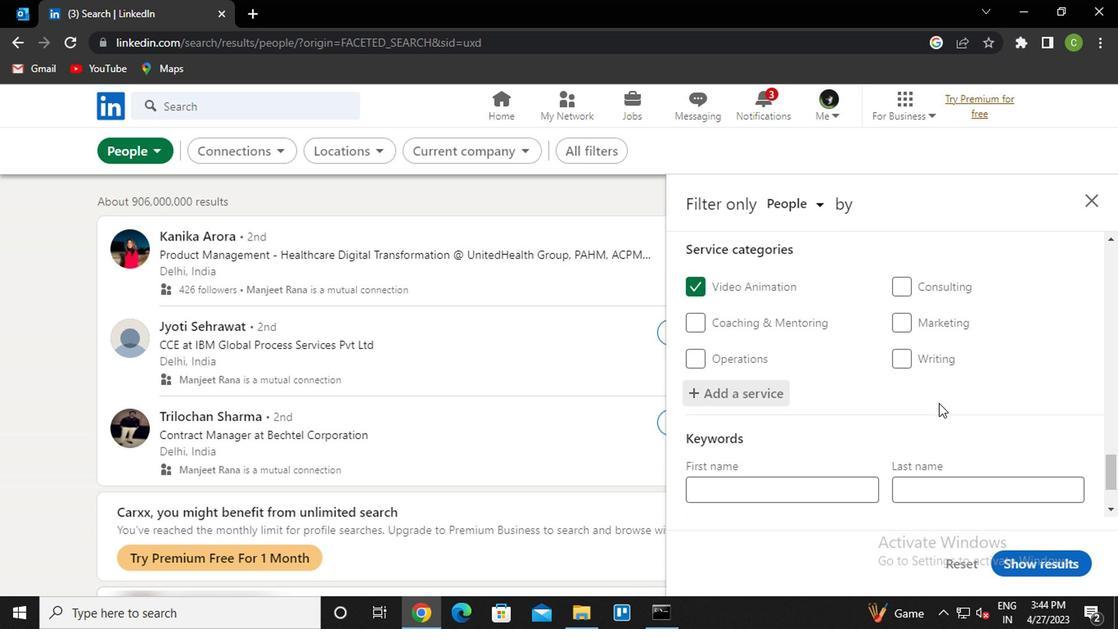 
Action: Mouse scrolled (929, 411) with delta (0, 0)
Screenshot: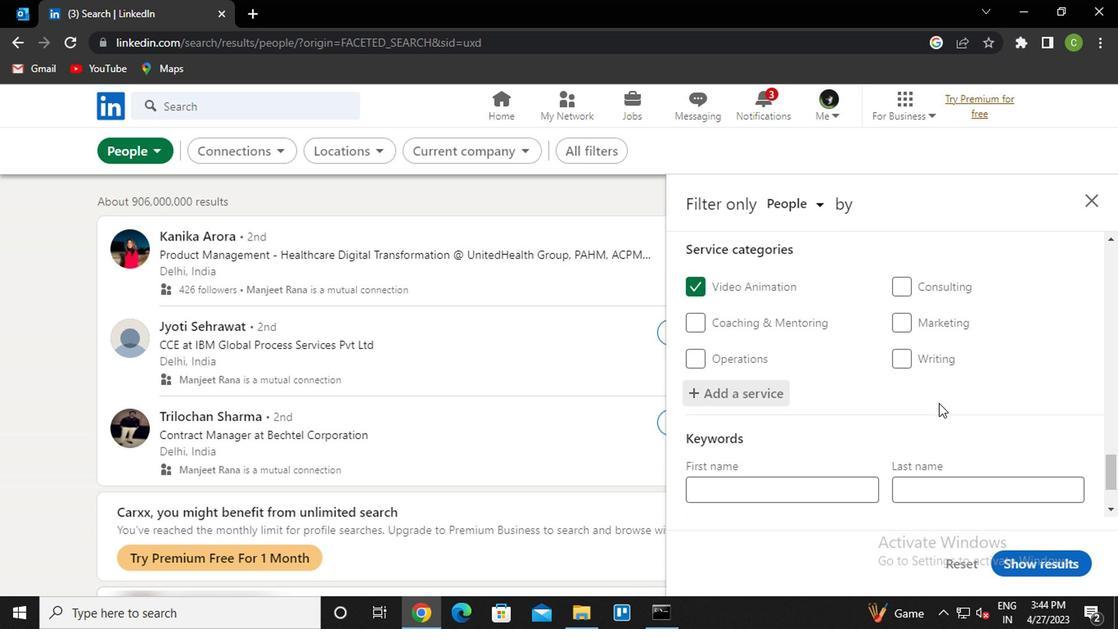 
Action: Mouse moved to (927, 413)
Screenshot: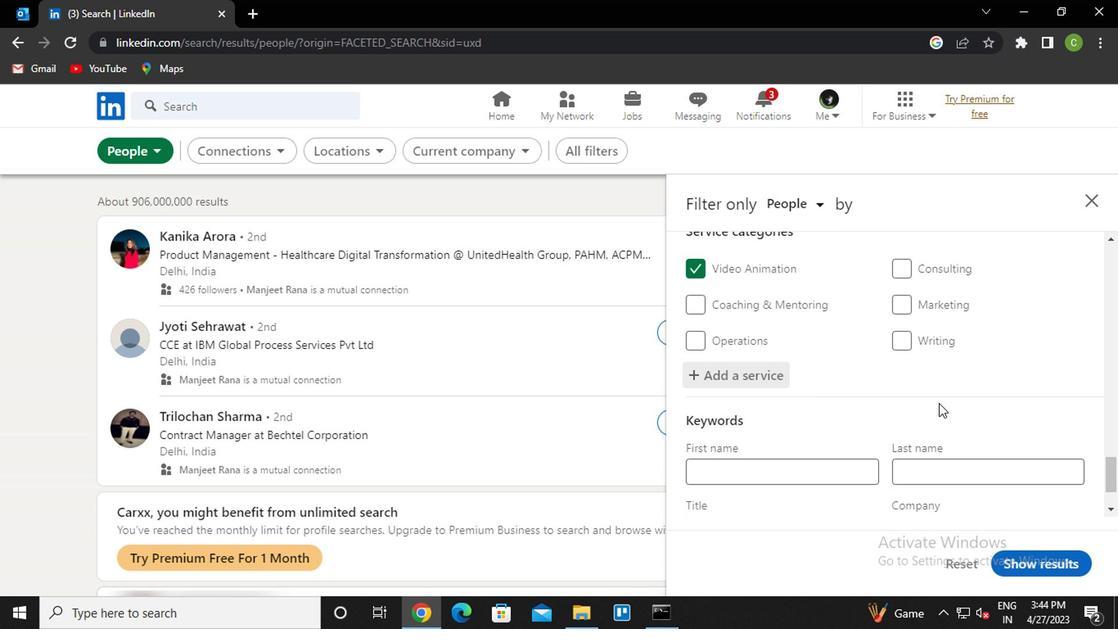 
Action: Mouse scrolled (927, 412) with delta (0, 0)
Screenshot: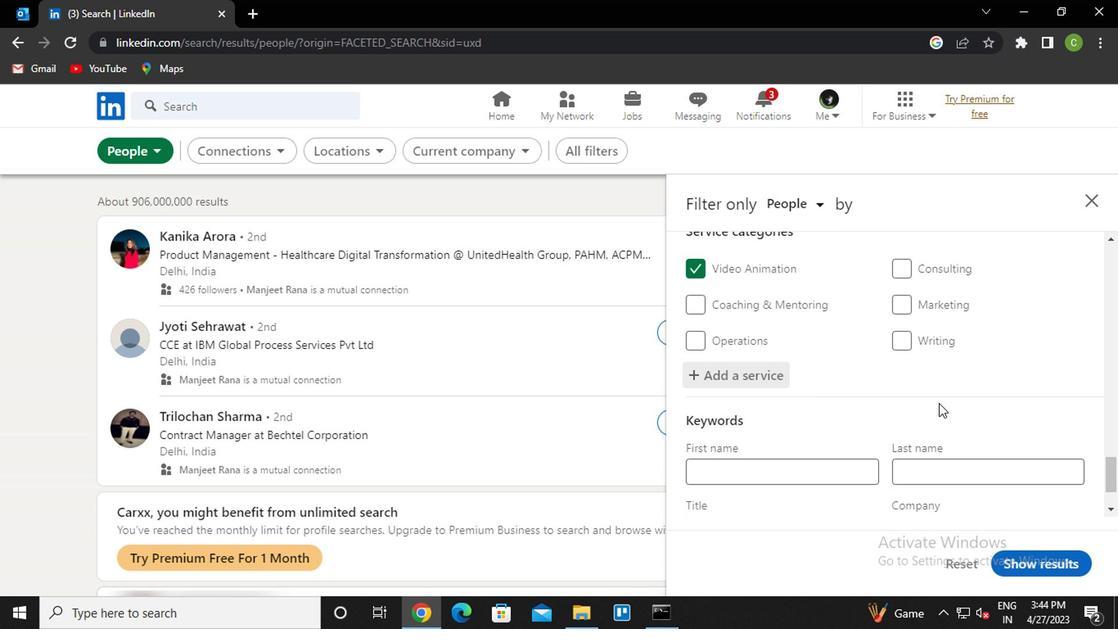 
Action: Mouse moved to (835, 443)
Screenshot: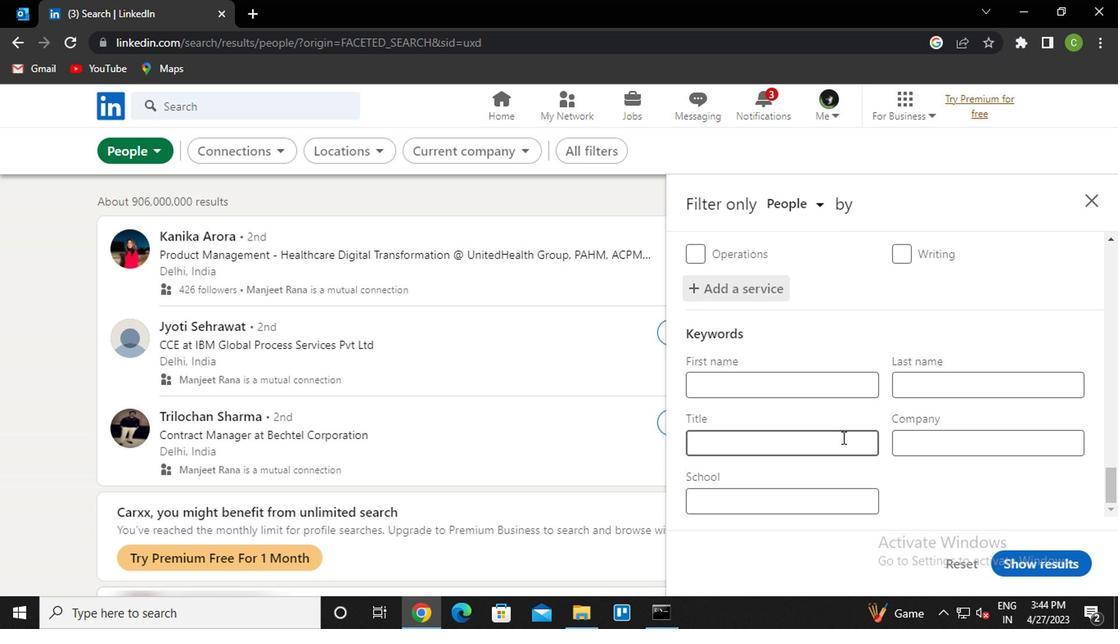 
Action: Mouse pressed left at (835, 443)
Screenshot: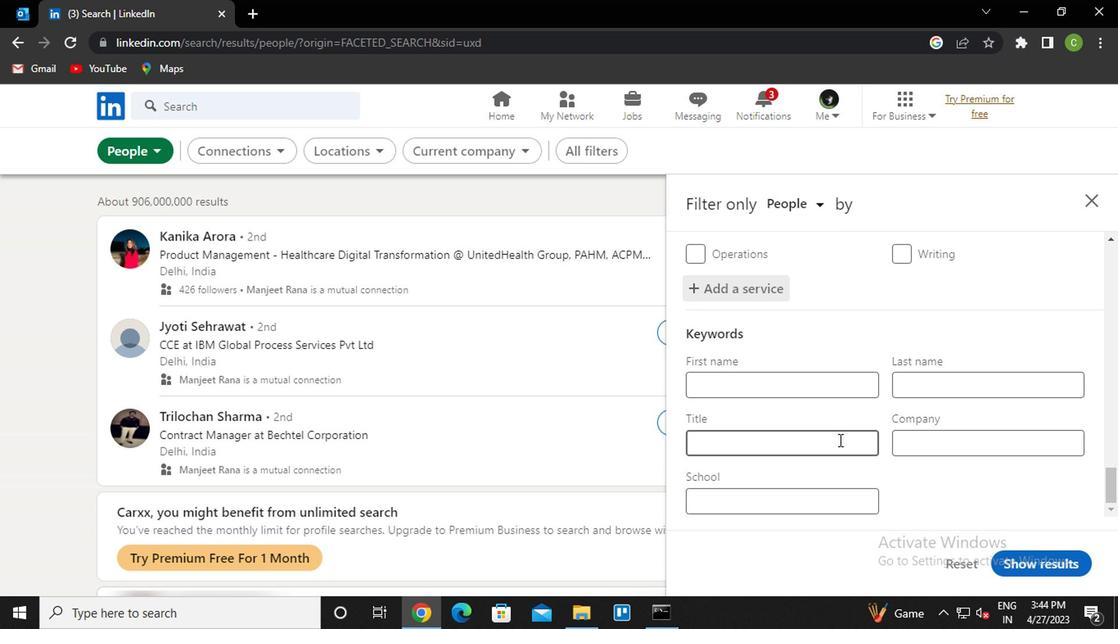 
Action: Key pressed <Key.caps_lock>a<Key.caps_lock>ccount<Key.space><Key.caps_lock>m<Key.caps_lock>anager
Screenshot: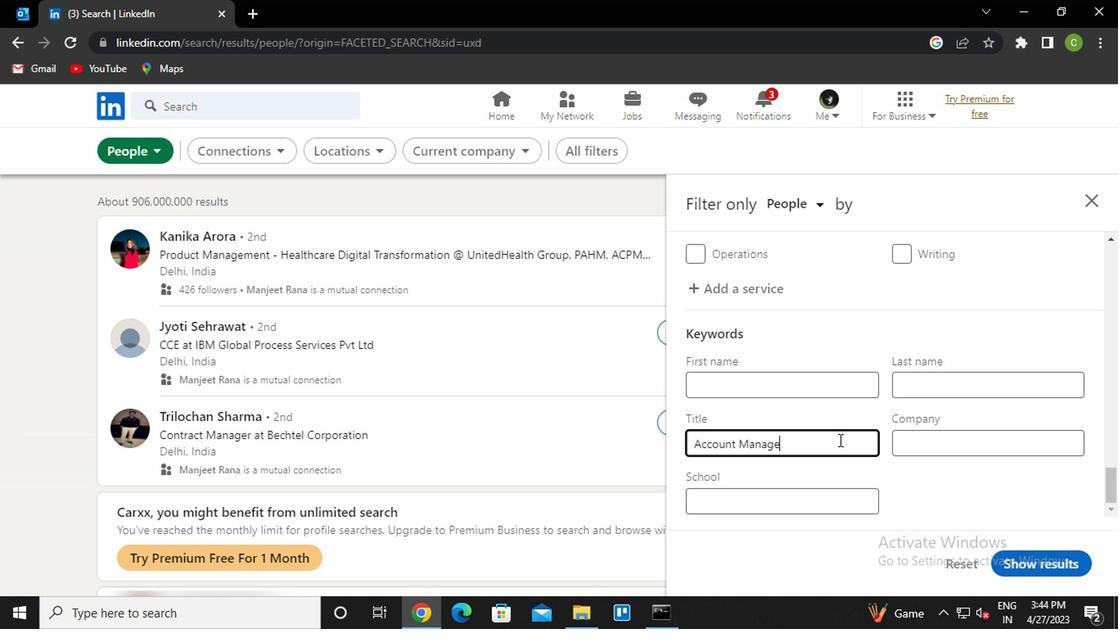 
Action: Mouse moved to (1017, 563)
Screenshot: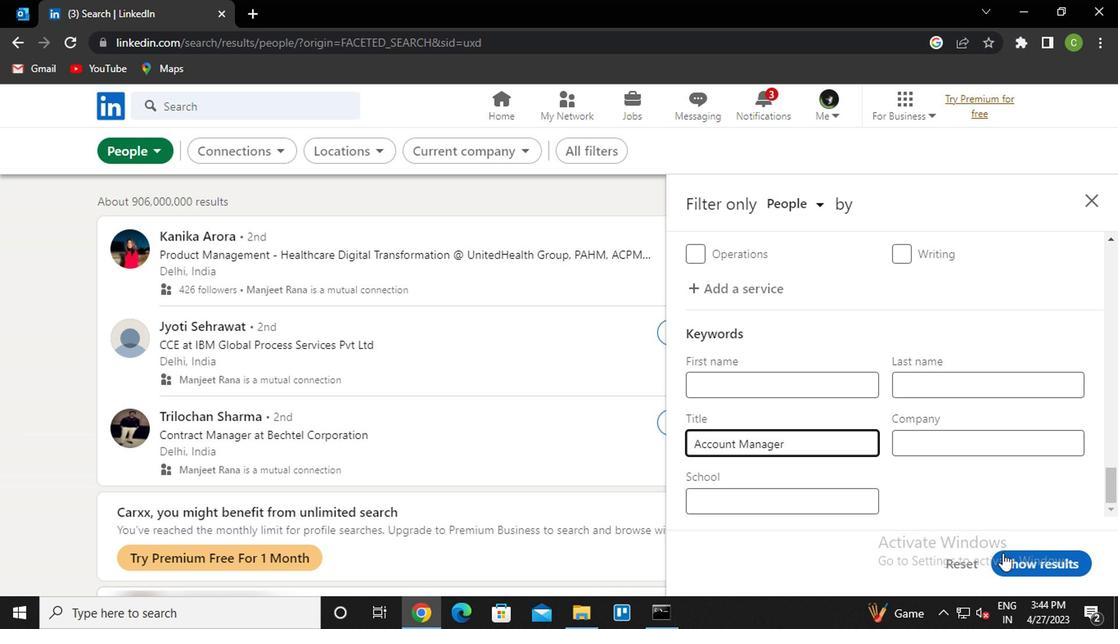
Action: Mouse pressed left at (1017, 563)
Screenshot: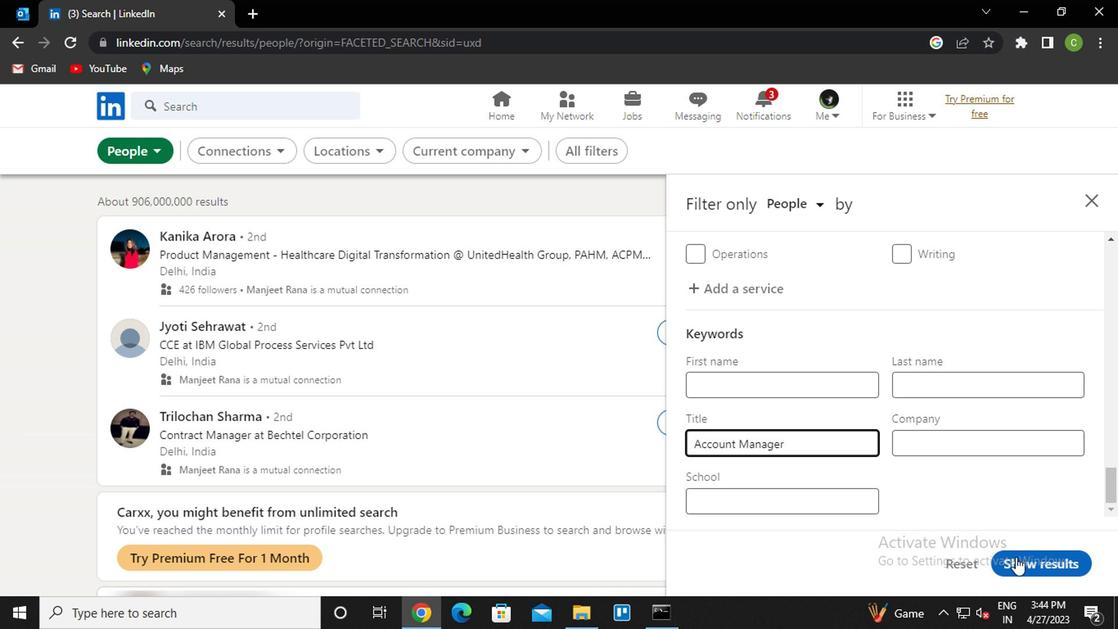 
Action: Mouse moved to (676, 531)
Screenshot: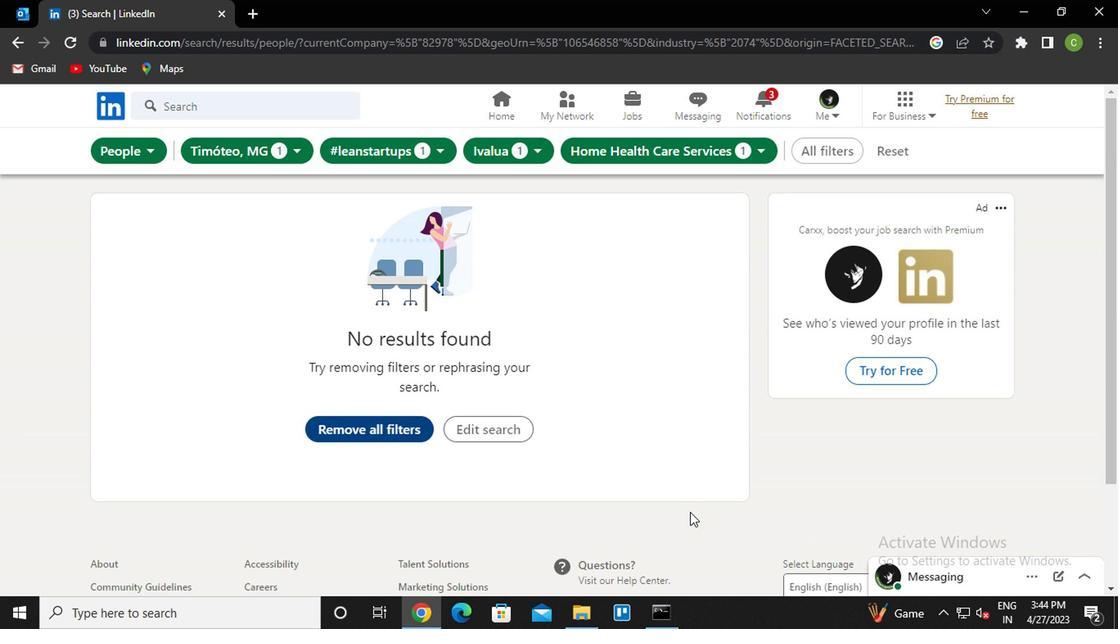 
Action: Key pressed <Key.f8>
Screenshot: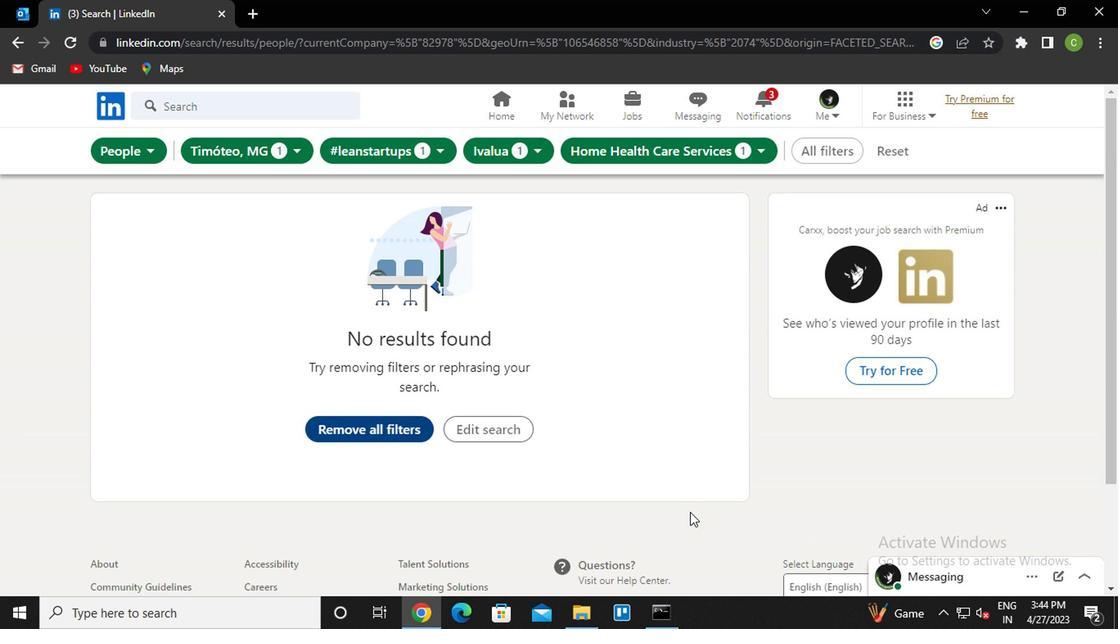 
